 Task: Create a global picklist values in the address object.
Action: Mouse moved to (729, 58)
Screenshot: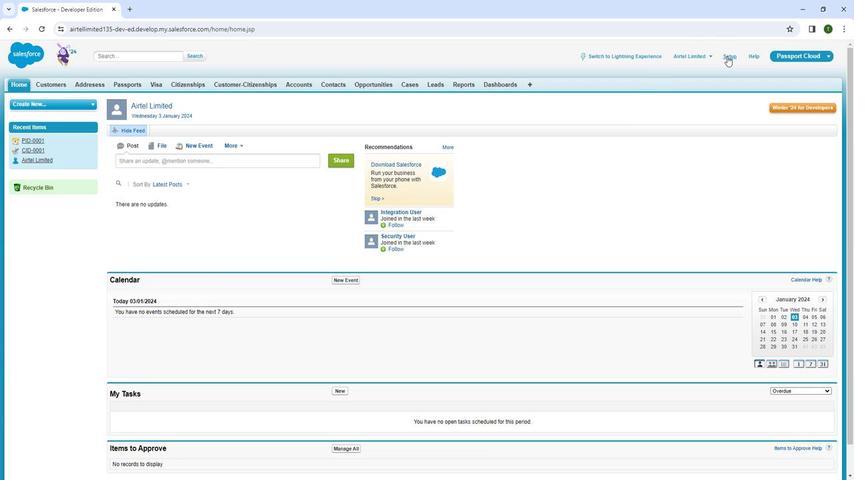 
Action: Mouse pressed left at (729, 58)
Screenshot: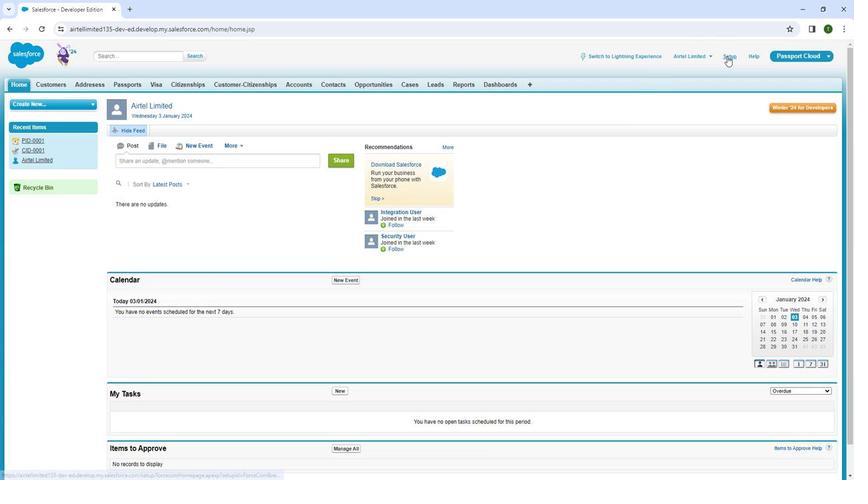 
Action: Mouse pressed left at (729, 58)
Screenshot: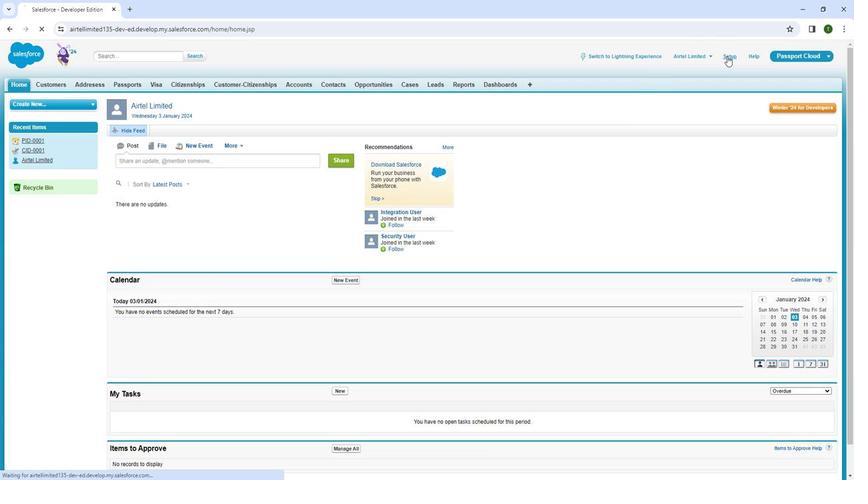 
Action: Mouse moved to (21, 166)
Screenshot: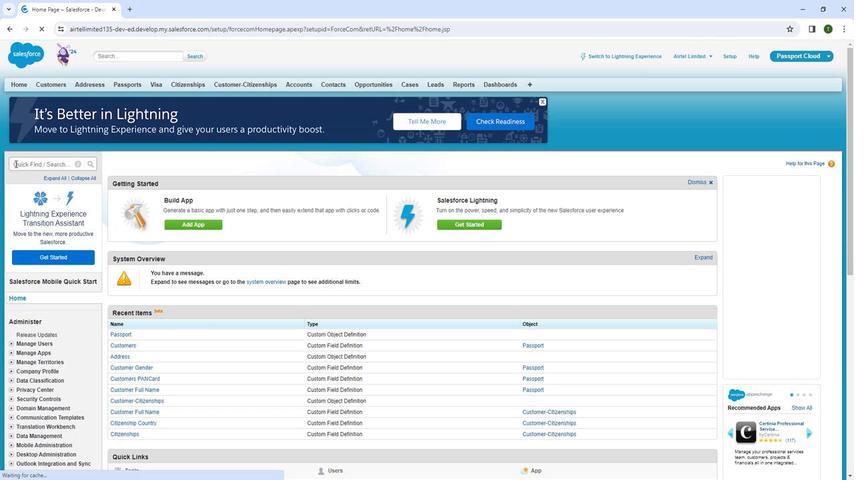 
Action: Mouse pressed left at (21, 166)
Screenshot: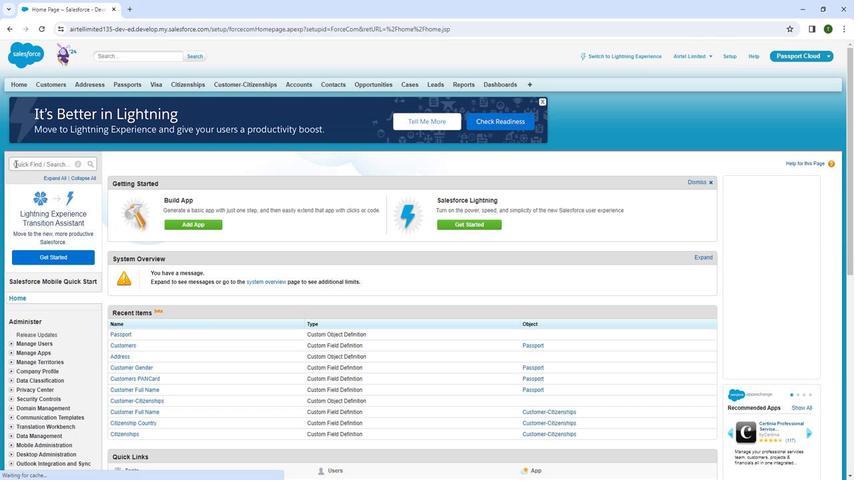 
Action: Mouse moved to (8, 186)
Screenshot: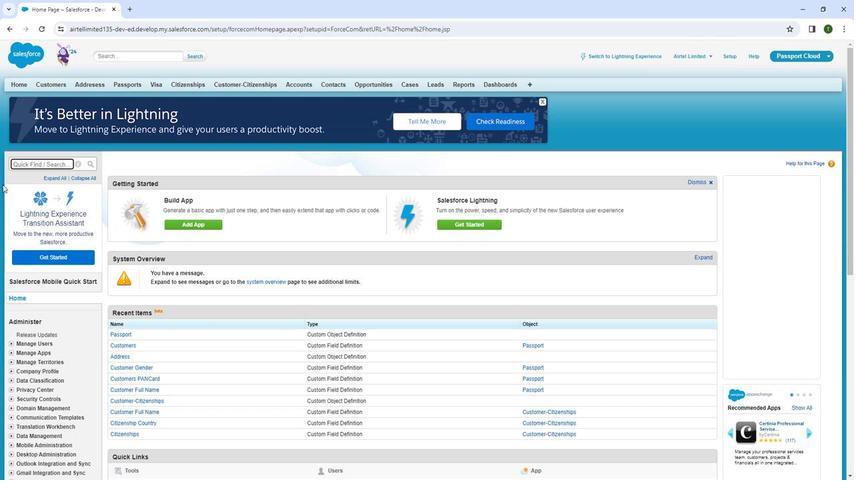 
Action: Key pressed pick
Screenshot: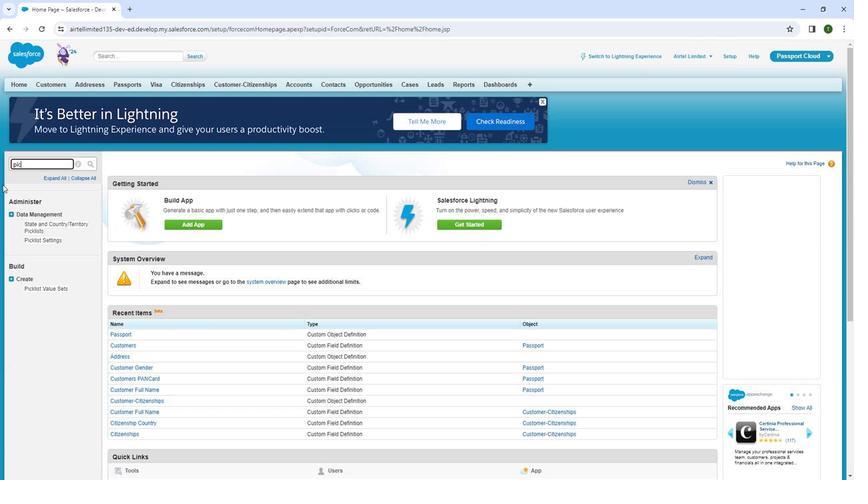 
Action: Mouse moved to (46, 287)
Screenshot: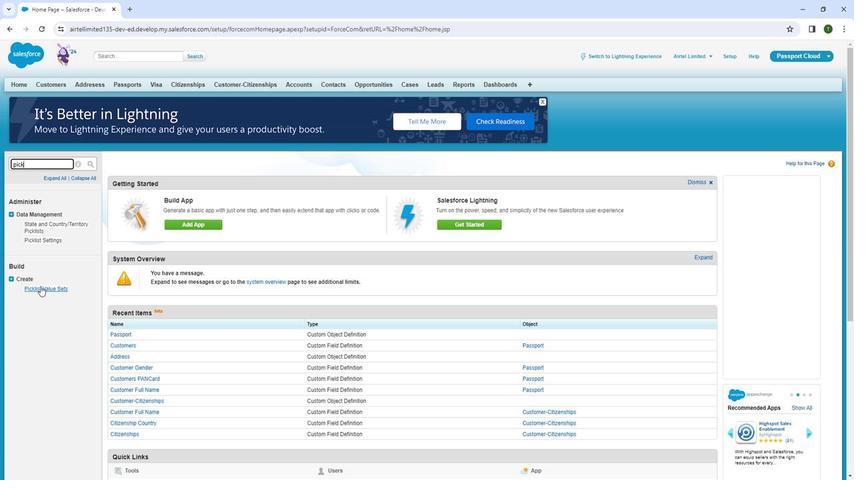 
Action: Mouse pressed left at (46, 287)
Screenshot: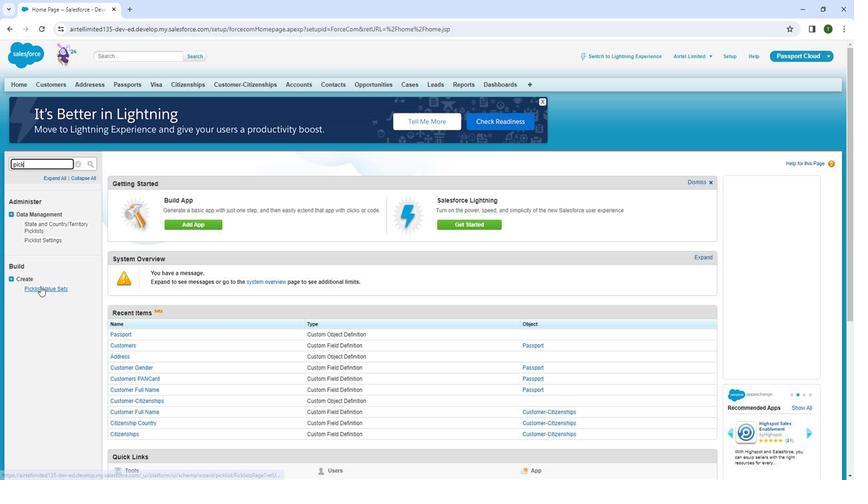 
Action: Mouse moved to (339, 231)
Screenshot: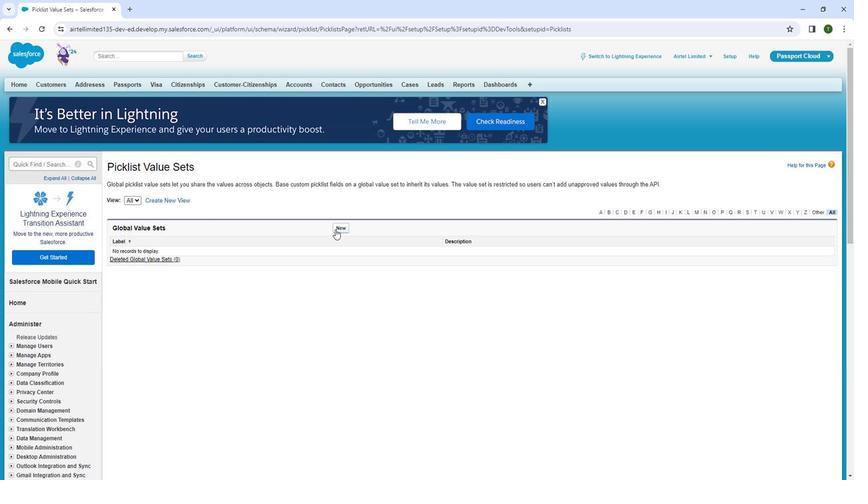 
Action: Mouse pressed left at (339, 231)
Screenshot: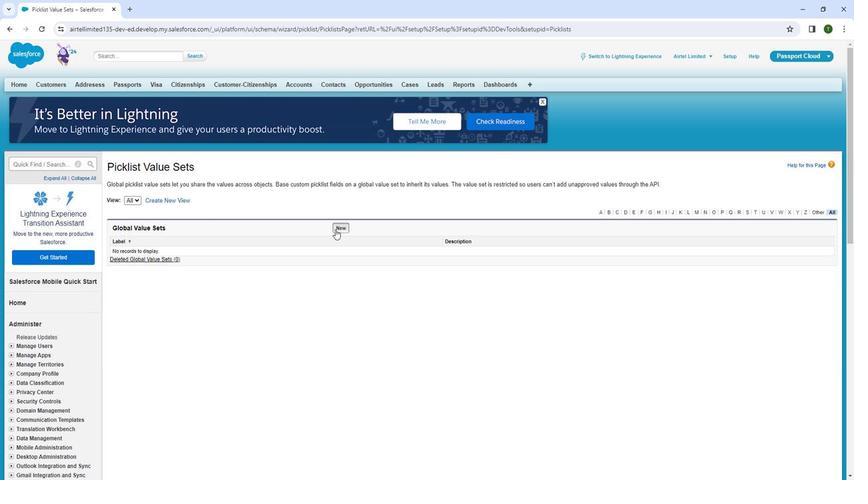 
Action: Mouse moved to (276, 223)
Screenshot: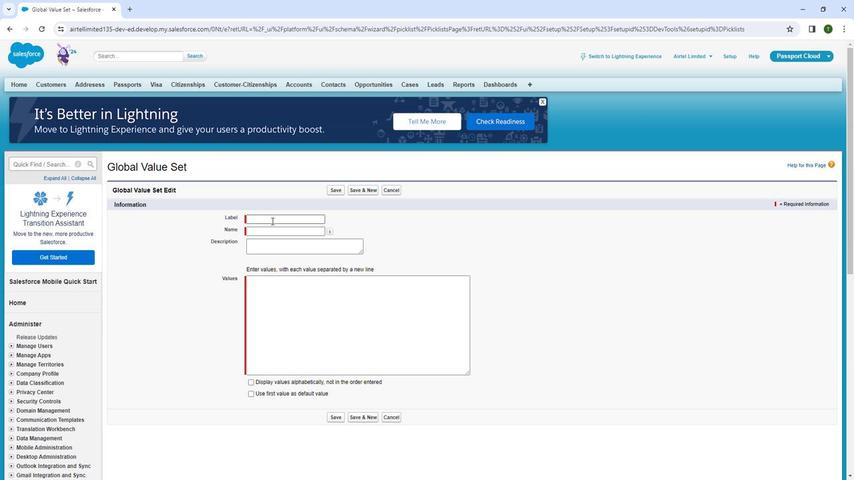 
Action: Mouse pressed left at (276, 223)
Screenshot: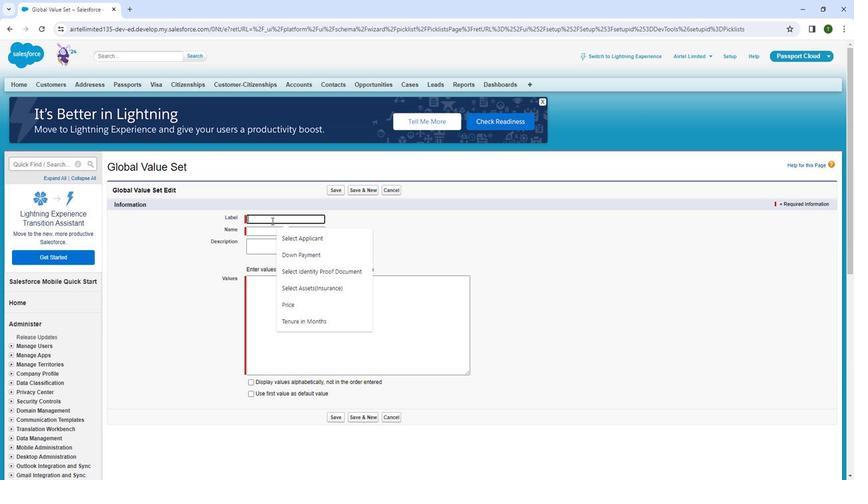 
Action: Mouse moved to (276, 223)
Screenshot: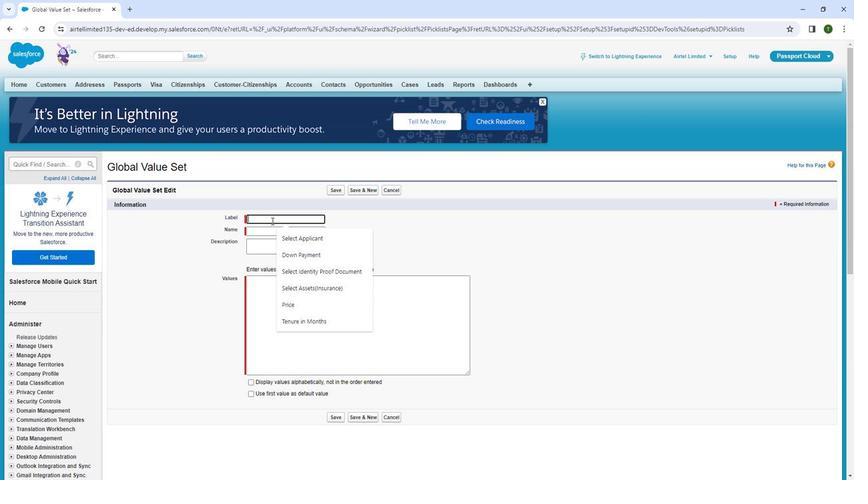 
Action: Key pressed <Key.shift><Key.shift><Key.shift>Country
Screenshot: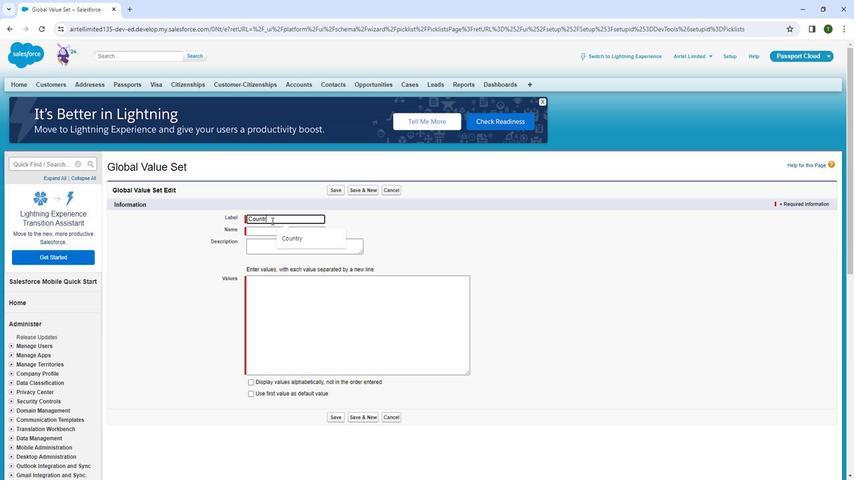 
Action: Mouse moved to (270, 229)
Screenshot: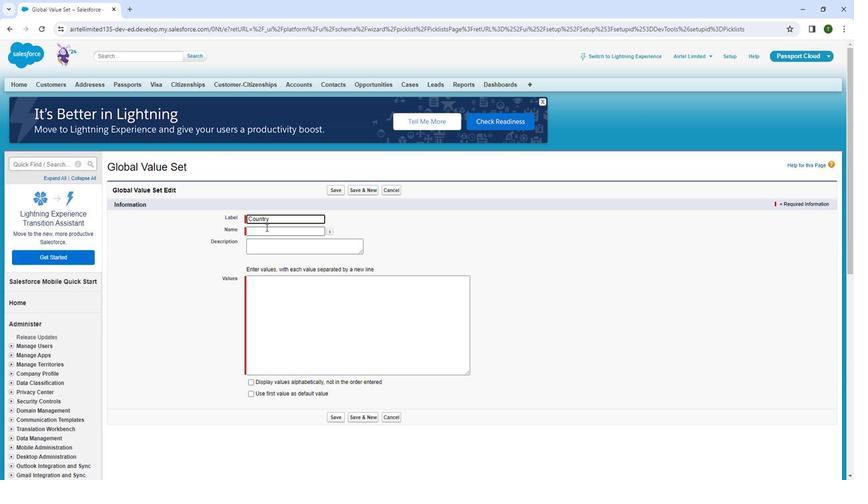 
Action: Mouse pressed left at (270, 229)
Screenshot: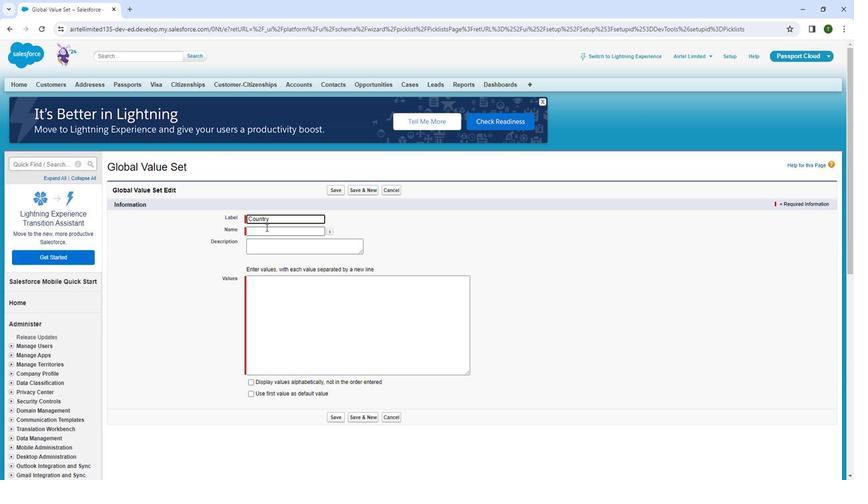 
Action: Mouse moved to (265, 295)
Screenshot: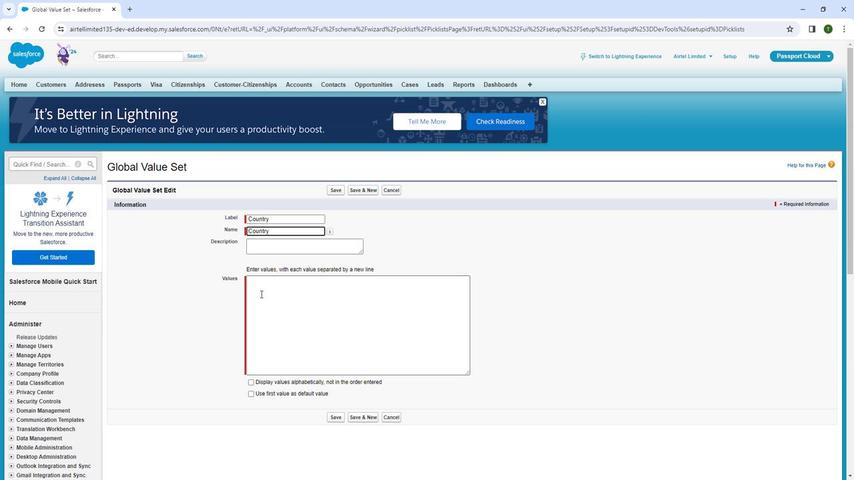 
Action: Mouse pressed left at (265, 295)
Screenshot: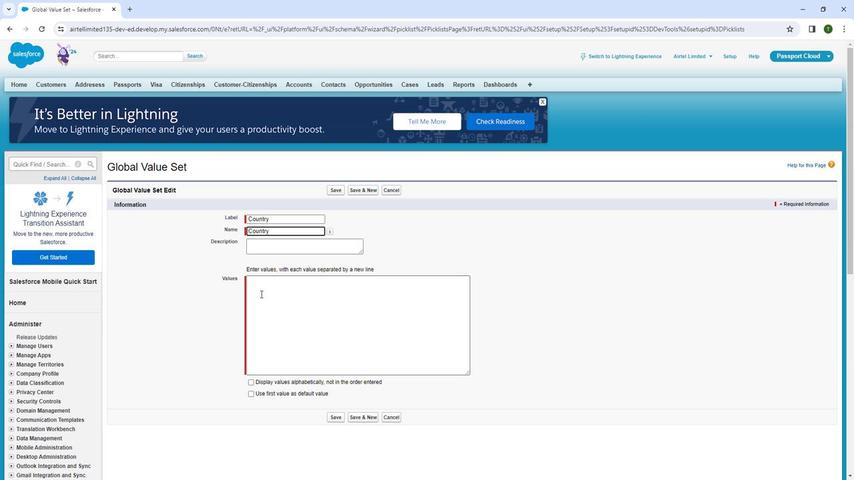 
Action: Mouse moved to (257, 297)
Screenshot: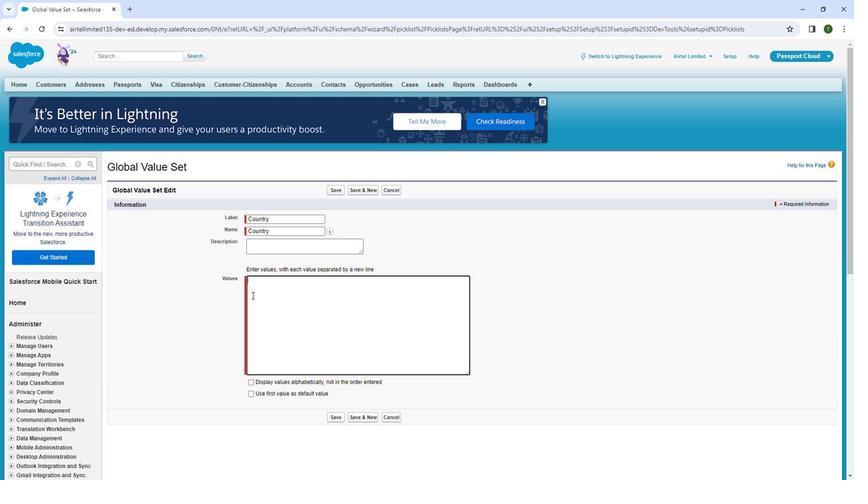 
Action: Key pressed <Key.shift><Key.shift><Key.shift><Key.shift><Key.shift><Key.shift><Key.shift><Key.shift><Key.shift><Key.shift><Key.shift><Key.shift><Key.shift><Key.shift><Key.shift>C<Key.backspace><Key.shift><Key.shift>India<Key.enter><Key.shift>
Screenshot: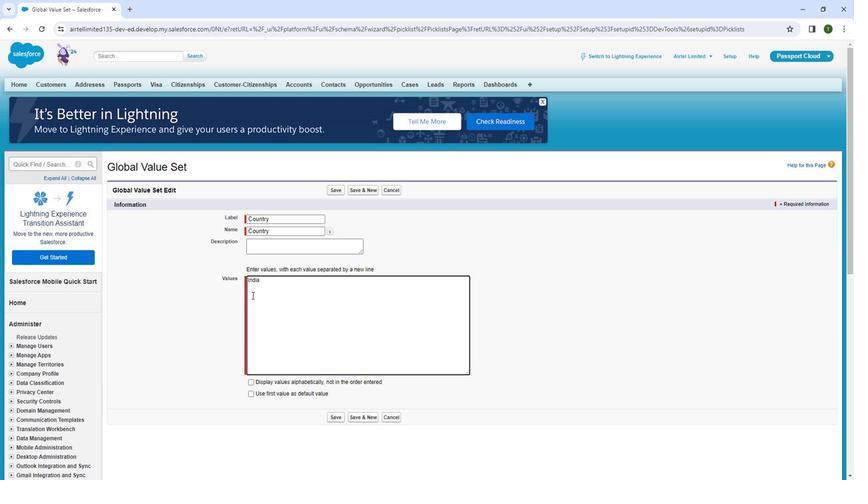 
Action: Mouse moved to (292, 283)
Screenshot: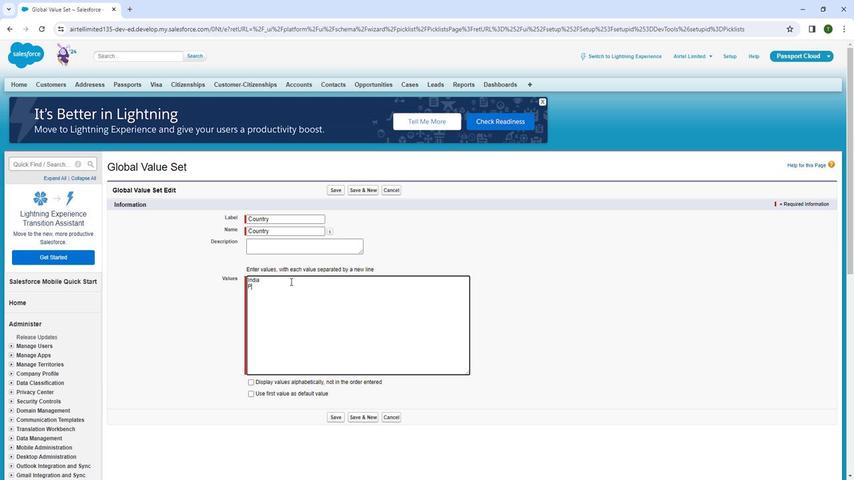 
Action: Key pressed P
Screenshot: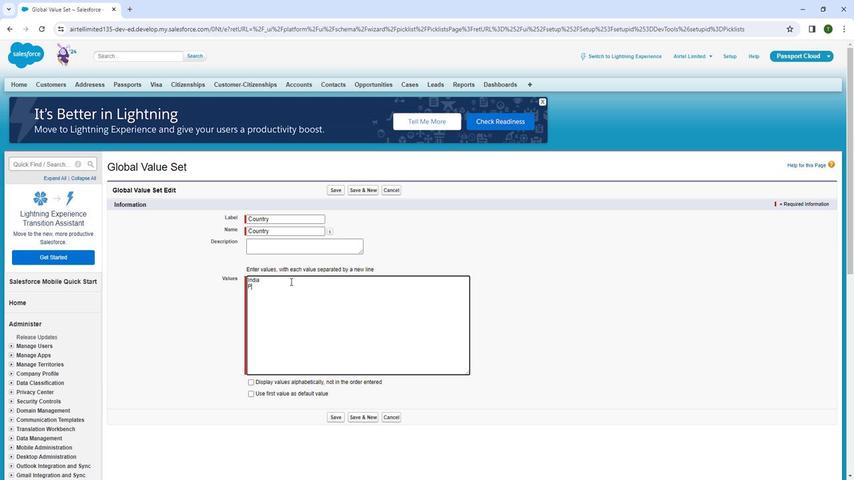 
Action: Mouse moved to (340, 274)
Screenshot: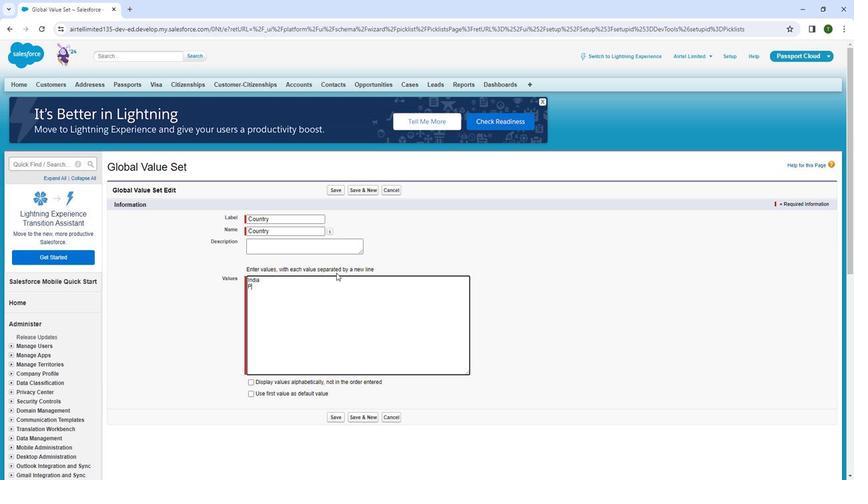 
Action: Key pressed akis
Screenshot: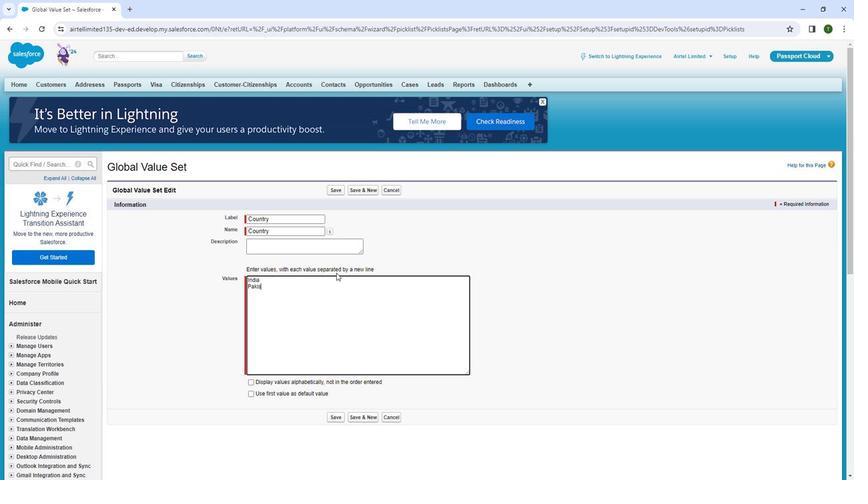 
Action: Mouse moved to (387, 276)
Screenshot: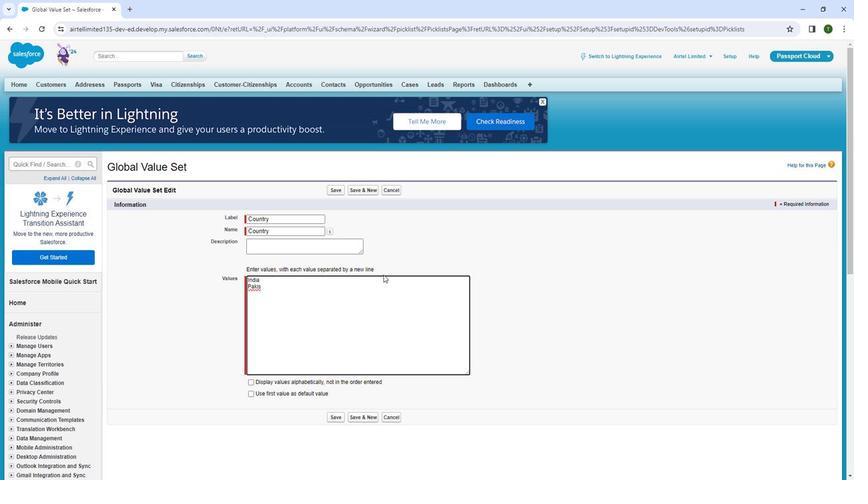 
Action: Key pressed tan<Key.enter><Key.shift>Afghan
Screenshot: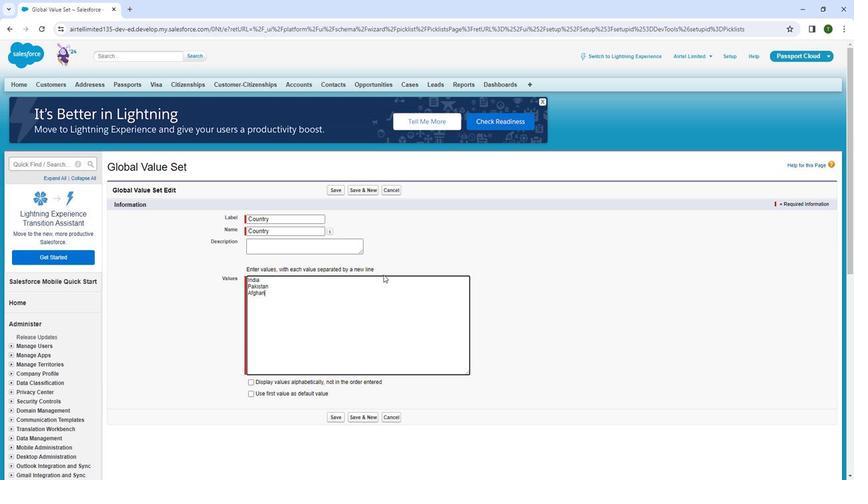 
Action: Mouse moved to (406, 292)
Screenshot: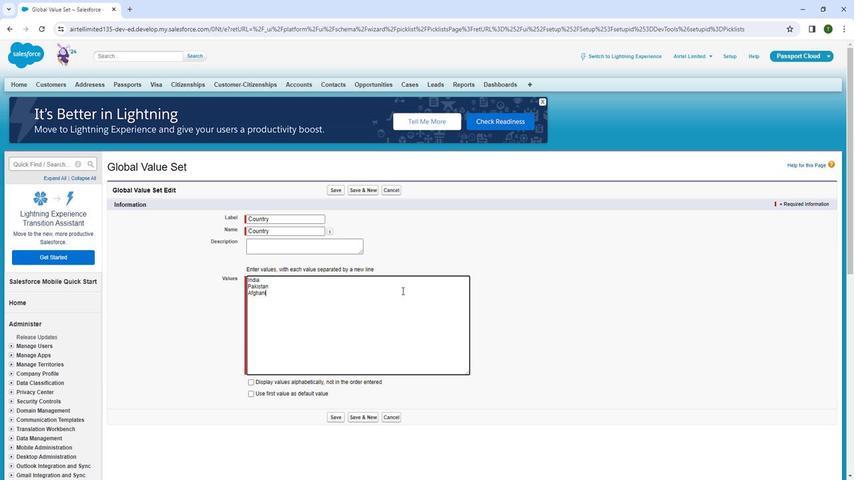 
Action: Key pressed i
Screenshot: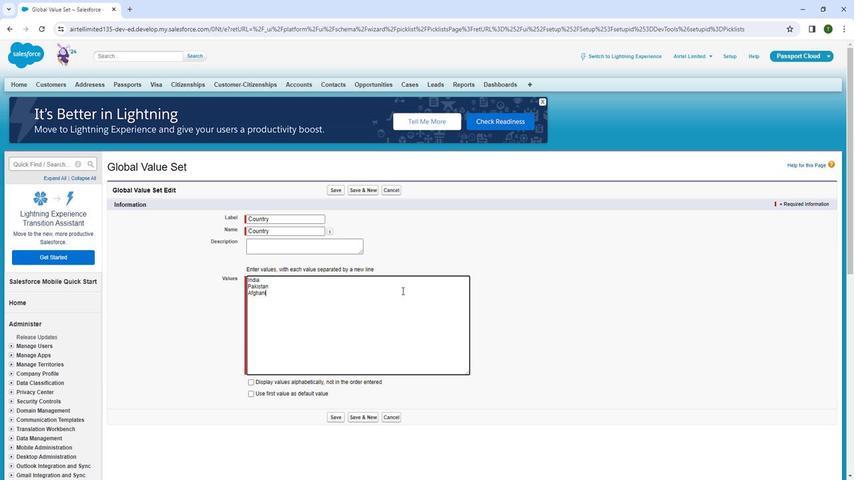
Action: Mouse moved to (419, 295)
Screenshot: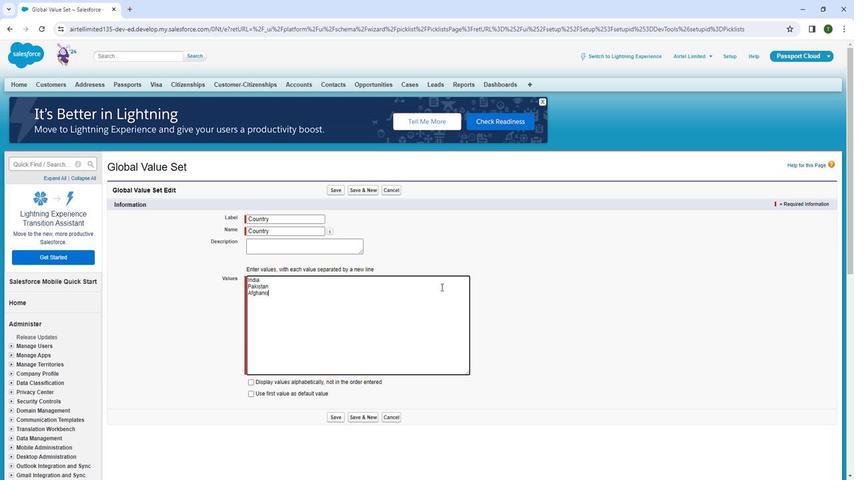 
Action: Key pressed s
Screenshot: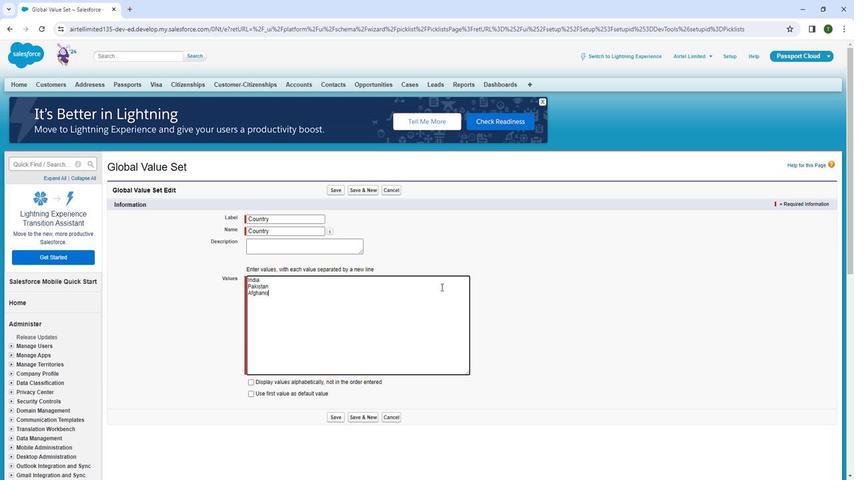 
Action: Mouse moved to (489, 269)
Screenshot: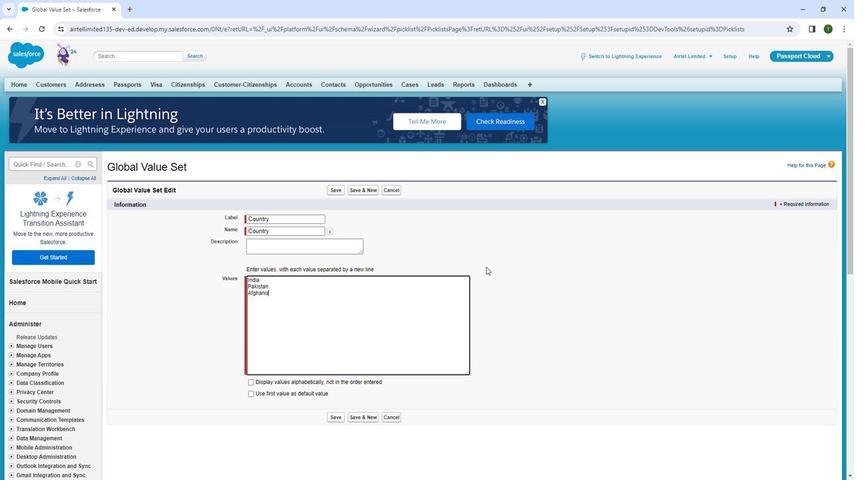 
Action: Key pressed t
Screenshot: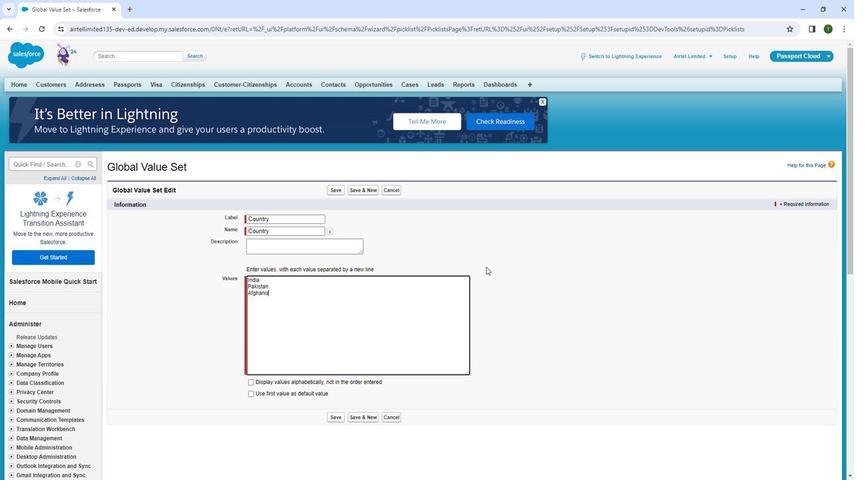 
Action: Mouse moved to (489, 269)
Screenshot: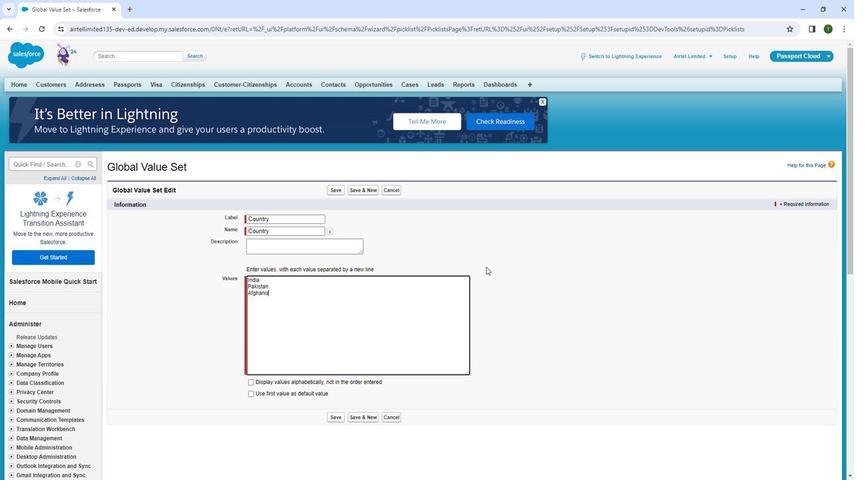
Action: Key pressed a
Screenshot: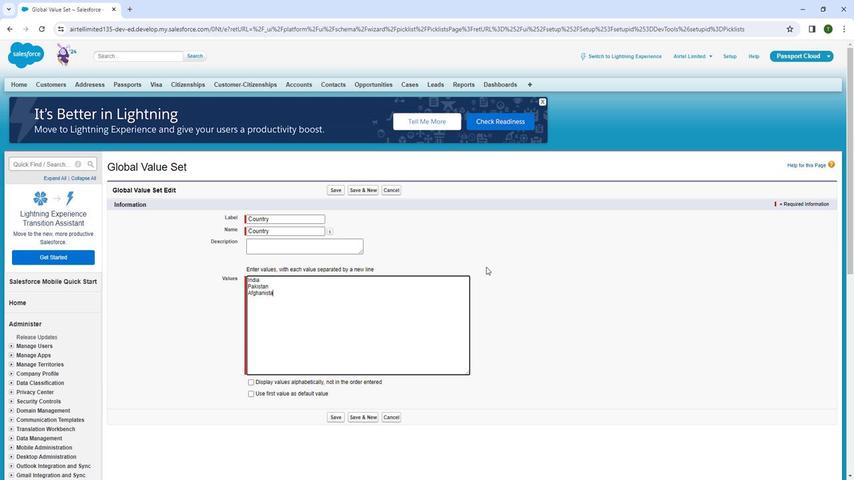 
Action: Mouse moved to (855, 470)
Screenshot: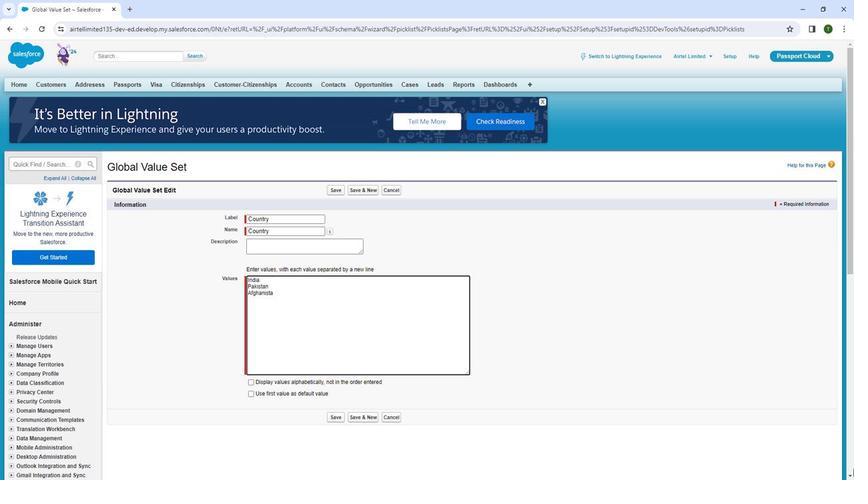 
Action: Key pressed n
Screenshot: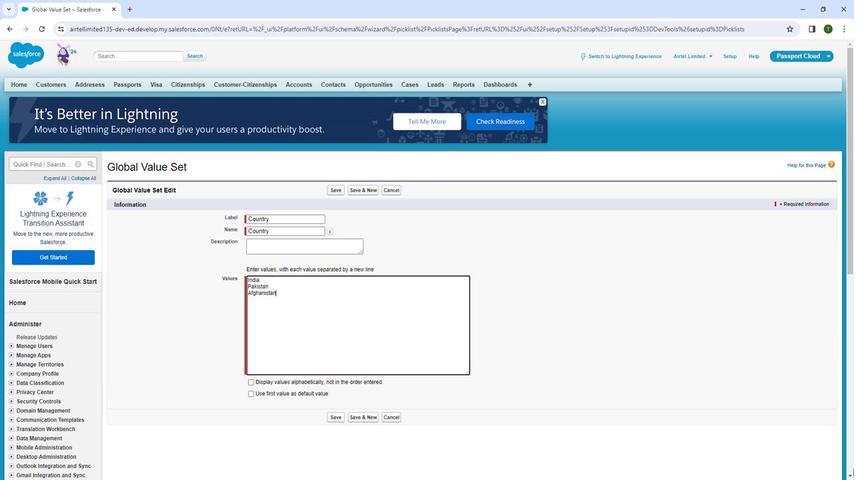 
Action: Mouse moved to (854, 499)
Screenshot: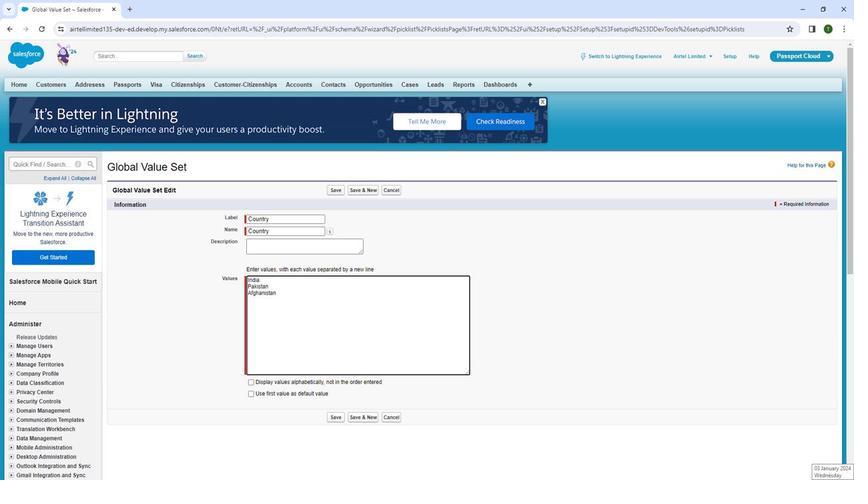 
Action: Key pressed <Key.enter>
Screenshot: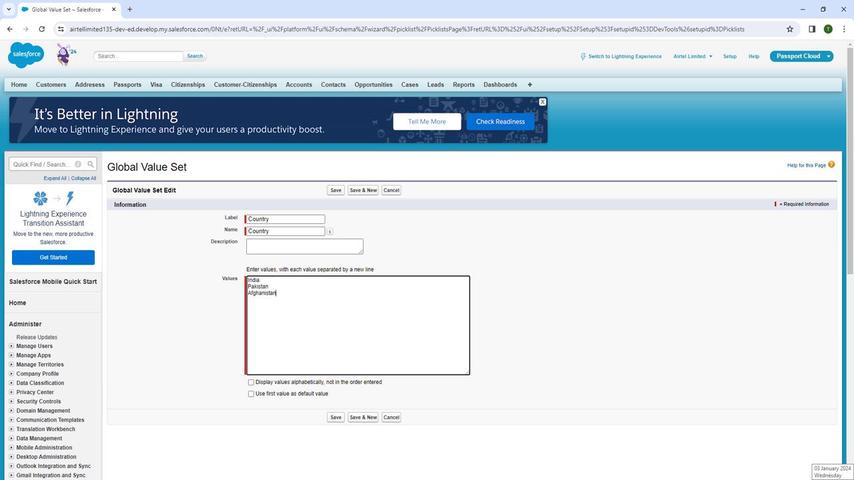 
Action: Mouse moved to (854, 499)
Screenshot: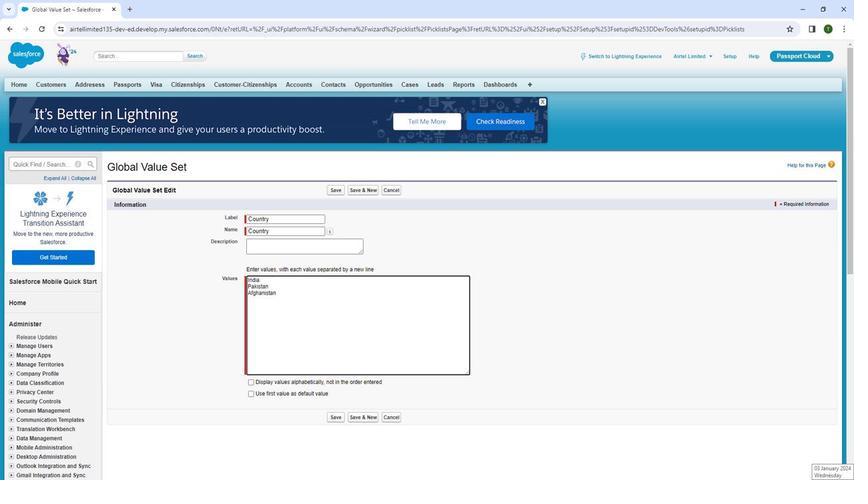 
Action: Key pressed <Key.shift><Key.shift><Key.shift><Key.shift><Key.shift><Key.shift><Key.shift><Key.shift><Key.shift><Key.shift><Key.shift><Key.shift><Key.shift><Key.shift><Key.shift><Key.shift><Key.shift><Key.shift><Key.shift><Key.shift><Key.shift><Key.shift><Key.shift><Key.shift><Key.shift><Key.shift><Key.shift><Key.shift><Key.shift><Key.shift><Key.shift><Key.shift><Key.shift><Key.shift><Key.shift><Key.shift><Key.shift><Key.shift><Key.shift><Key.shift><Key.shift><Key.shift><Key.shift><Key.shift><Key.shift><Key.shift><Key.shift><Key.shift><Key.shift><Key.shift><Key.shift><Key.shift><Key.shift><Key.shift><Key.shift>Austri<Key.backspace>alia<Key.enter><Key.shift>Austria<Key.enter><Key.shift>Bhutan<Key.enter><Key.shift><Key.shift><Key.shift><Key.shift><Key.shift><Key.shift><Key.shift><Key.shift><Key.shift><Key.shift><Key.shift><Key.shift><Key.shift><Key.shift><Key.shift><Key.shift><Key.shift><Key.shift><Key.shift><Key.shift><Key.shift><Key.shift><Key.shift><Key.shift><Key.shift><Key.shift><Key.shift><Key.shift><Key.shift><Key.shift><Key.shift><Key.shift>China<Key.enter><Key.shift><Key.shift><Key.shift><Key.shift><Key.shift><Key.shift><Key.shift><Key.shift><Key.shift><Key.shift><Key.shift><Key.shift><Key.shift><Key.shift><Key.shift><Key.shift><Key.shift><Key.shift><Key.shift><Key.shift><Key.shift><Key.shift><Key.shift><Key.shift><Key.shift><Key.shift><Key.shift><Key.shift><Key.shift><Key.shift><Key.shift><Key.shift><Key.shift><Key.shift><Key.shift><Key.shift><Key.shift><Key.shift><Key.shift><Key.shift><Key.shift><Key.shift><Key.shift><Key.shift><Key.shift>Brazil<Key.enter><Key.shift>America<Key.enter>
Screenshot: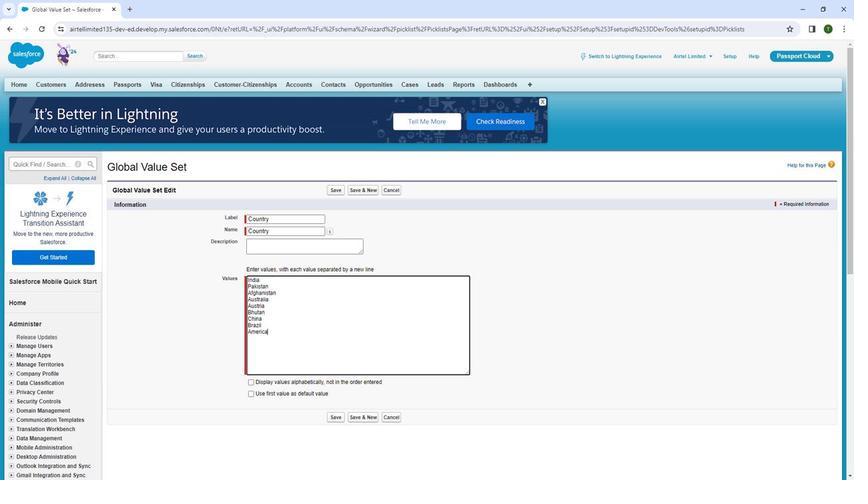 
Action: Mouse moved to (843, 499)
Screenshot: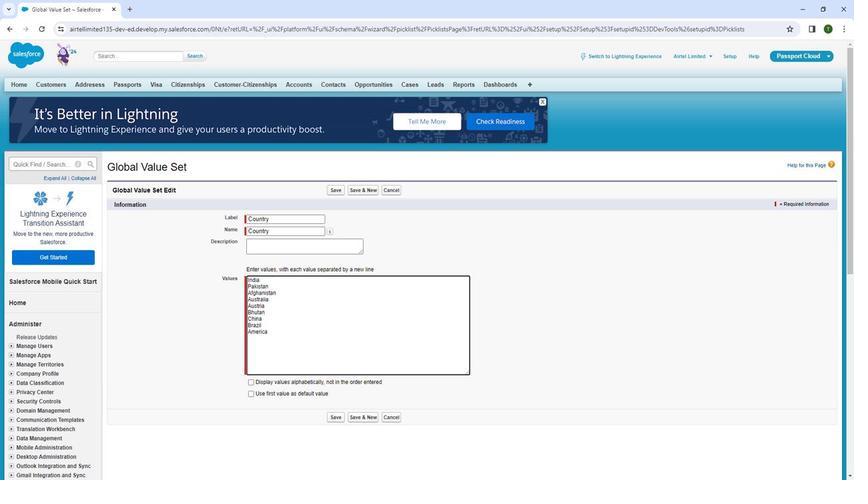 
Action: Key pressed <Key.shift>Bangladesh
Screenshot: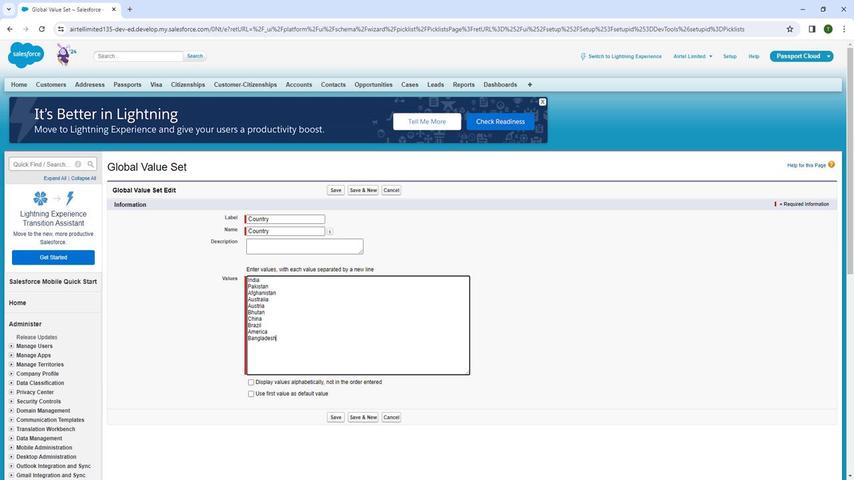 
Action: Mouse moved to (338, 419)
Screenshot: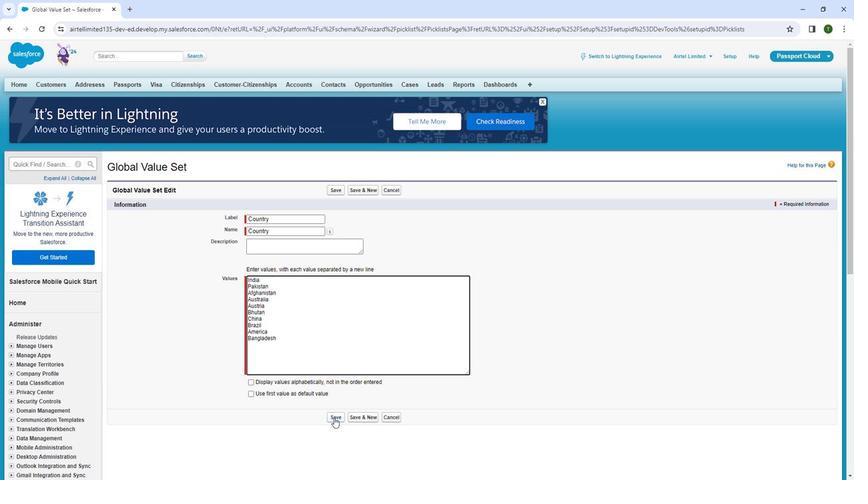 
Action: Mouse pressed left at (338, 419)
Screenshot: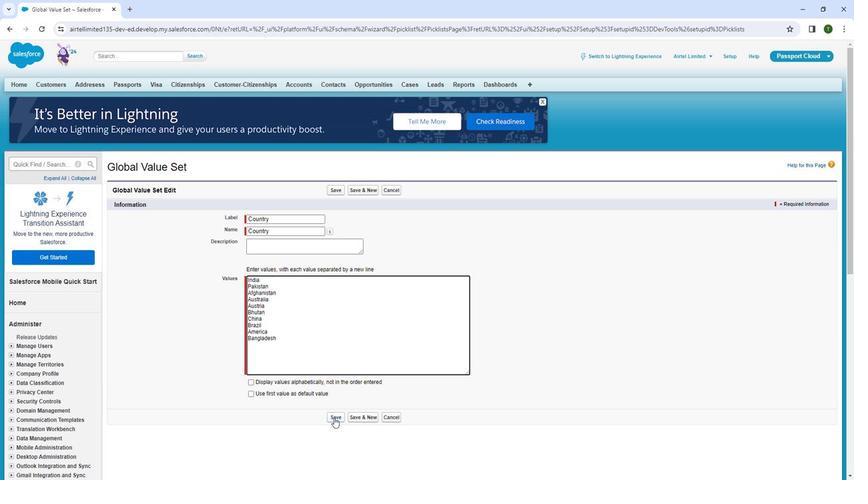 
Action: Mouse moved to (364, 313)
Screenshot: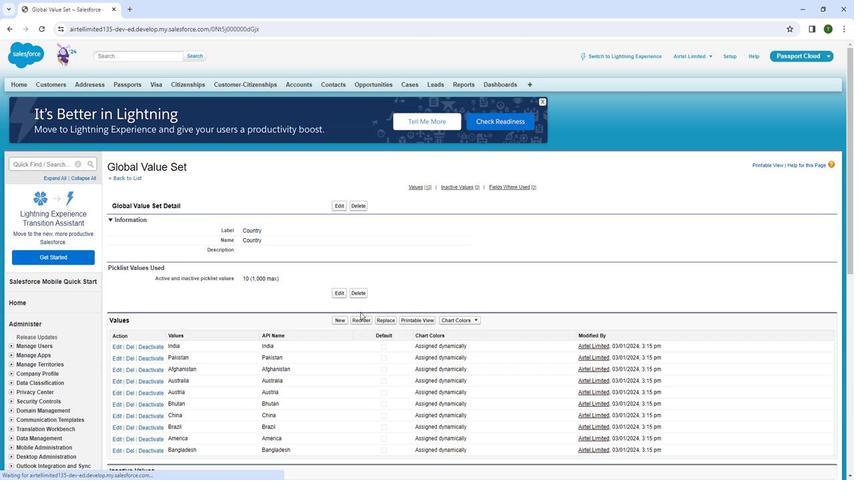 
Action: Mouse scrolled (364, 313) with delta (0, 0)
Screenshot: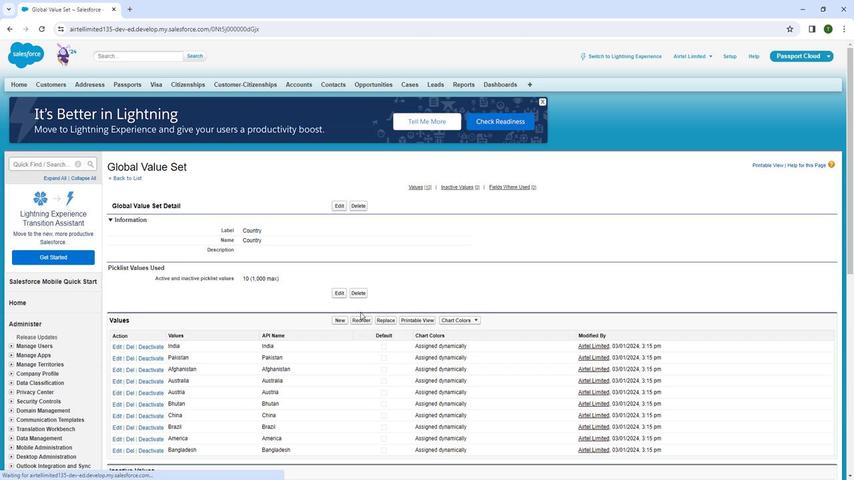 
Action: Mouse moved to (335, 381)
Screenshot: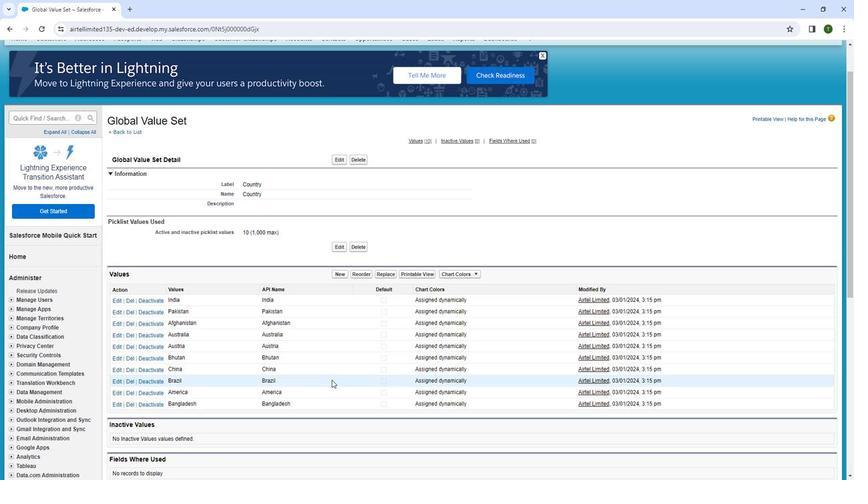 
Action: Mouse scrolled (335, 381) with delta (0, 0)
Screenshot: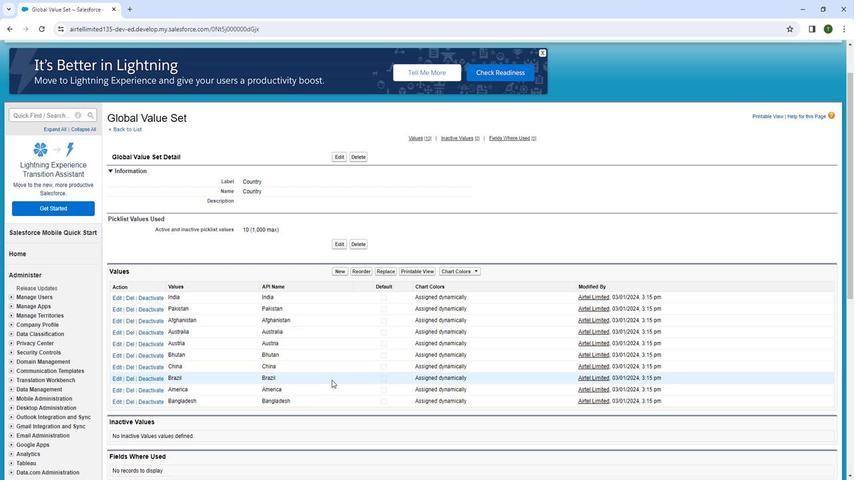 
Action: Mouse scrolled (335, 381) with delta (0, 0)
Screenshot: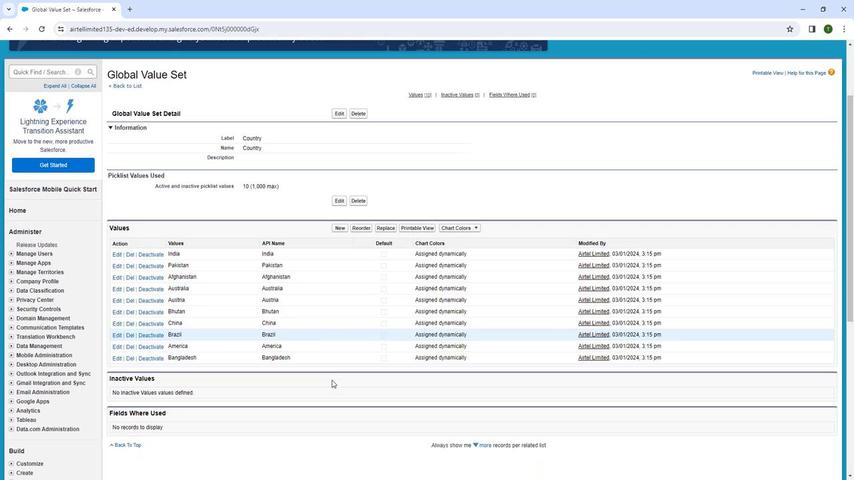 
Action: Mouse scrolled (335, 381) with delta (0, 0)
Screenshot: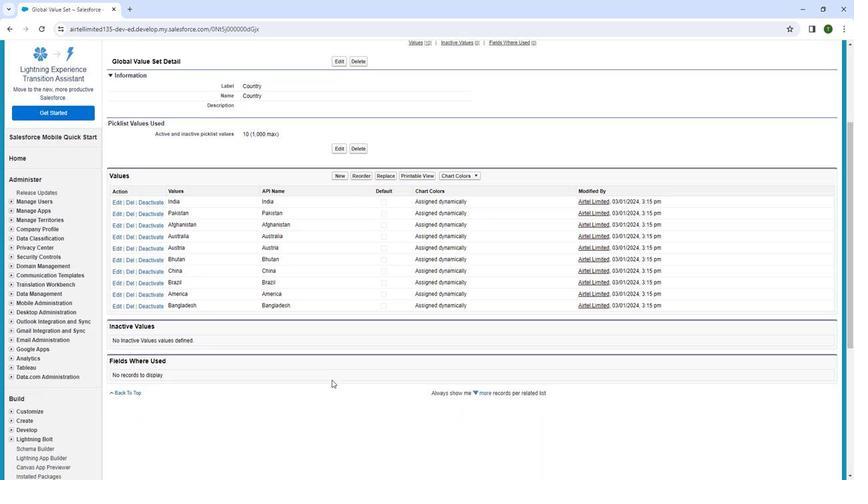 
Action: Mouse scrolled (335, 381) with delta (0, 0)
Screenshot: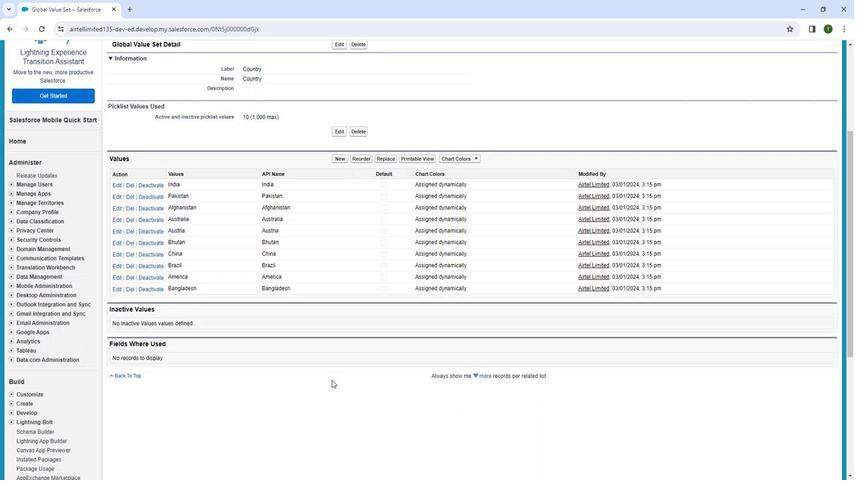 
Action: Mouse scrolled (335, 381) with delta (0, 0)
Screenshot: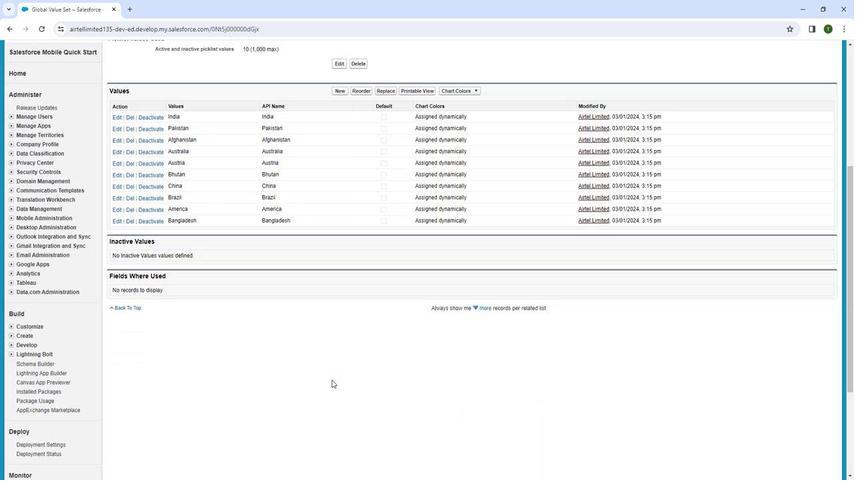 
Action: Mouse moved to (327, 387)
Screenshot: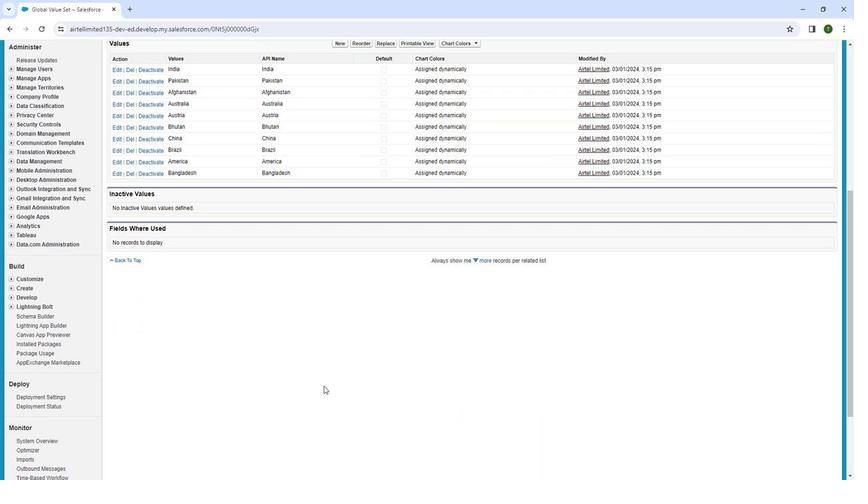
Action: Mouse scrolled (327, 388) with delta (0, 0)
Screenshot: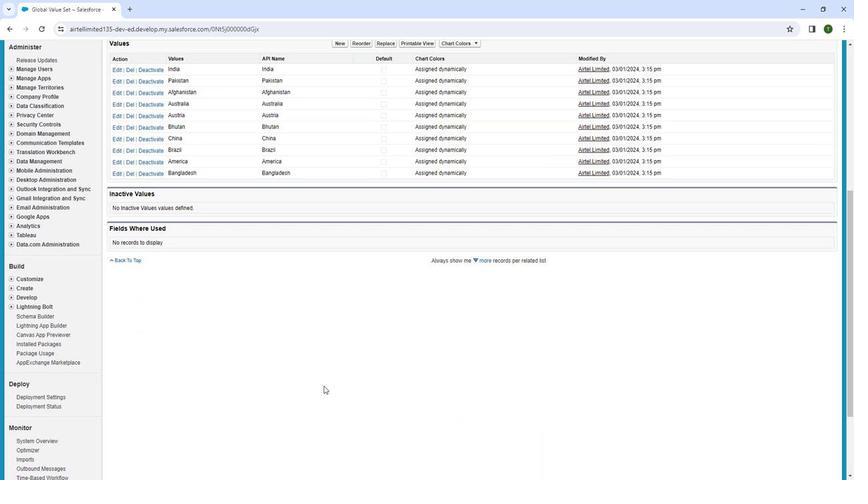 
Action: Mouse scrolled (327, 388) with delta (0, 0)
Screenshot: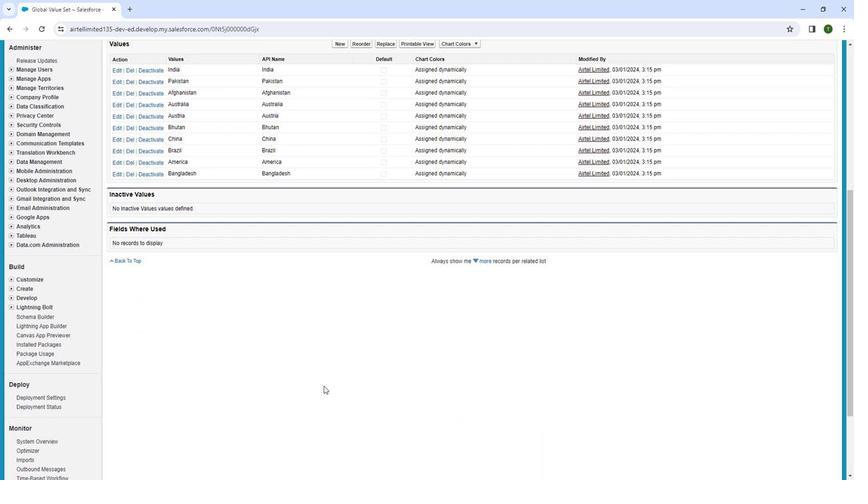 
Action: Mouse scrolled (327, 388) with delta (0, 0)
Screenshot: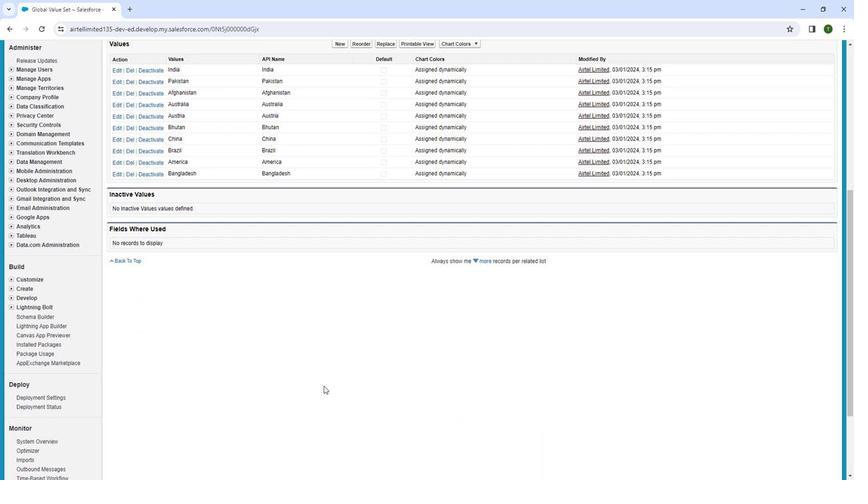 
Action: Mouse scrolled (327, 388) with delta (0, 0)
Screenshot: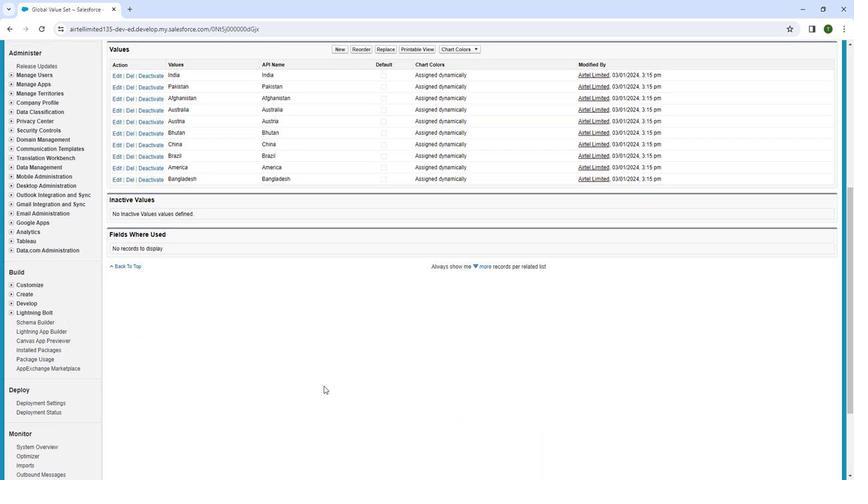 
Action: Mouse moved to (400, 275)
Screenshot: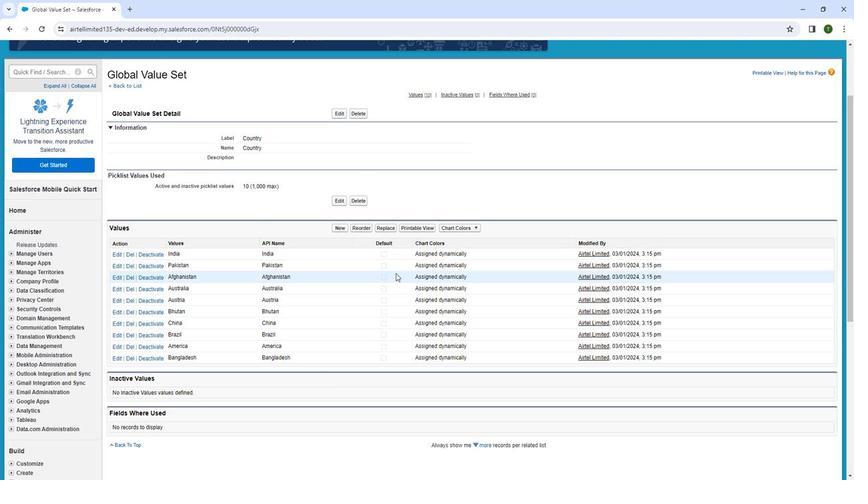 
Action: Mouse scrolled (400, 274) with delta (0, 0)
Screenshot: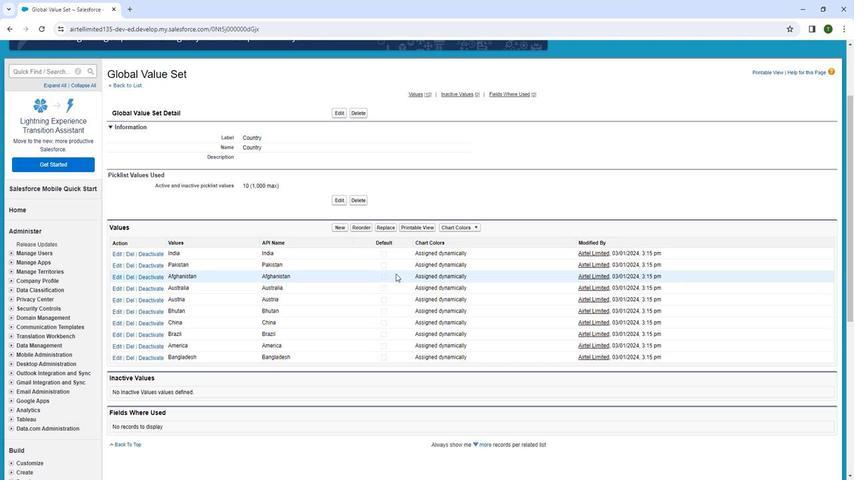 
Action: Mouse moved to (400, 275)
Screenshot: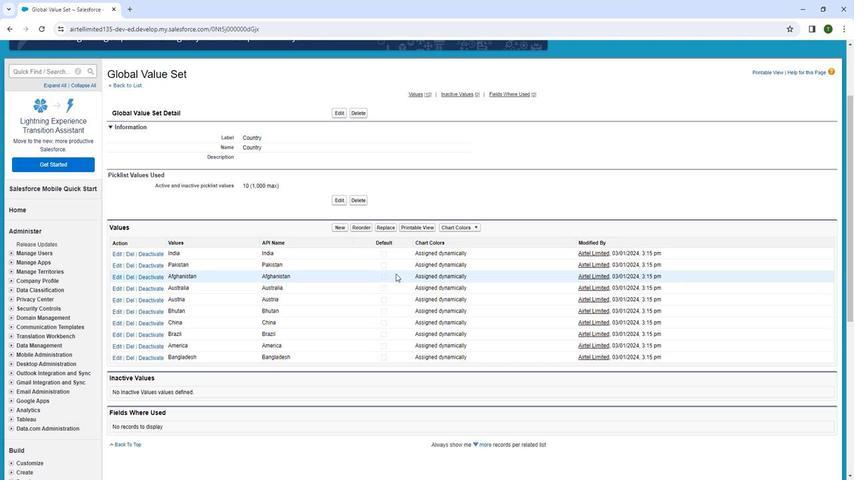 
Action: Mouse scrolled (400, 275) with delta (0, 0)
Screenshot: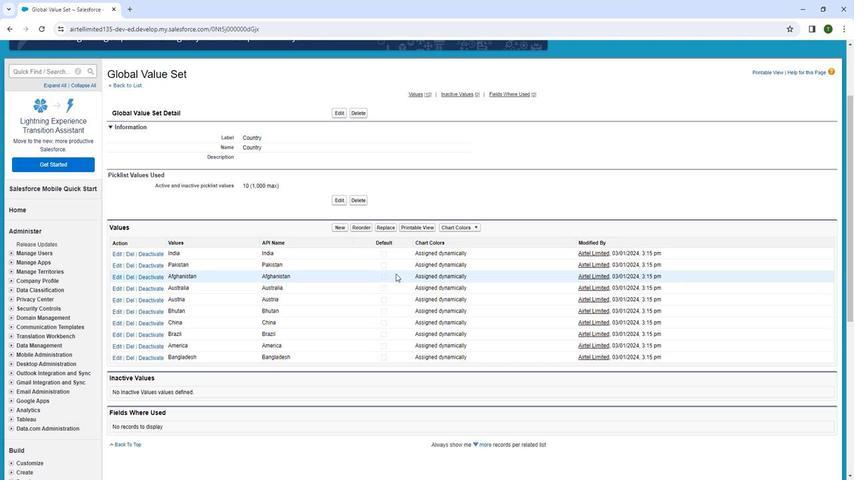 
Action: Mouse scrolled (400, 275) with delta (0, 0)
Screenshot: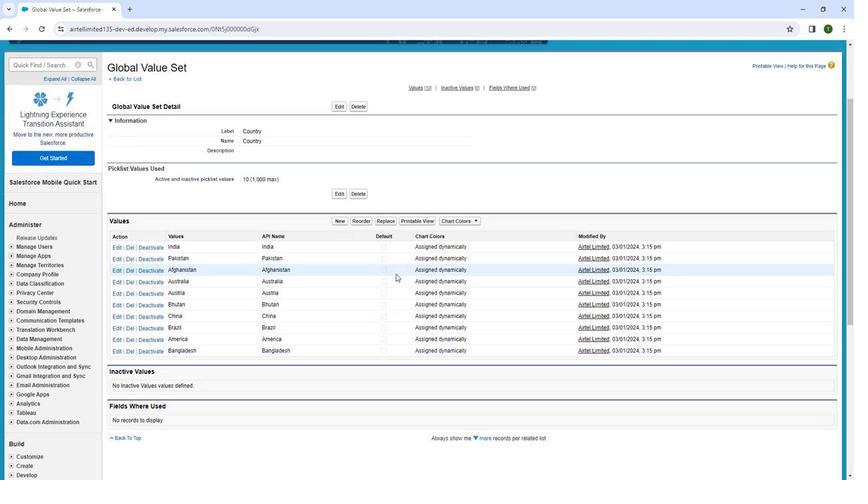 
Action: Mouse moved to (247, 326)
Screenshot: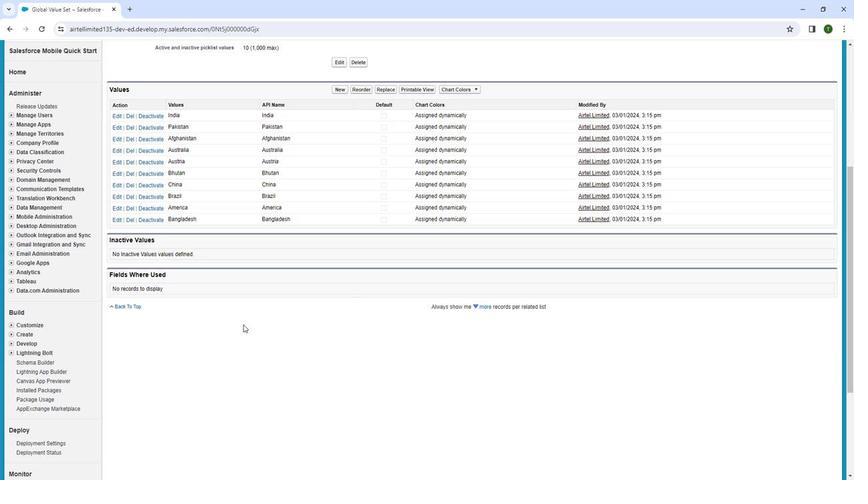 
Action: Mouse scrolled (247, 326) with delta (0, 0)
Screenshot: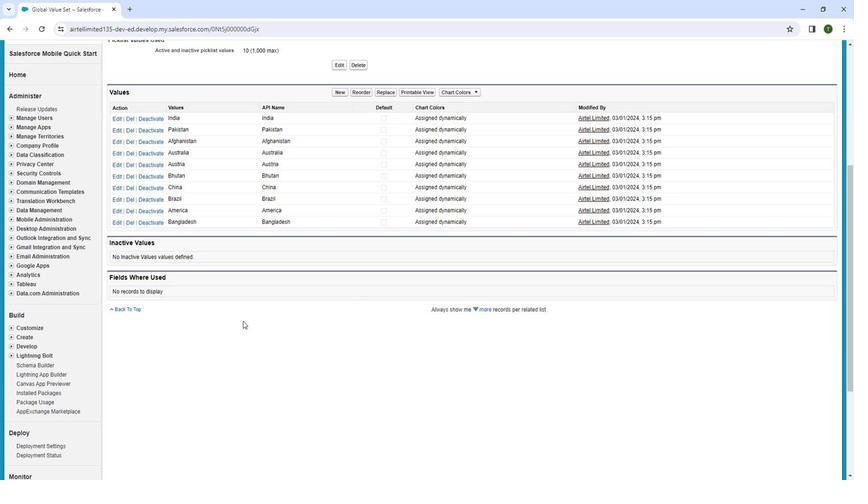 
Action: Mouse moved to (247, 325)
Screenshot: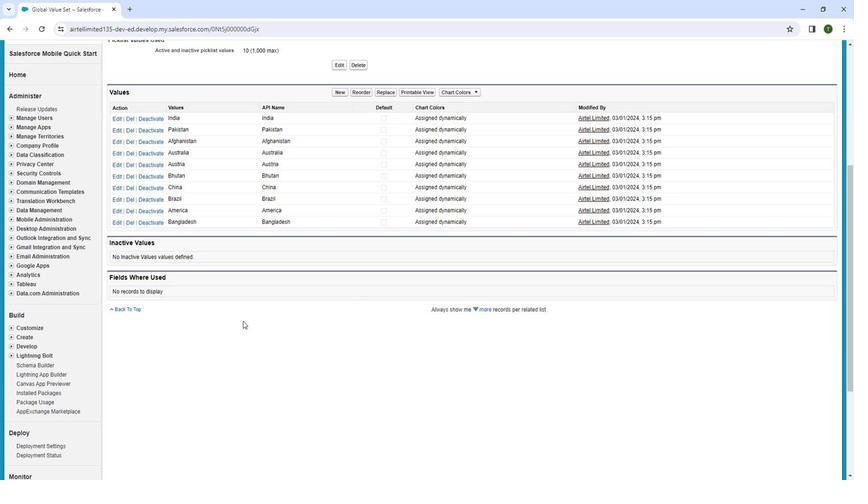 
Action: Mouse scrolled (247, 326) with delta (0, 0)
Screenshot: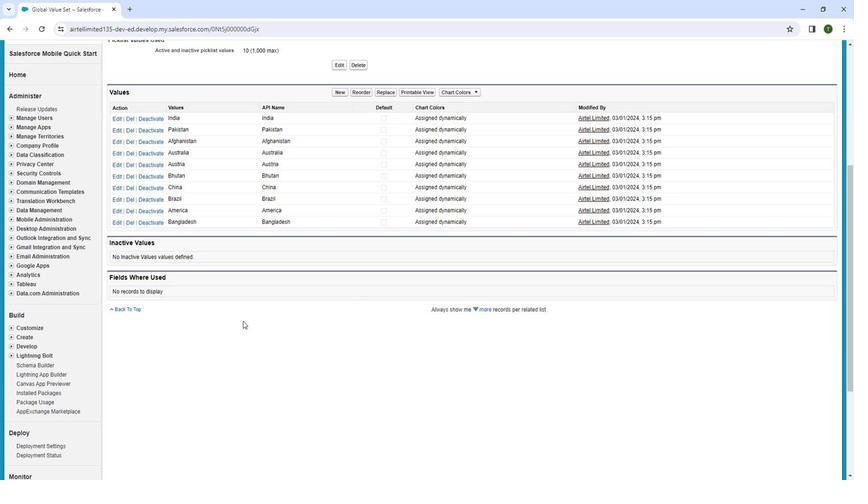 
Action: Mouse moved to (247, 324)
Screenshot: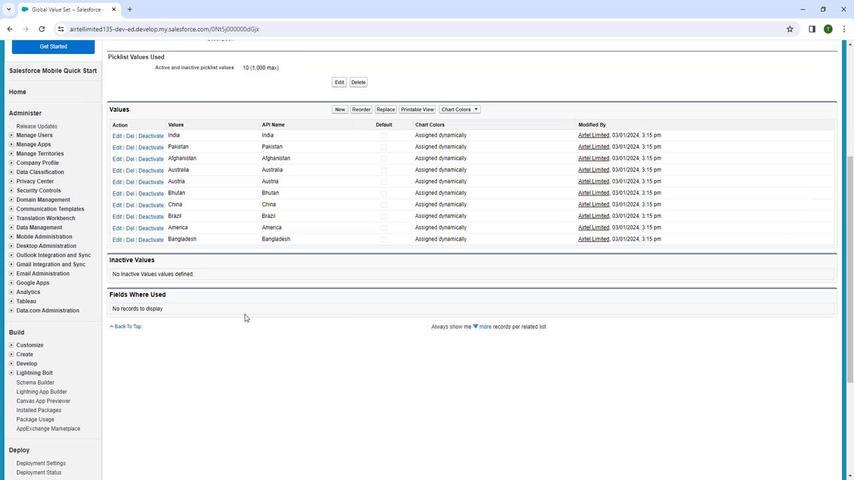 
Action: Mouse scrolled (247, 325) with delta (0, 0)
Screenshot: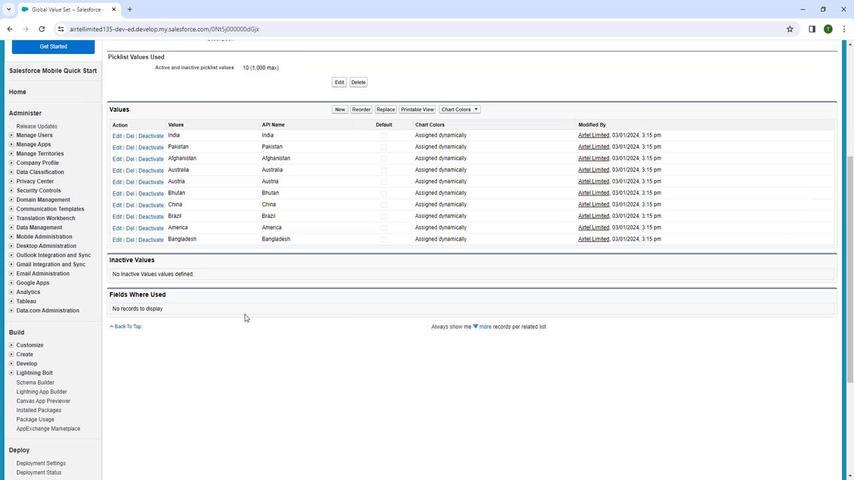 
Action: Mouse moved to (247, 322)
Screenshot: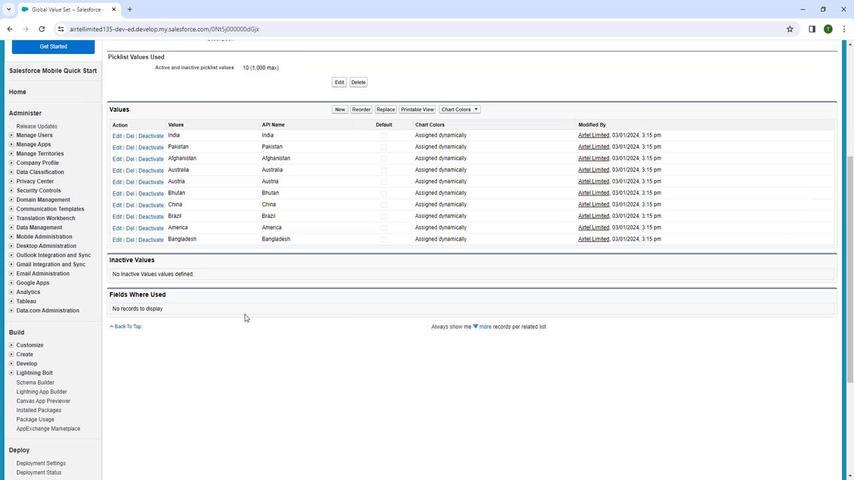 
Action: Mouse scrolled (247, 323) with delta (0, 0)
Screenshot: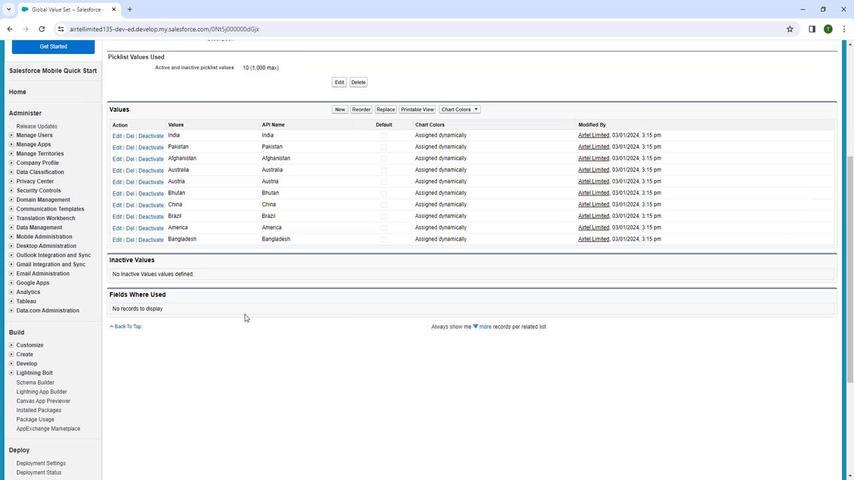 
Action: Mouse moved to (129, 142)
Screenshot: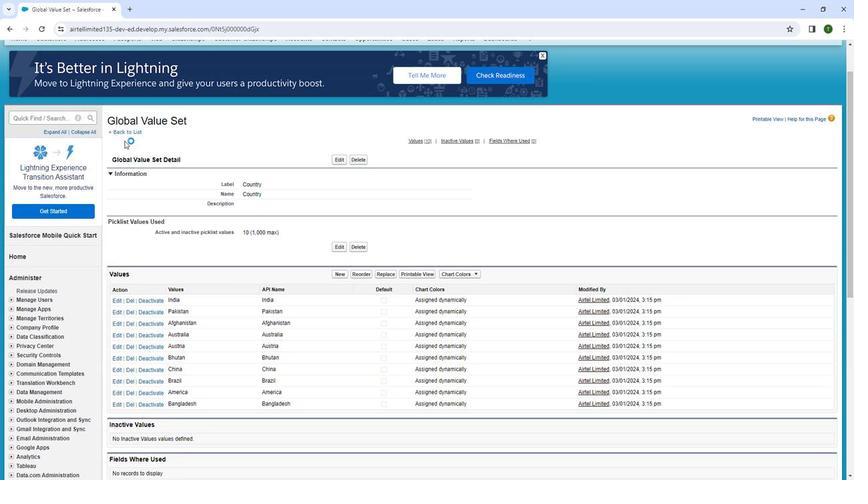 
Action: Key pressed ctrl+S
Screenshot: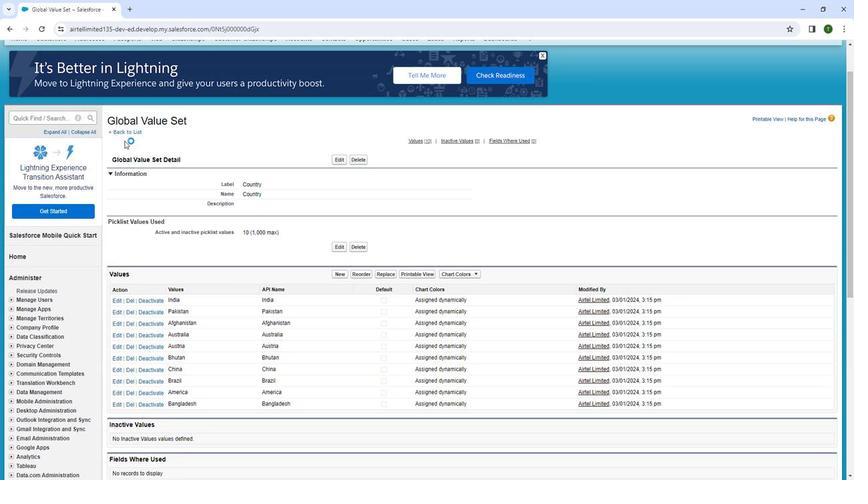 
Action: Mouse moved to (142, 141)
Screenshot: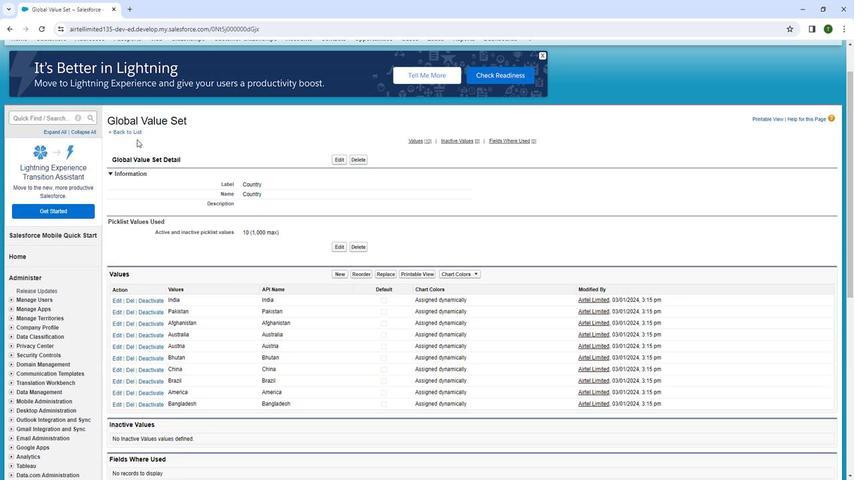 
Action: Key pressed <'\x13'><'\x13'><'\x13'><'\x13'><'\x13'><'\x13'><'\x13'><'\x13'><'\x13'><'\x13'><'\x13'><'\x13'><'\x13'><'\x13'><'\x13'><'\x12'>
Screenshot: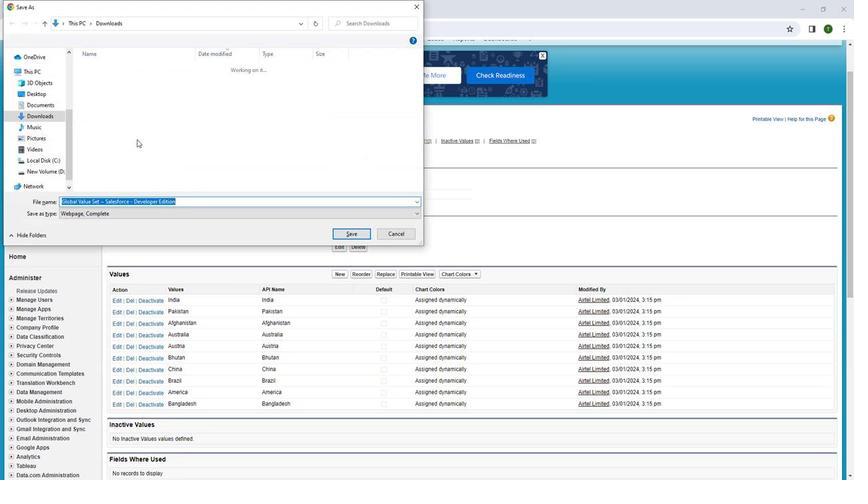 
Action: Mouse moved to (390, 232)
Screenshot: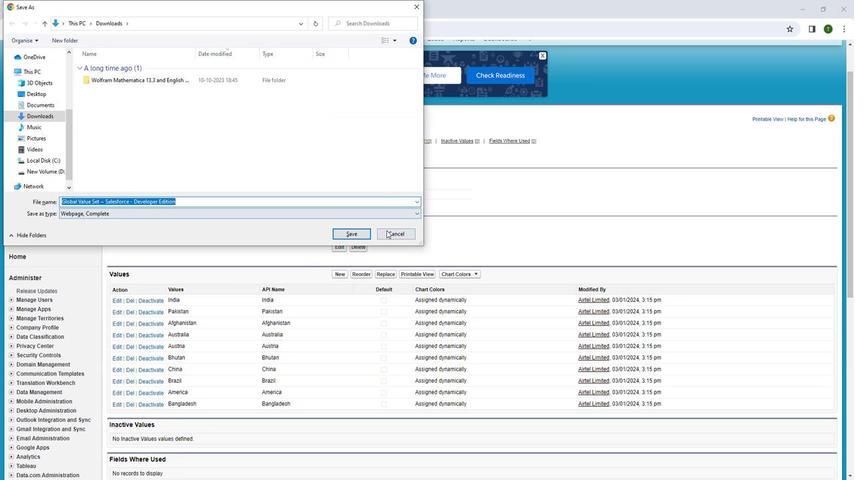 
Action: Mouse pressed left at (390, 232)
Screenshot: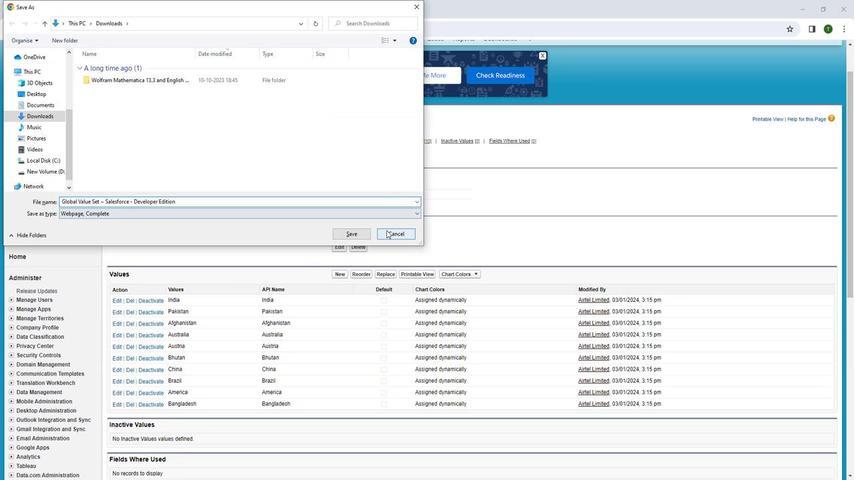 
Action: Mouse moved to (363, 329)
Screenshot: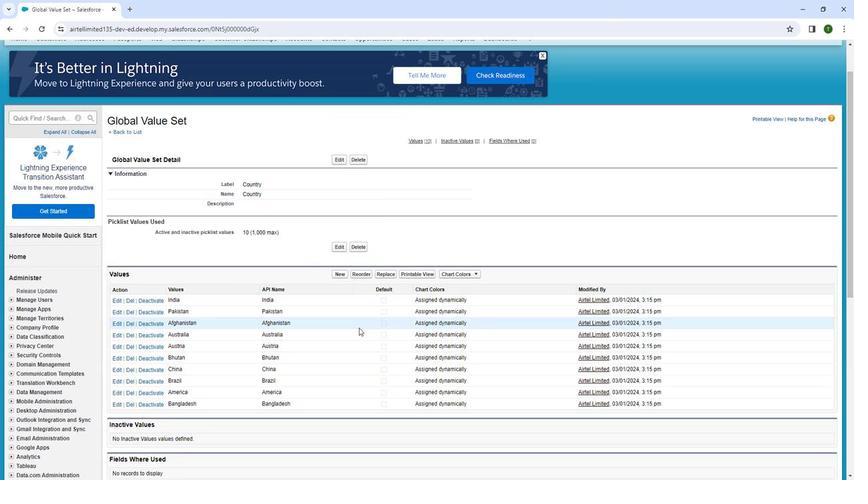 
Action: Key pressed <Key.shift><Key.shift>
Screenshot: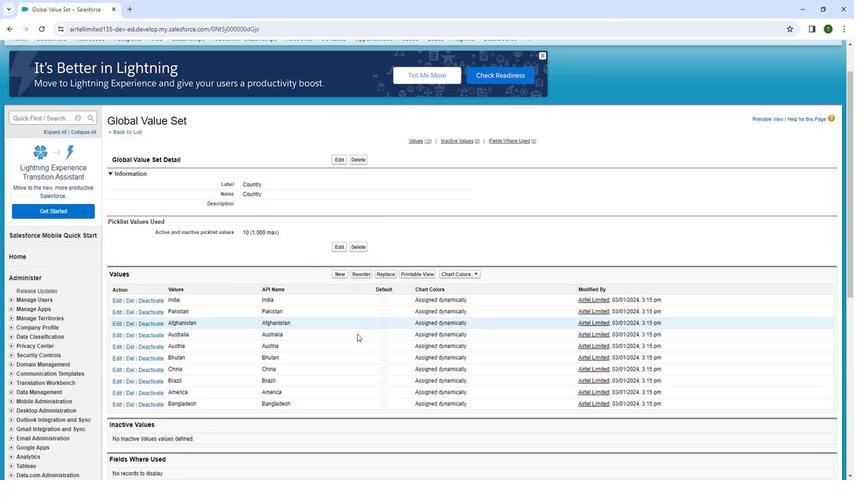 
Action: Mouse moved to (363, 331)
Screenshot: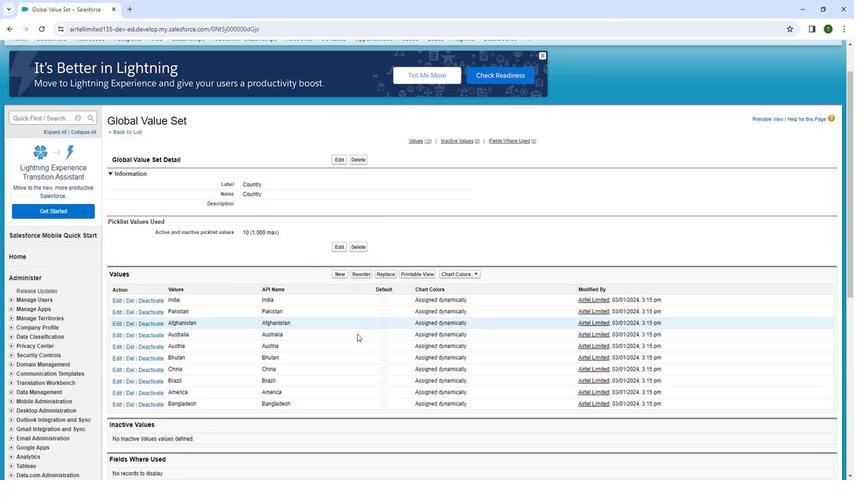 
Action: Key pressed ctrl+R
Screenshot: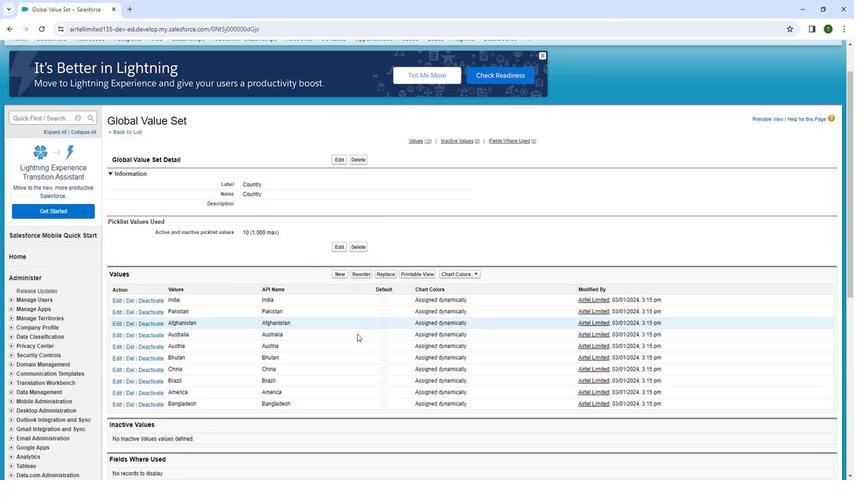 
Action: Mouse moved to (61, 117)
Screenshot: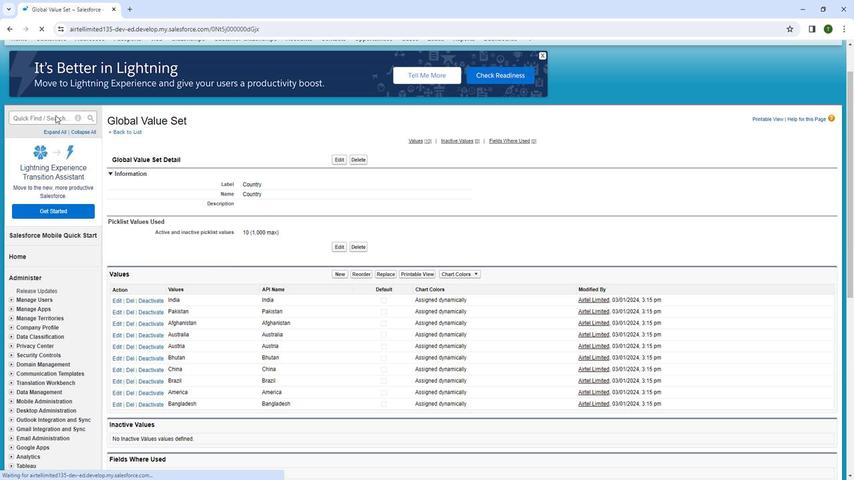 
Action: Mouse pressed left at (61, 117)
Screenshot: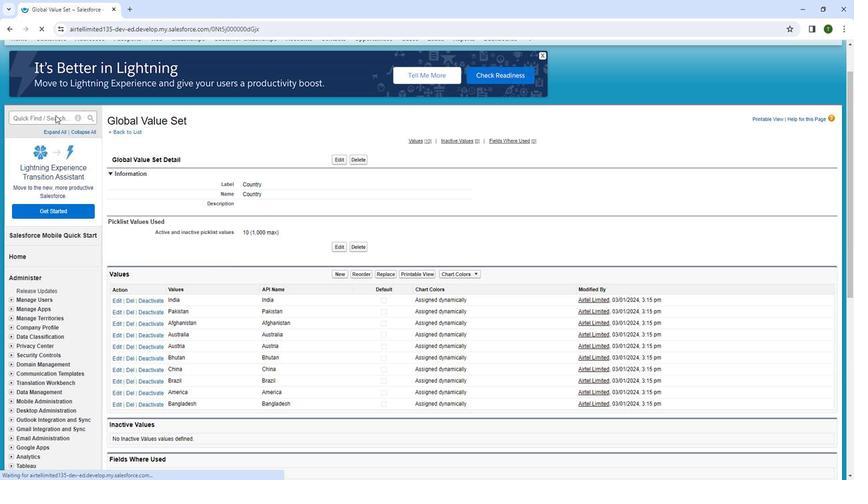 
Action: Mouse moved to (60, 118)
Screenshot: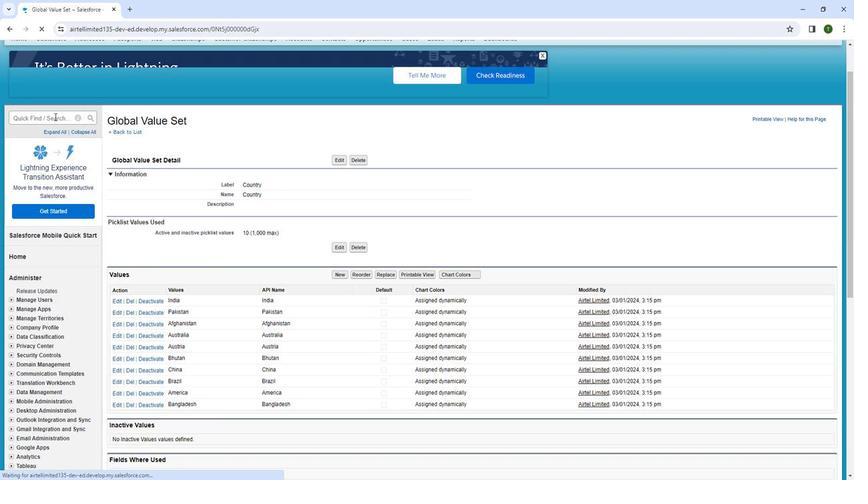 
Action: Mouse pressed left at (60, 118)
Screenshot: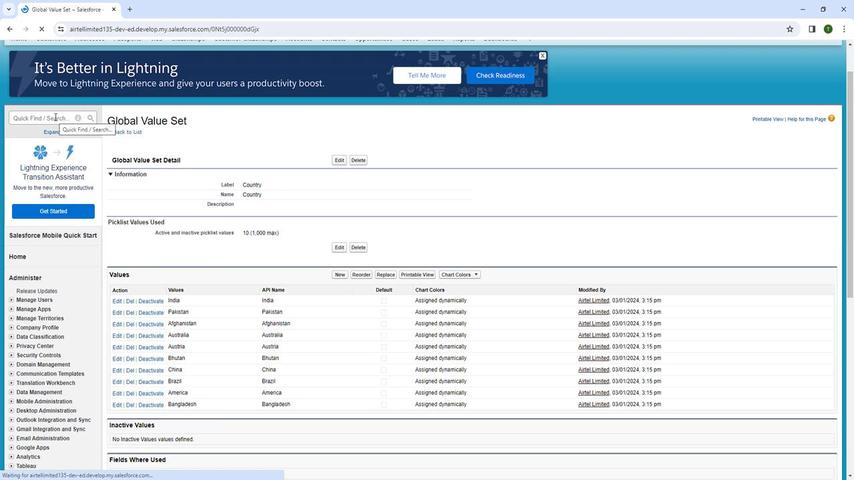 
Action: Key pressed pick
Screenshot: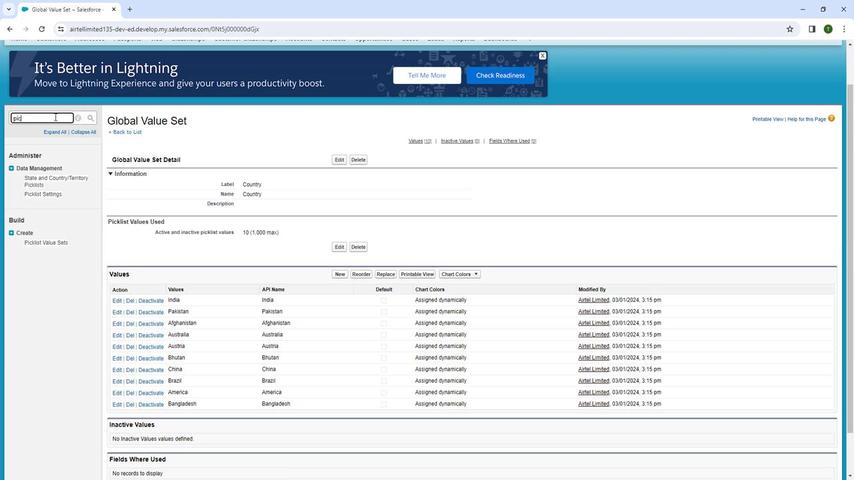 
Action: Mouse moved to (48, 245)
Screenshot: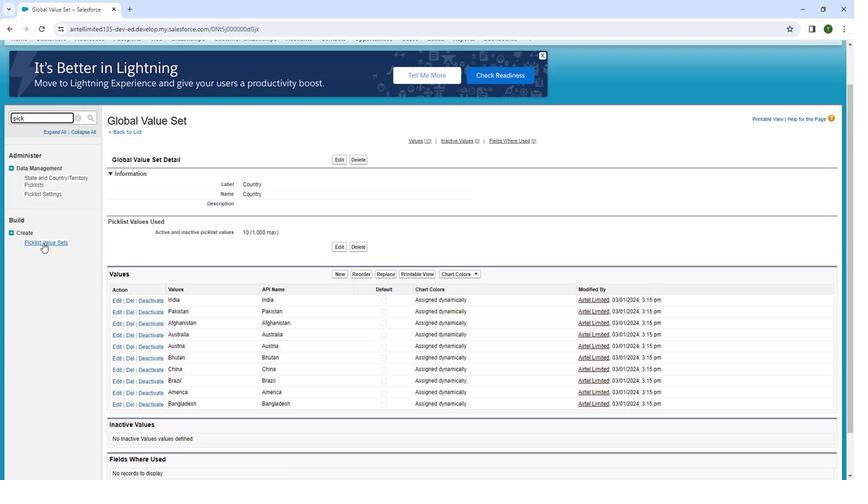 
Action: Mouse pressed left at (48, 245)
Screenshot: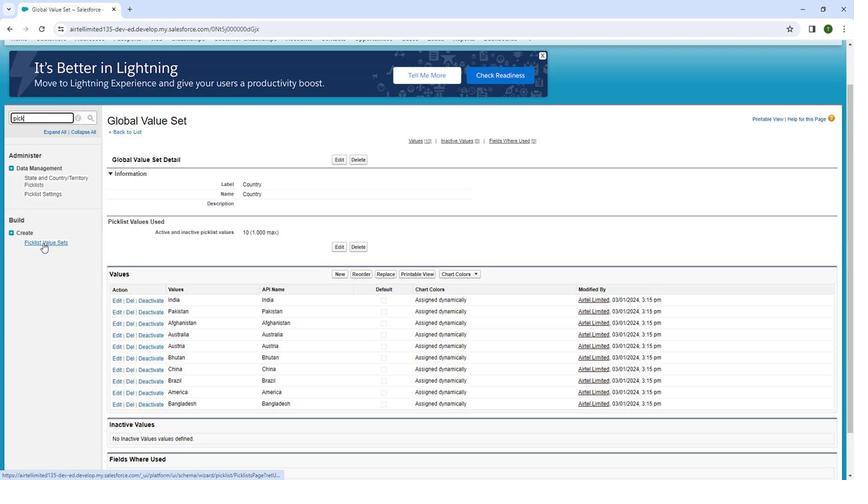 
Action: Mouse moved to (343, 229)
Screenshot: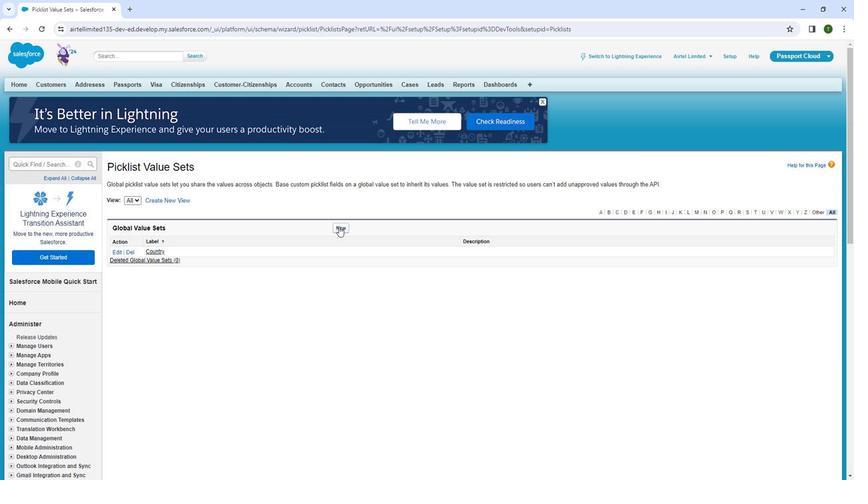 
Action: Mouse pressed left at (343, 229)
Screenshot: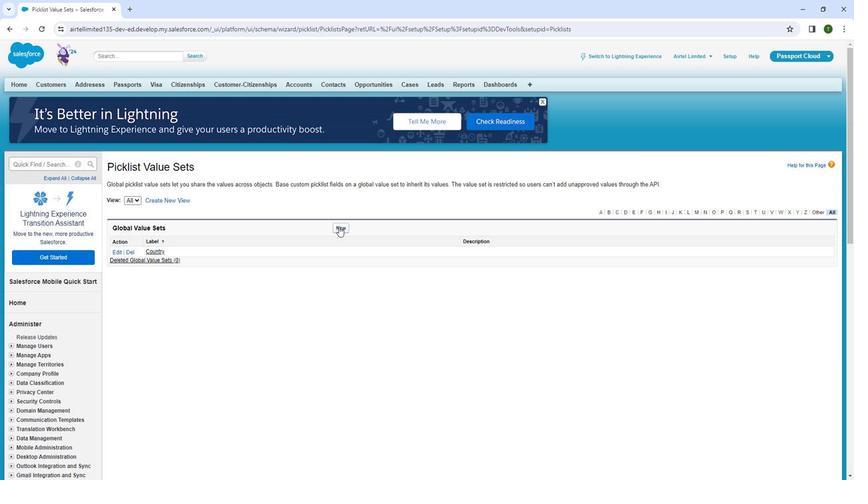 
Action: Mouse moved to (267, 219)
Screenshot: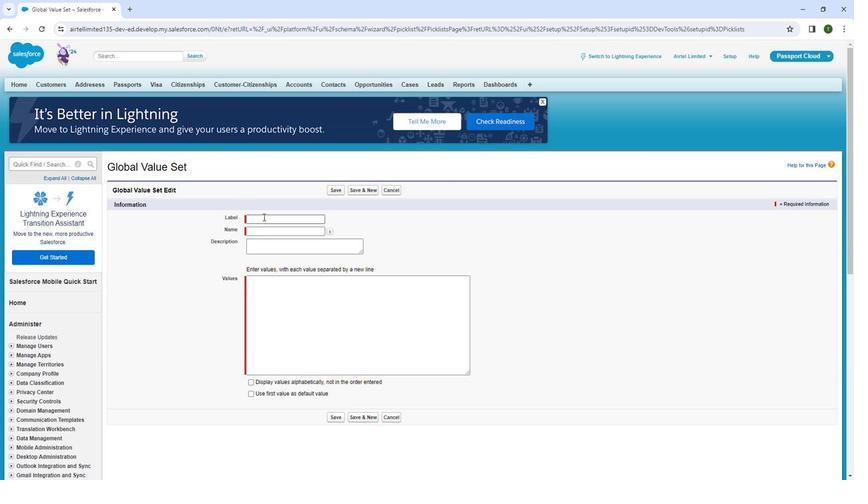 
Action: Mouse pressed left at (267, 219)
Screenshot: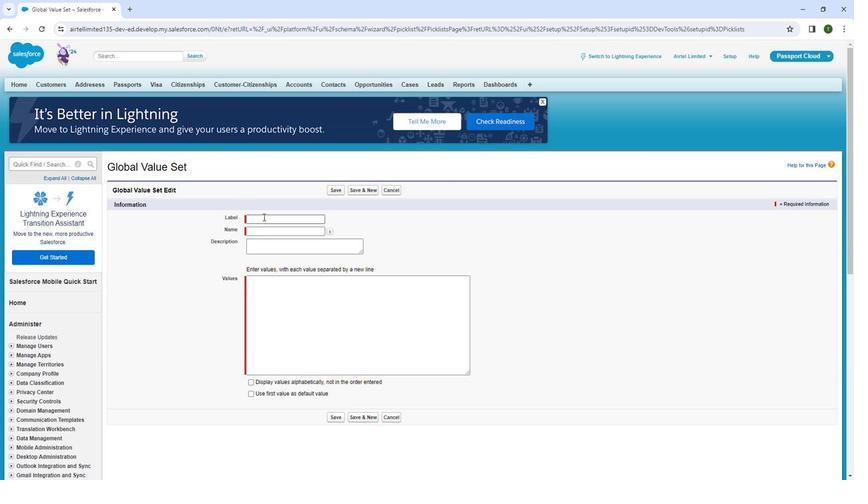 
Action: Key pressed <Key.shift><Key.shift><Key.shift><Key.shift><Key.shift><Key.shift><Key.shift><Key.shift><Key.shift><Key.shift><Key.shift><Key.shift><Key.shift><Key.shift><Key.shift><Key.shift><Key.shift><Key.shift><Key.shift><Key.shift><Key.shift><Key.shift><Key.shift><Key.shift><Key.shift><Key.shift><Key.shift><Key.shift><Key.shift><Key.shift><Key.shift><Key.shift><Key.shift><Key.shift><Key.shift><Key.shift><Key.shift><Key.shift><Key.shift><Key.shift><Key.shift><Key.shift><Key.shift><Key.shift><Key.shift><Key.shift><Key.shift><Key.shift><Key.shift><Key.shift><Key.shift><Key.shift><Key.shift><Key.shift><Key.shift><Key.shift><Key.shift><Key.shift><Key.shift><Key.shift><Key.shift><Key.shift><Key.shift><Key.shift><Key.shift><Key.shift><Key.shift><Key.shift>State
Screenshot: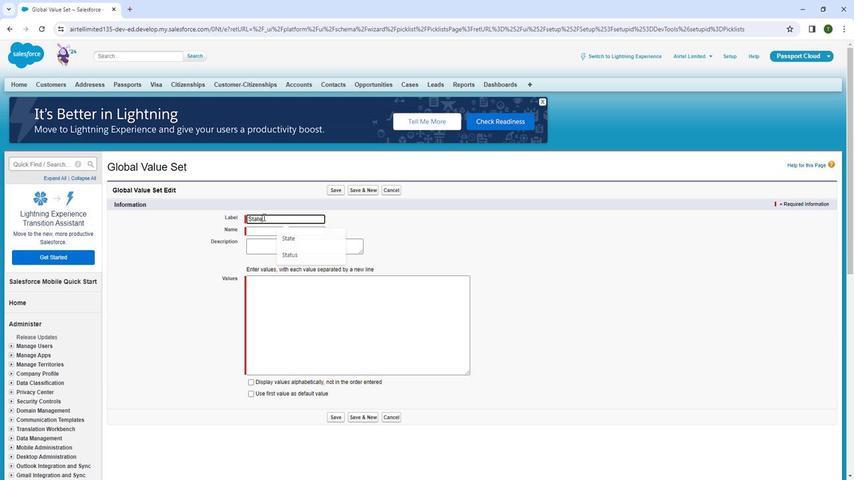 
Action: Mouse moved to (278, 233)
Screenshot: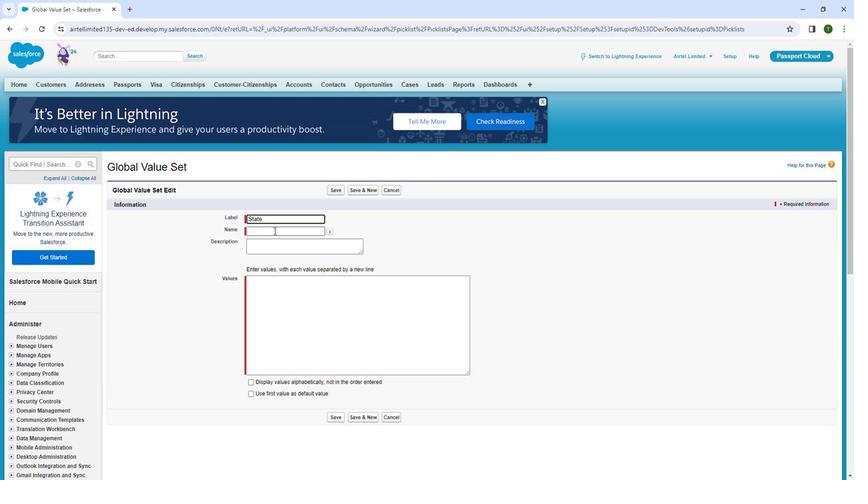
Action: Mouse pressed left at (278, 233)
Screenshot: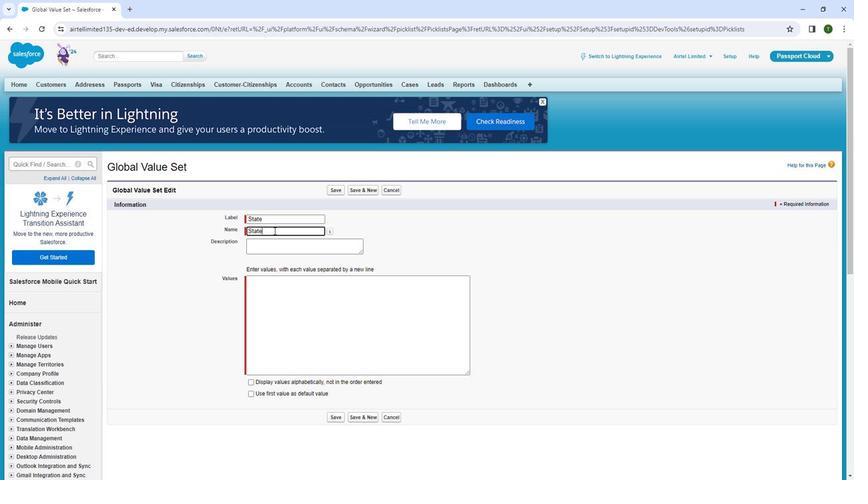 
Action: Mouse moved to (269, 287)
Screenshot: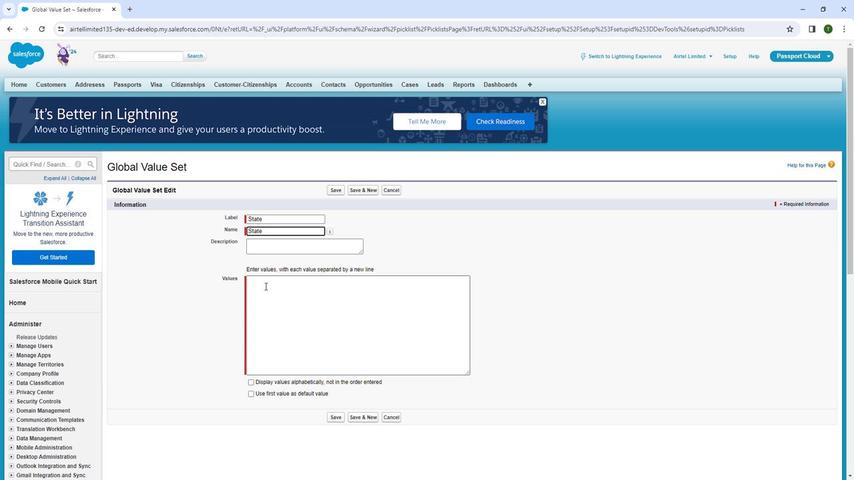 
Action: Mouse pressed left at (269, 287)
Screenshot: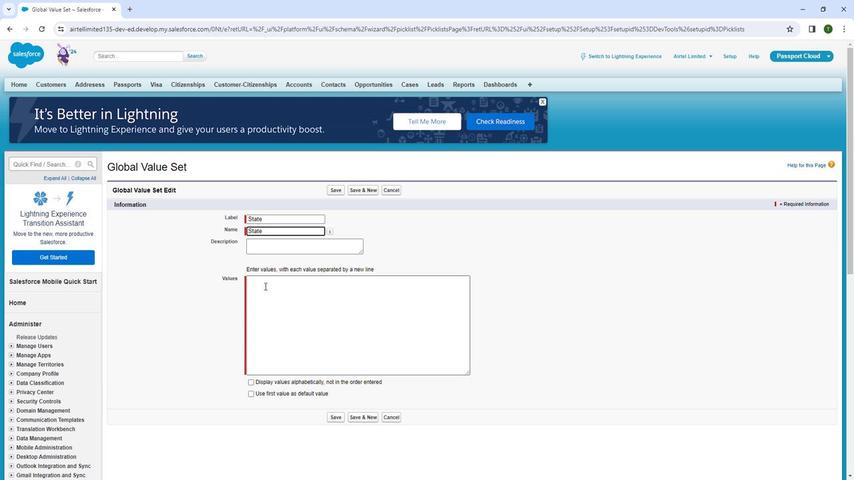 
Action: Mouse moved to (284, 252)
Screenshot: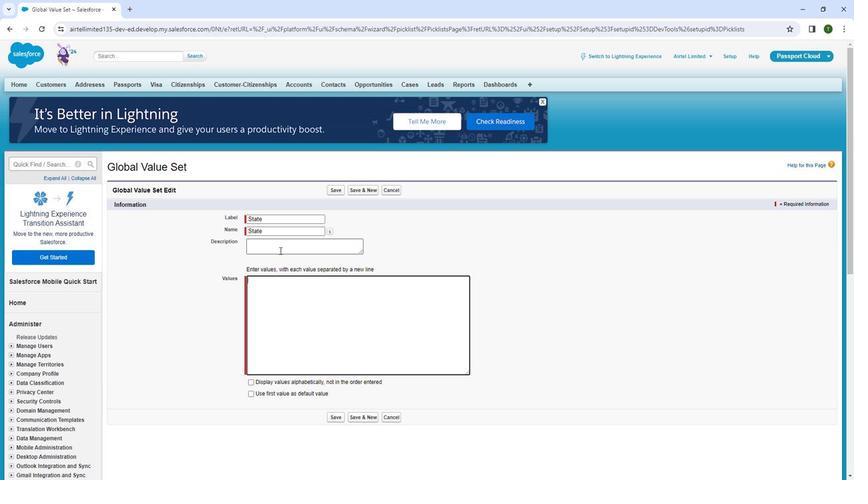 
Action: Key pressed <Key.shift><Key.shift><Key.shift><Key.shift><Key.shift><Key.shift><Key.shift><Key.shift><Key.shift><Key.shift><Key.shift><Key.shift><Key.shift><Key.shift><Key.shift><Key.shift><Key.shift>
Screenshot: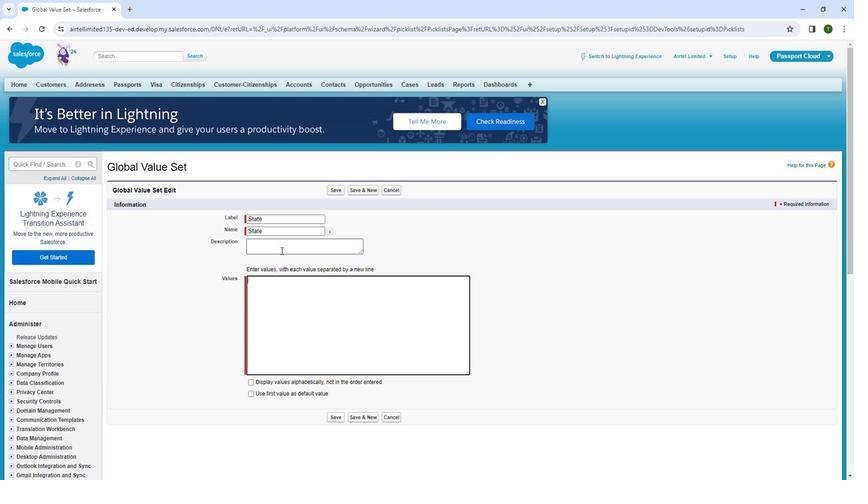 
Action: Mouse moved to (292, 253)
Screenshot: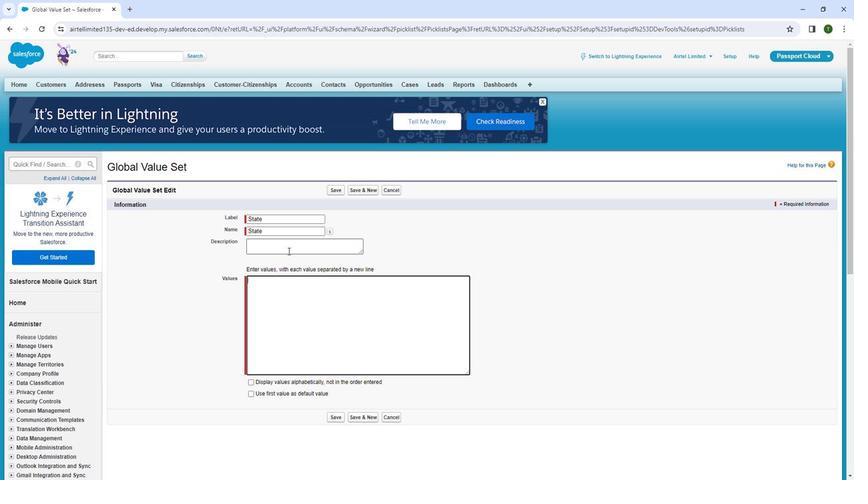 
Action: Key pressed <Key.shift>
Screenshot: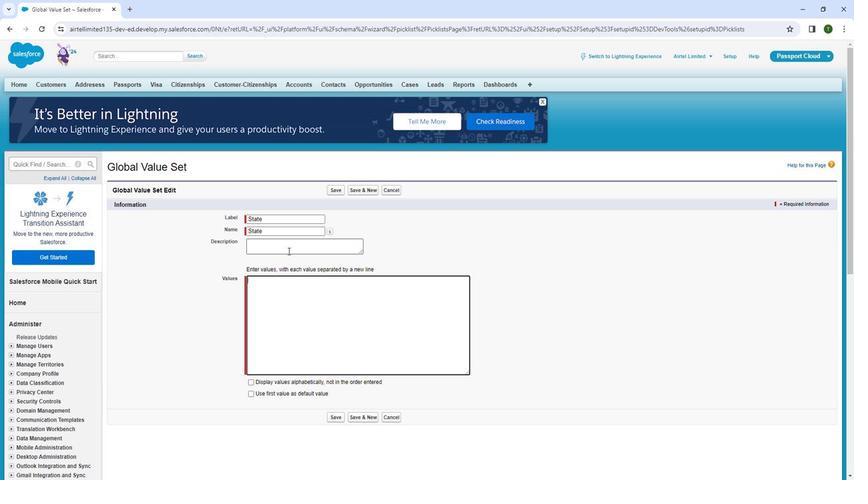 
Action: Mouse moved to (299, 254)
Screenshot: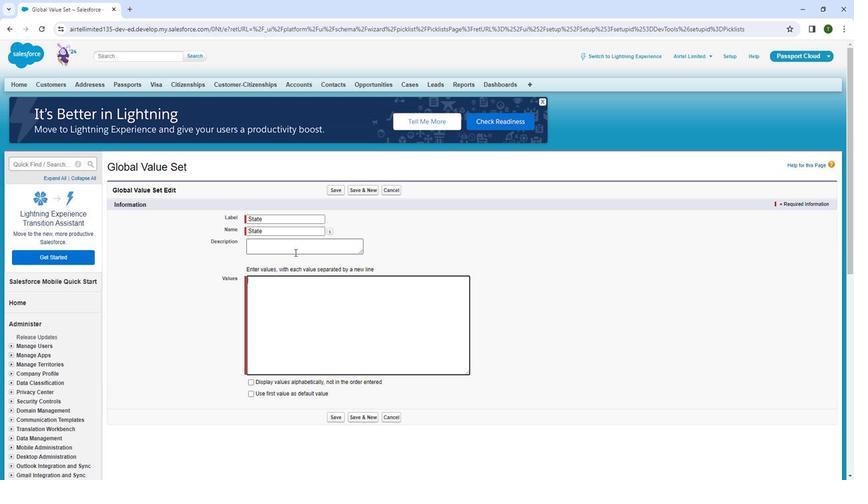 
Action: Key pressed <Key.shift>
Screenshot: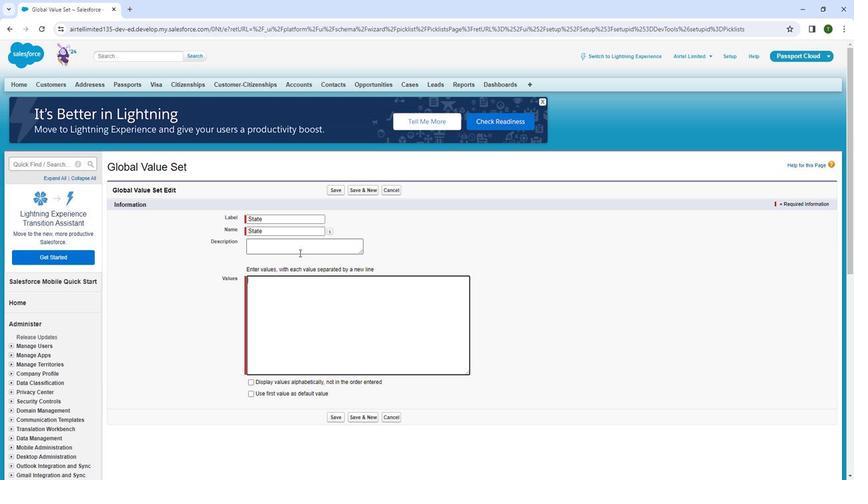 
Action: Mouse moved to (303, 255)
Screenshot: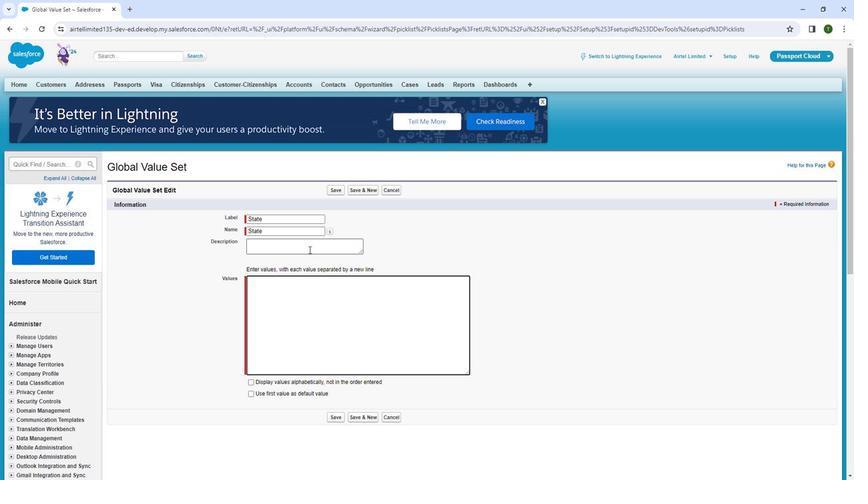
Action: Key pressed <Key.shift>
Screenshot: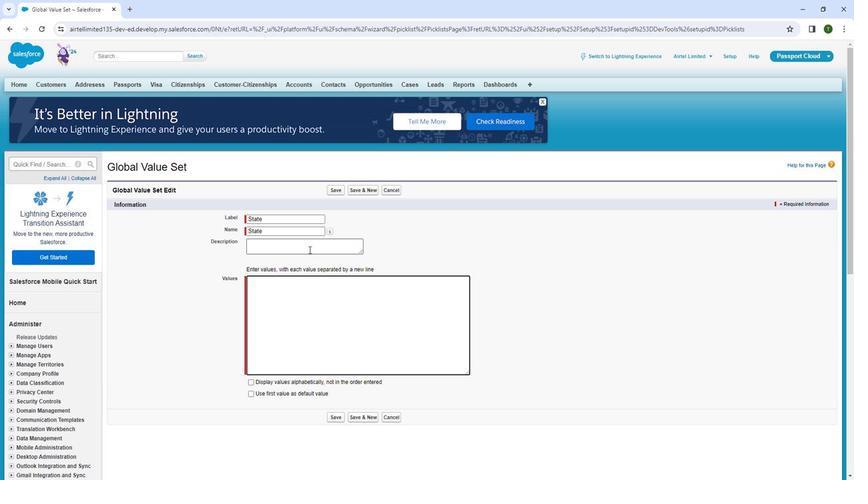 
Action: Mouse moved to (310, 253)
Screenshot: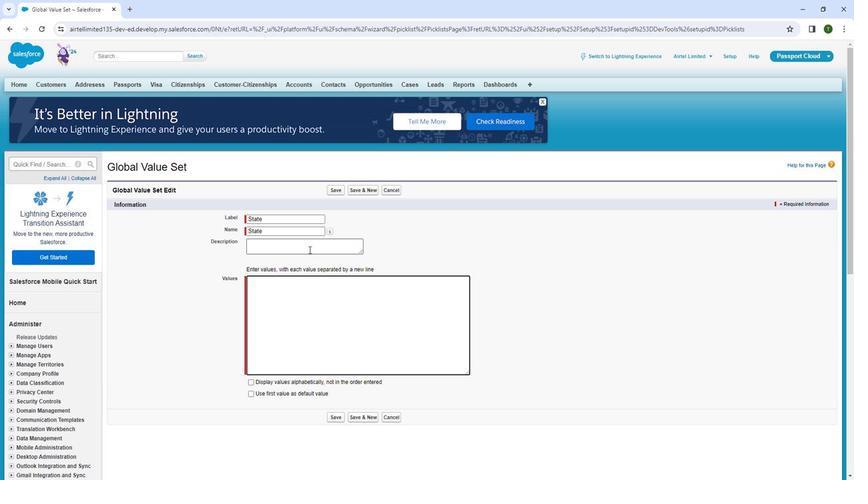 
Action: Key pressed <Key.shift>
Screenshot: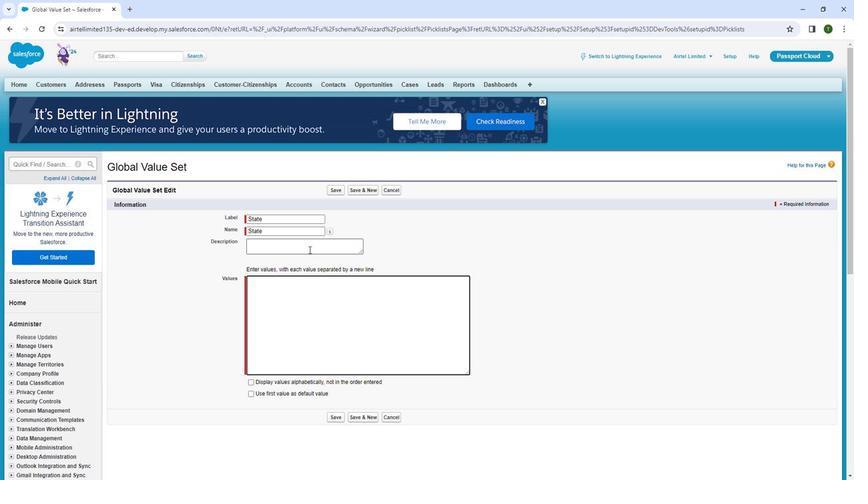 
Action: Mouse moved to (330, 241)
Screenshot: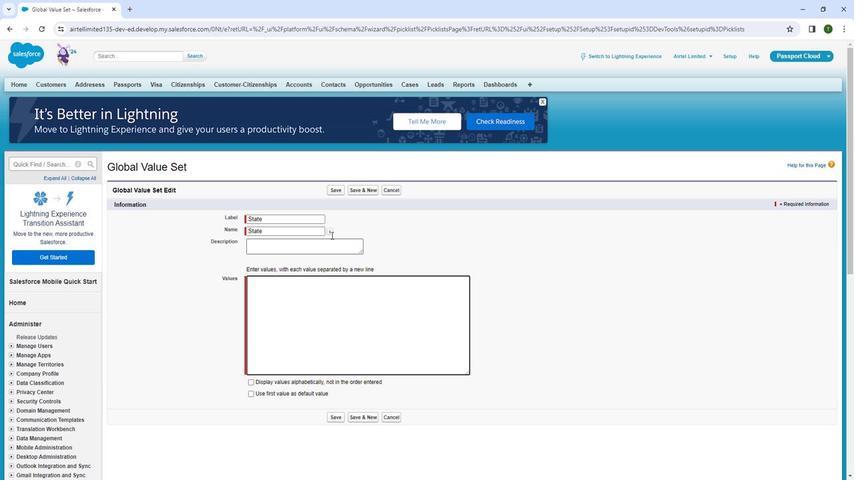 
Action: Key pressed <Key.shift>
Screenshot: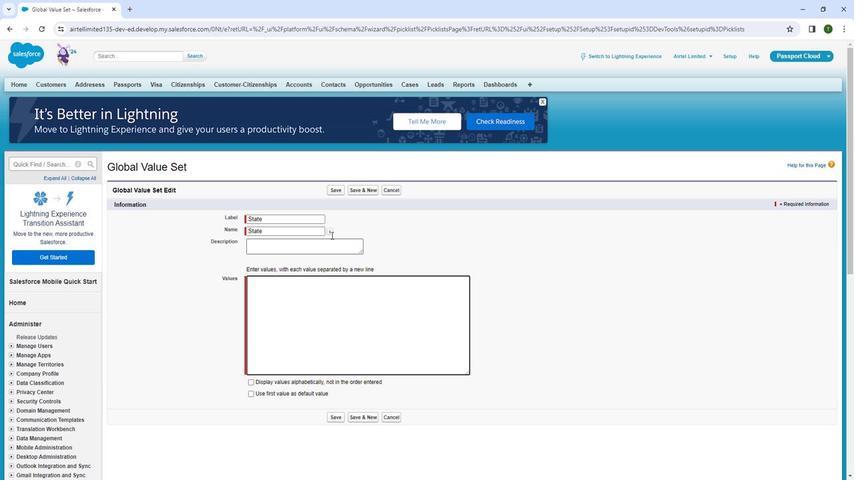 
Action: Mouse moved to (356, 223)
Screenshot: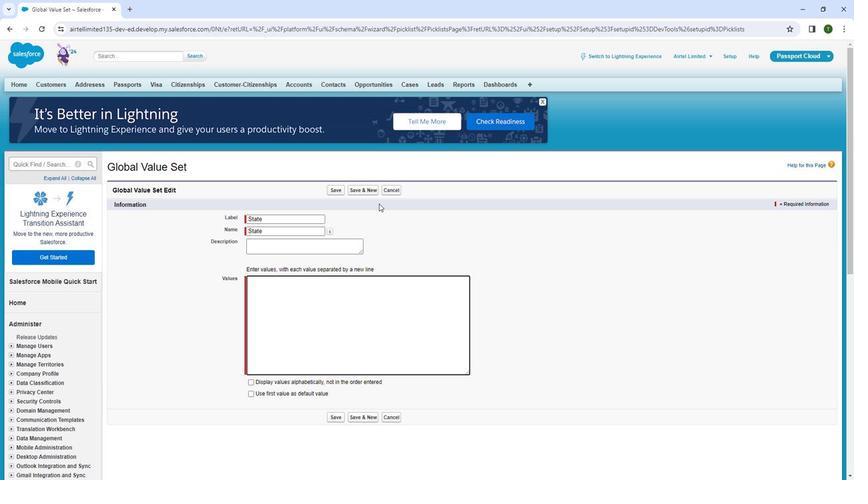 
Action: Key pressed <Key.shift>
Screenshot: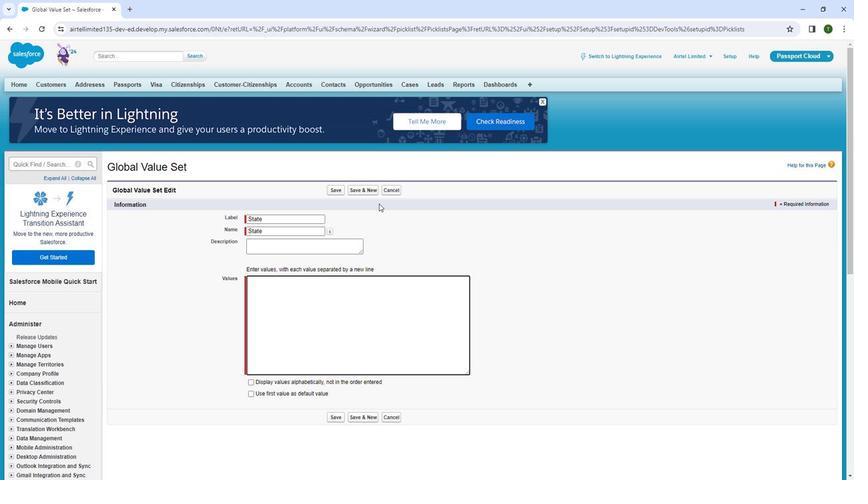 
Action: Mouse moved to (379, 208)
Screenshot: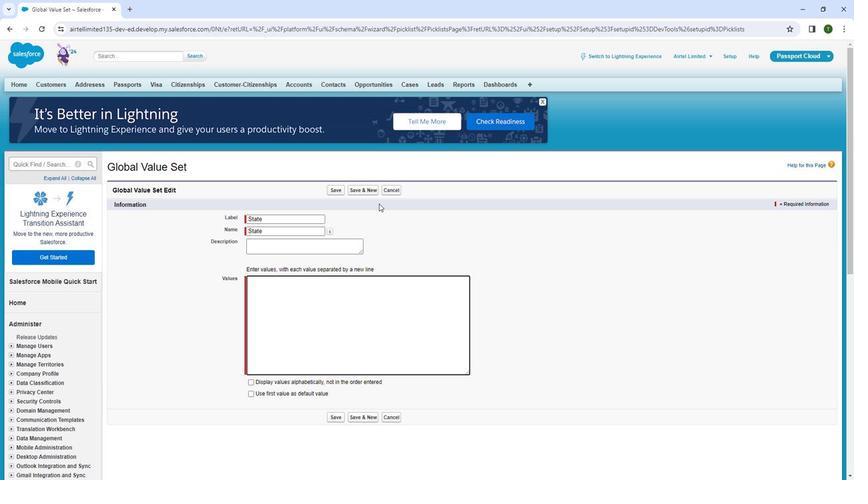 
Action: Key pressed <Key.shift>
Screenshot: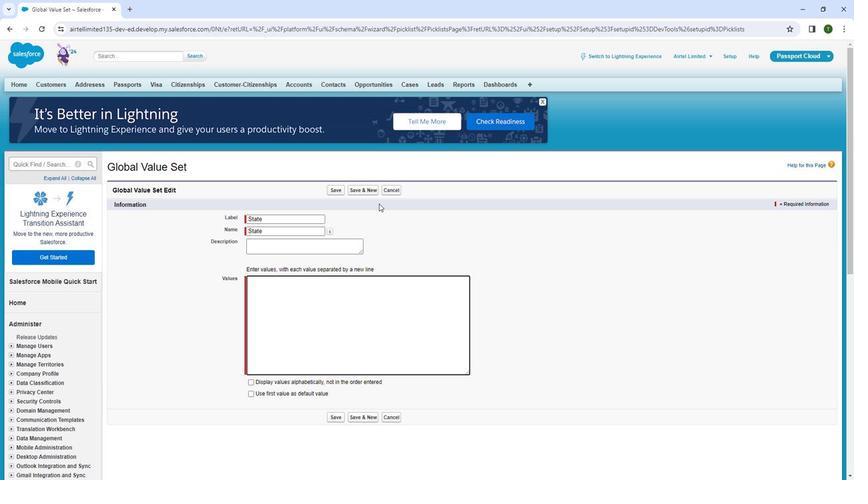 
Action: Mouse moved to (388, 202)
Screenshot: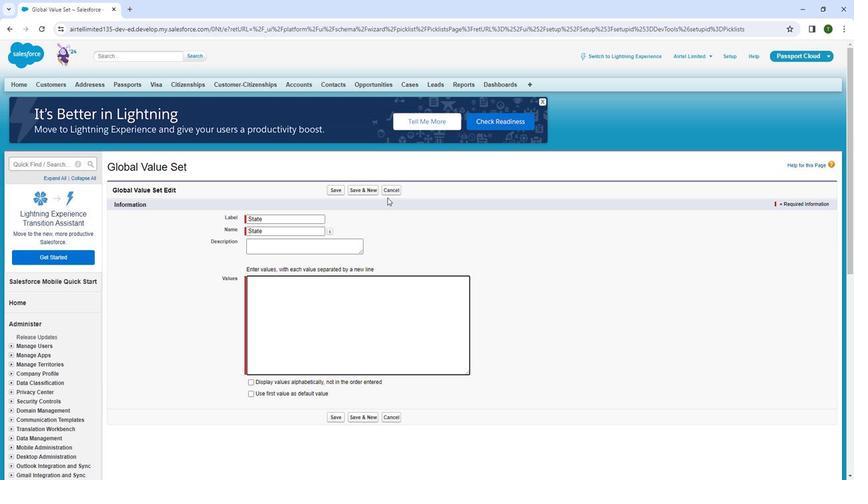 
Action: Key pressed <Key.shift>
Screenshot: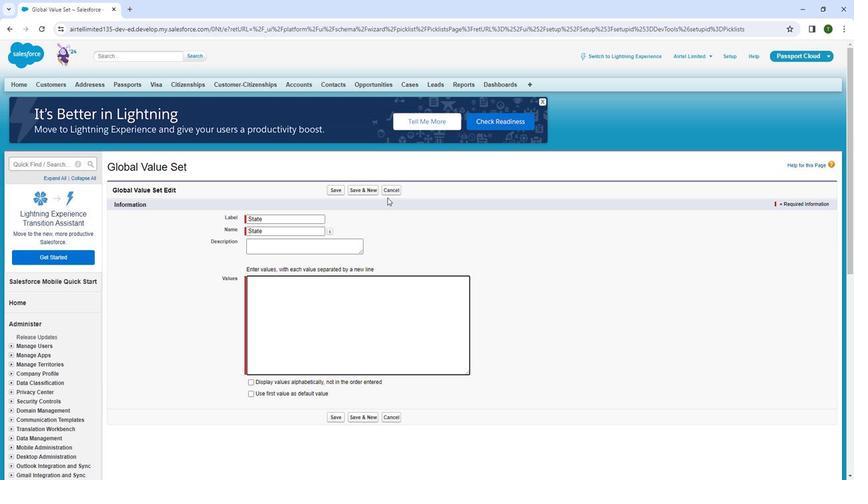 
Action: Mouse moved to (392, 199)
Screenshot: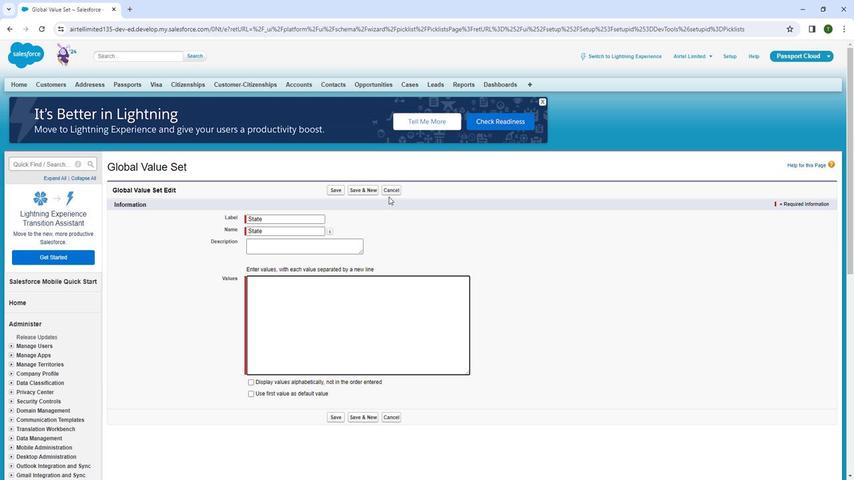 
Action: Key pressed <Key.shift><Key.shift><Key.shift><Key.shift><Key.shift><Key.shift><Key.shift><Key.shift><Key.shift><Key.shift><Key.shift><Key.shift>Maha
Screenshot: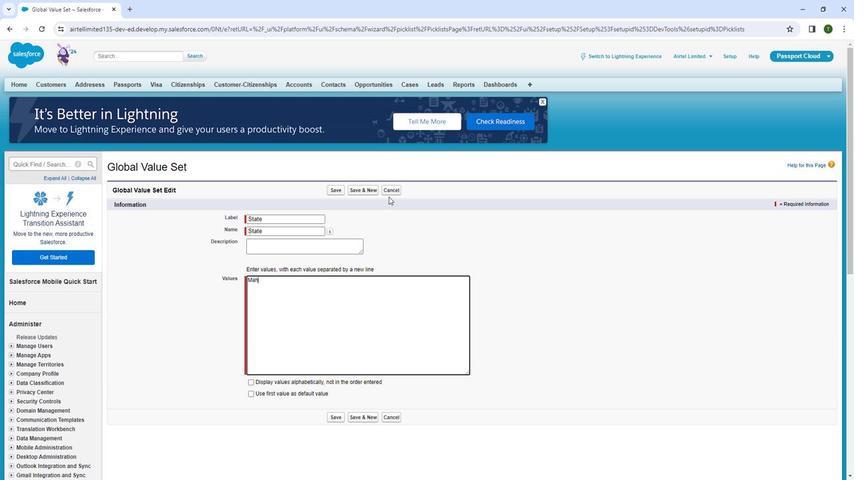 
Action: Mouse moved to (855, 6)
Screenshot: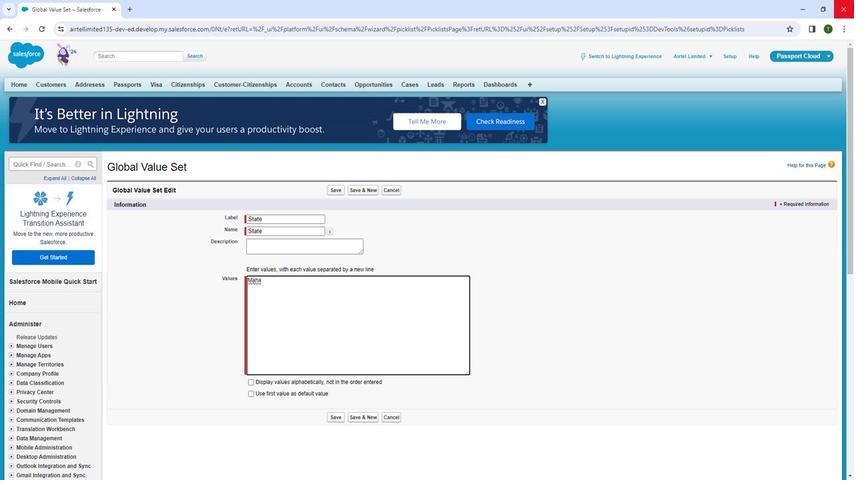 
Action: Key pressed rashtra
Screenshot: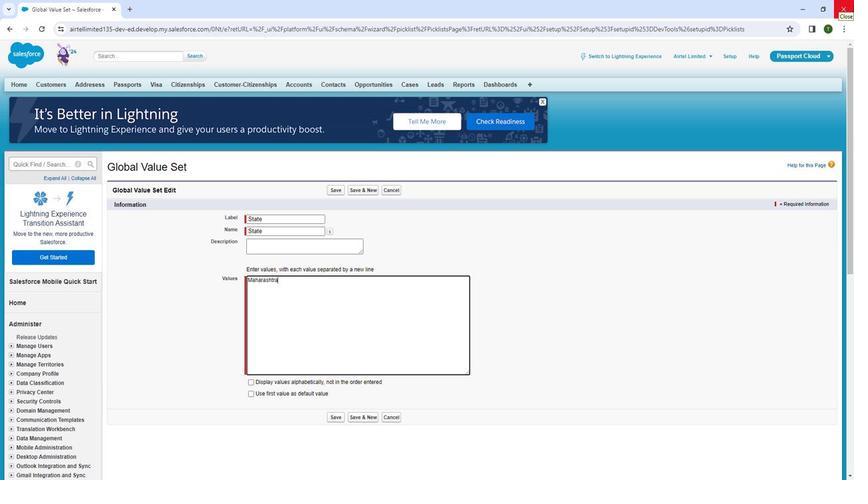 
Action: Mouse moved to (855, 47)
Screenshot: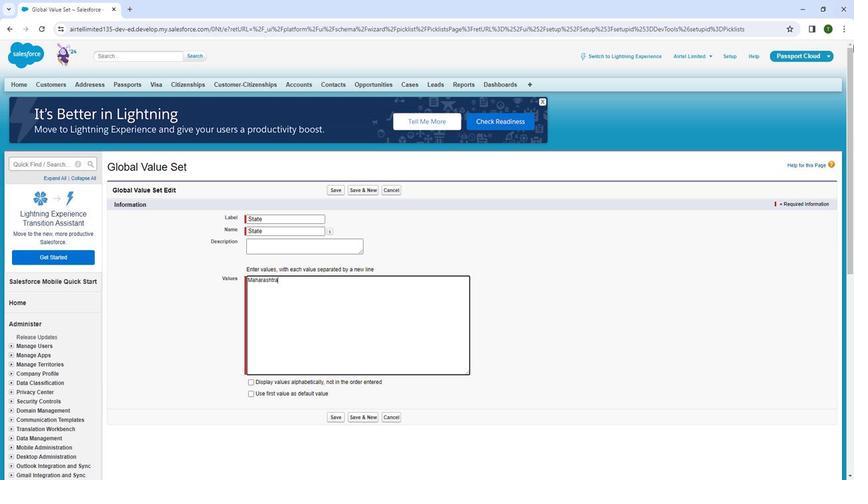
Action: Key pressed <Key.enter>
Screenshot: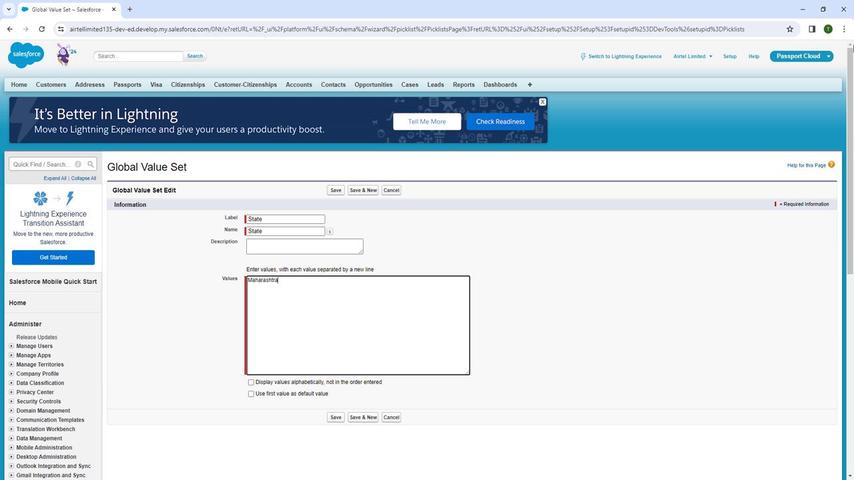 
Action: Mouse moved to (855, 48)
Screenshot: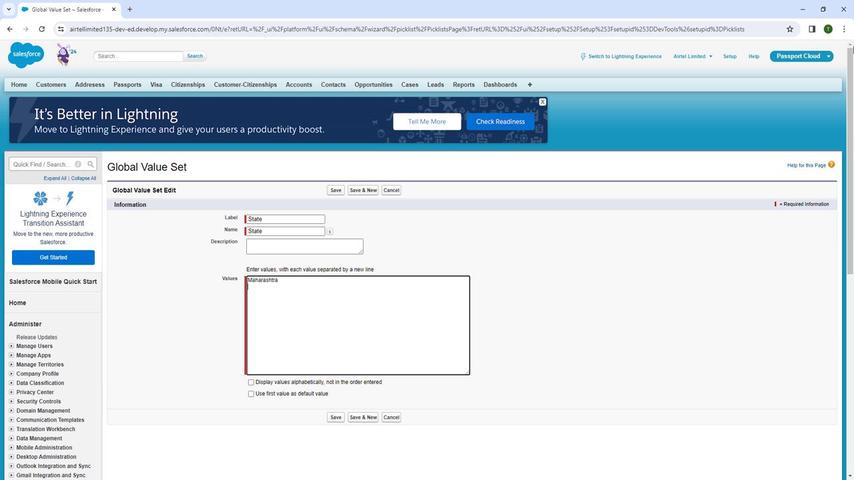 
Action: Key pressed <Key.shift><Key.shift><Key.shift><Key.shift><Key.shift><Key.shift><Key.shift><Key.shift><Key.shift><Key.shift><Key.shift><Key.shift><Key.shift><Key.shift><Key.shift><Key.shift><Key.shift><Key.shift><Key.shift><Key.shift><Key.shift><Key.shift><Key.shift><Key.shift><Key.shift><Key.shift><Key.shift><Key.shift><Key.shift><Key.shift><Key.shift><Key.shift><Key.shift><Key.shift><Key.shift><Key.shift><Key.shift><Key.shift><Key.shift><Key.shift><Key.shift><Key.shift><Key.shift><Key.shift><Key.shift><Key.shift><Key.shift><Key.shift><Key.shift><Key.shift><Key.shift><Key.shift><Key.shift><Key.shift><Key.shift><Key.shift><Key.shift><Key.shift><Key.shift><Key.shift><Key.shift><Key.shift><Key.shift><Key.shift><Key.shift><Key.shift><Key.shift><Key.shift><Key.shift><Key.shift><Key.shift><Key.shift><Key.shift><Key.shift><Key.shift><Key.shift><Key.shift><Key.shift><Key.shift><Key.shift><Key.shift><Key.shift><Key.shift><Key.shift><Key.shift><Key.shift><Key.shift><Key.shift><Key.shift><Key.shift><Key.shift><Key.shift>
Screenshot: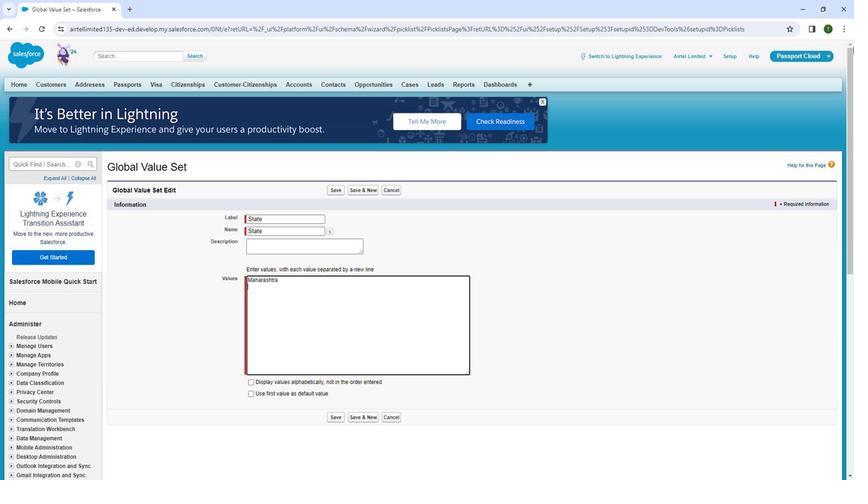 
Action: Mouse moved to (855, 49)
Screenshot: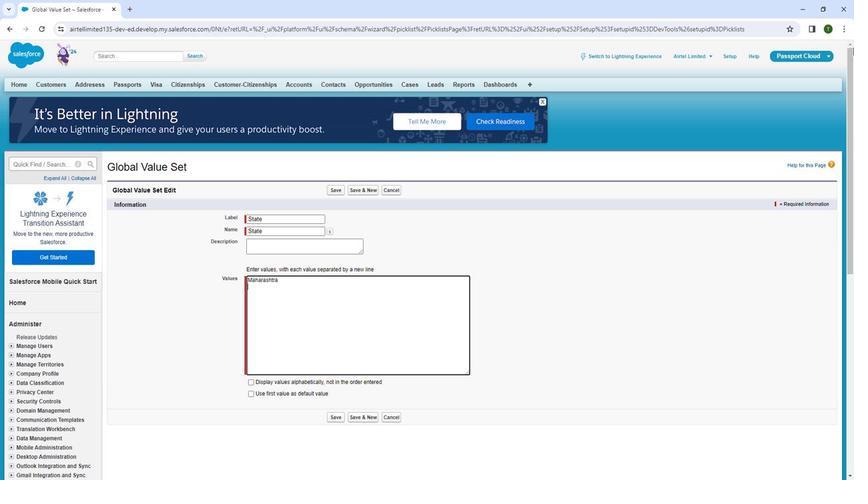 
Action: Key pressed <Key.shift>
Screenshot: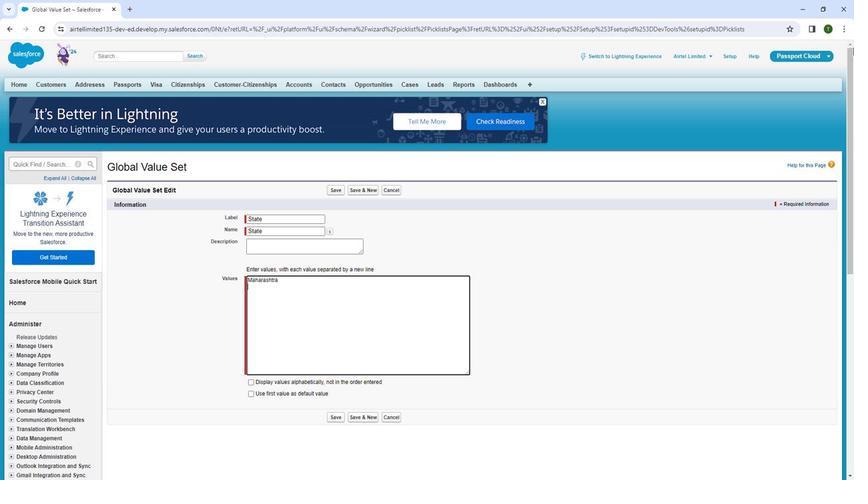 
Action: Mouse moved to (855, 50)
Screenshot: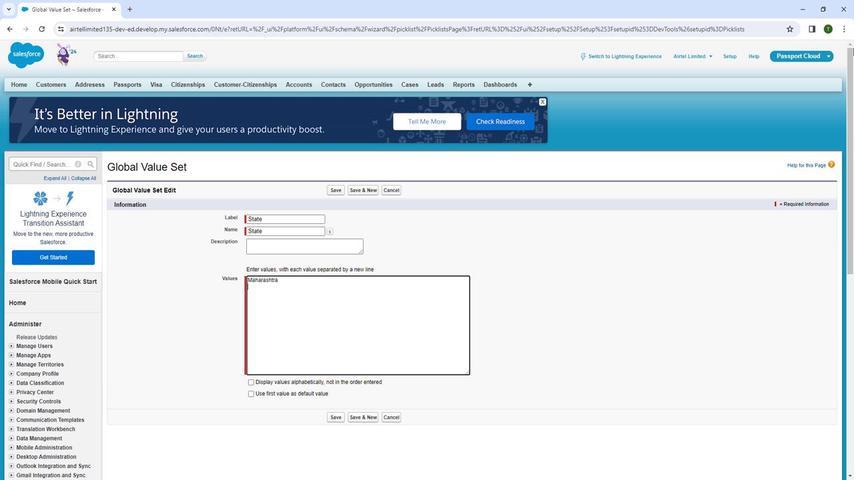 
Action: Key pressed <Key.shift>
Screenshot: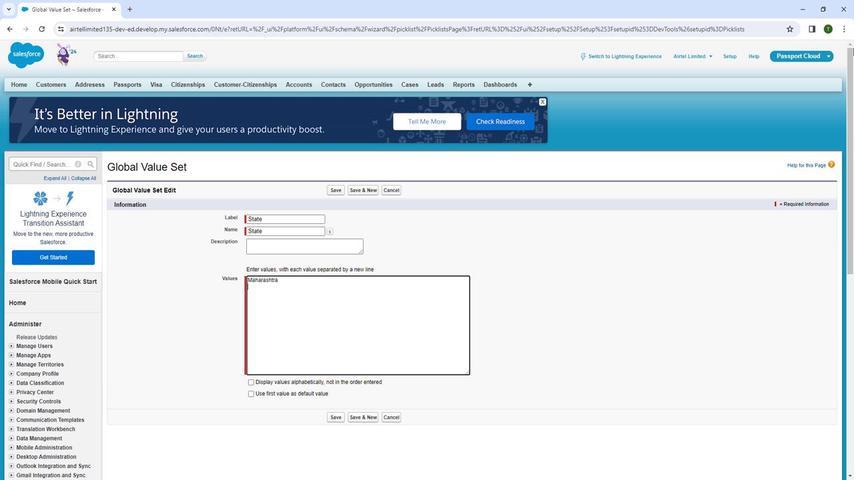 
Action: Mouse moved to (856, 50)
Screenshot: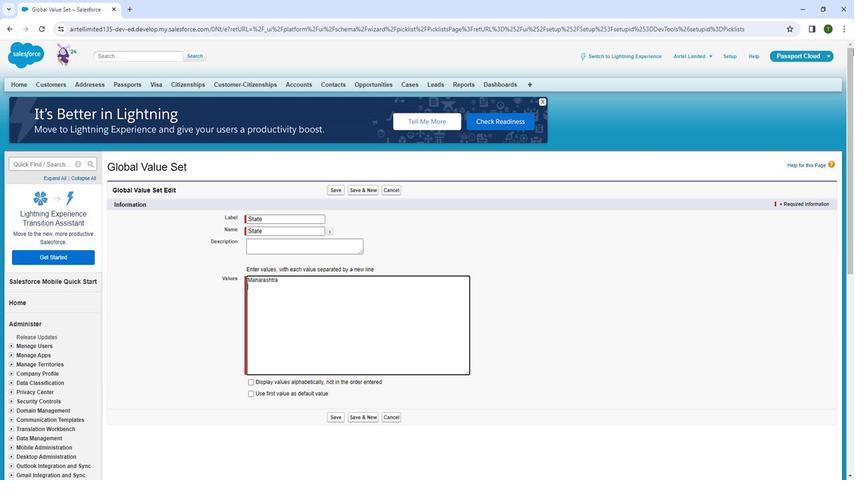 
Action: Key pressed <Key.shift>
Screenshot: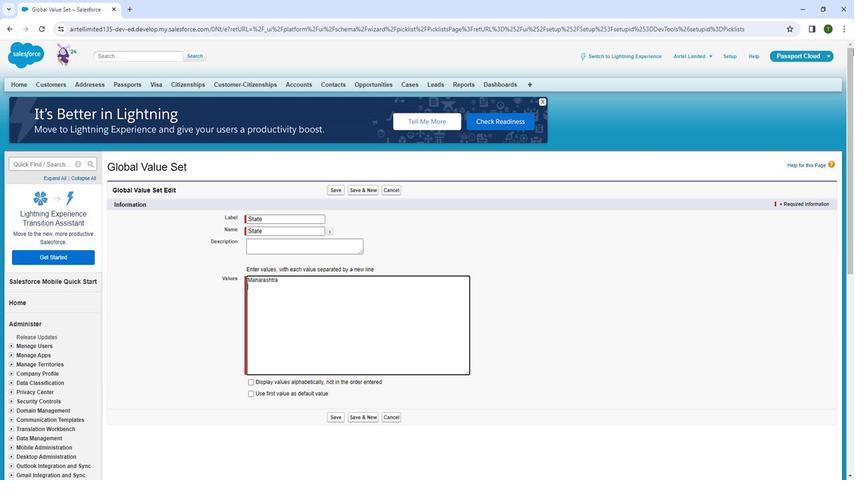 
Action: Mouse moved to (855, 50)
Screenshot: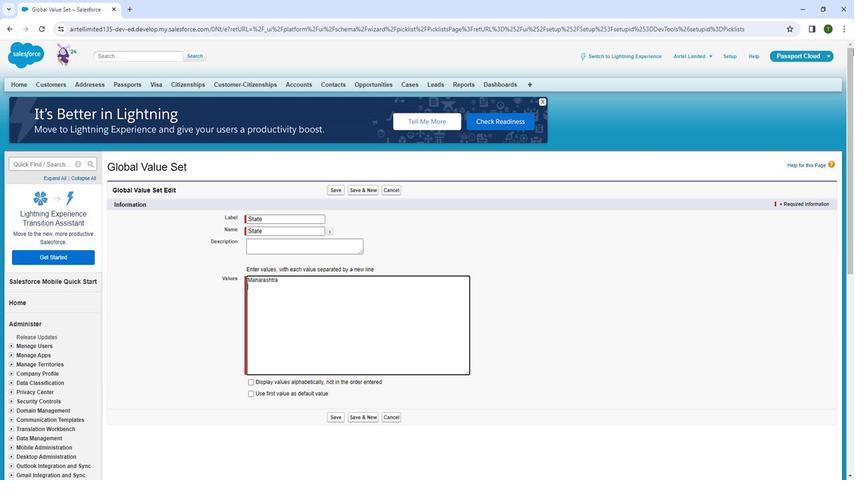 
Action: Key pressed T
Screenshot: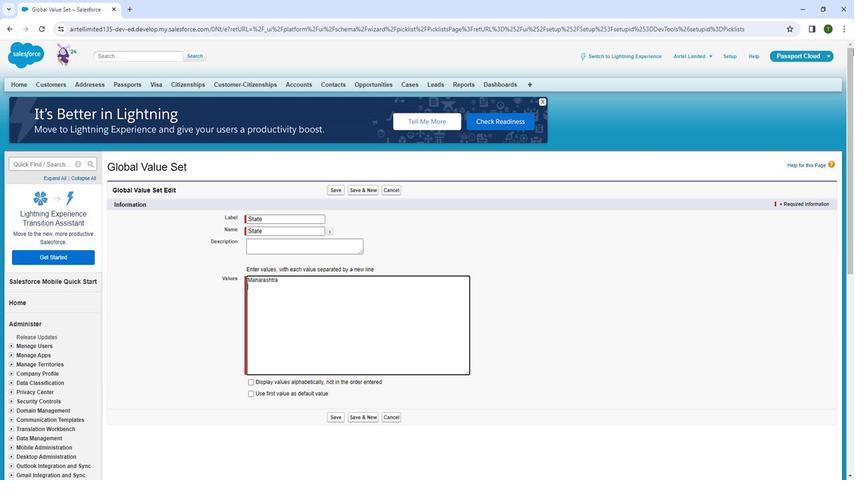 
Action: Mouse moved to (855, 52)
Screenshot: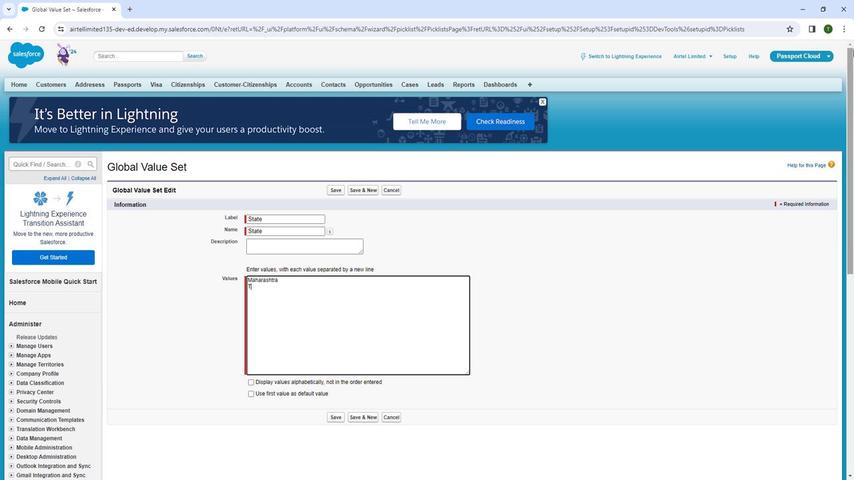
Action: Key pressed amil<Key.space><Key.shift>Nadu<Key.enter><Key.shift>Ut
Screenshot: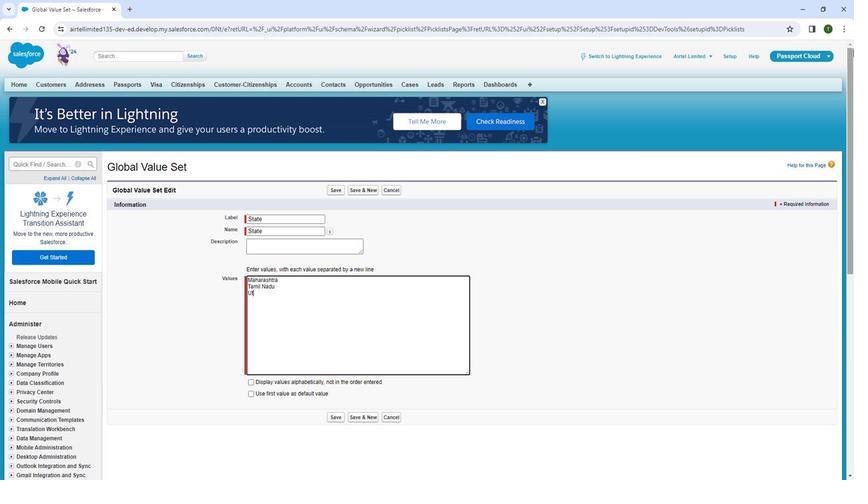 
Action: Mouse moved to (855, 54)
Screenshot: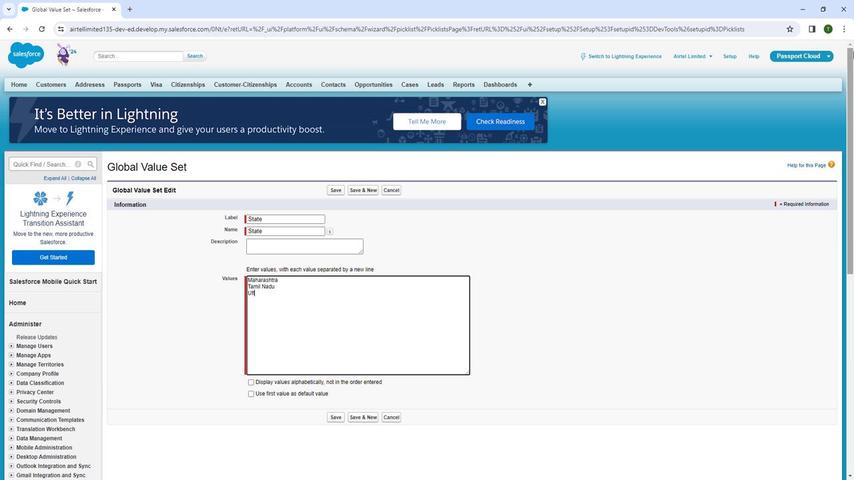 
Action: Key pressed t
Screenshot: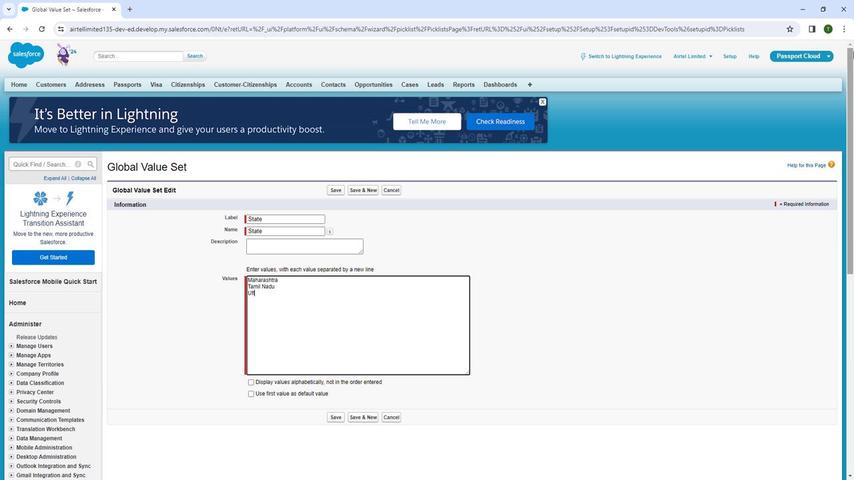 
Action: Mouse moved to (855, 55)
Screenshot: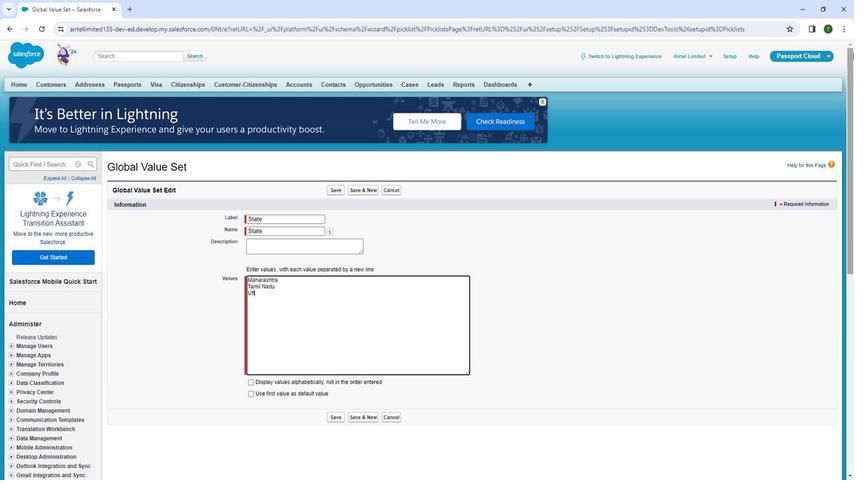 
Action: Key pressed ar
Screenshot: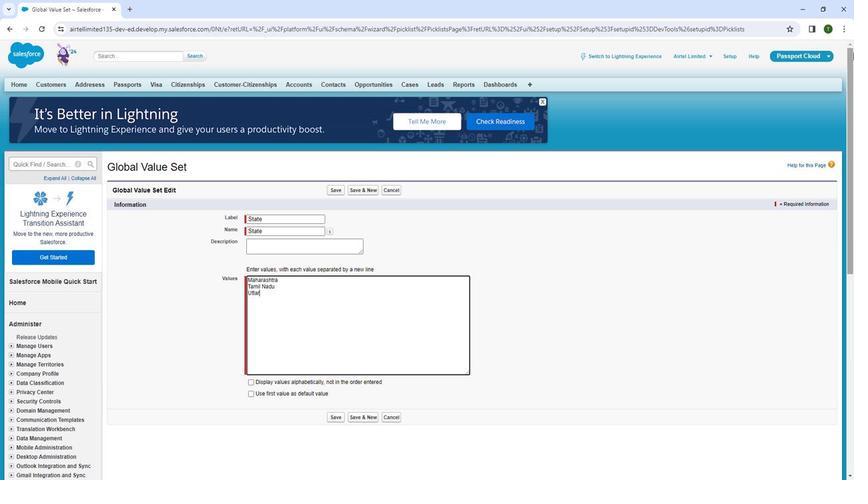 
Action: Mouse moved to (855, 56)
Screenshot: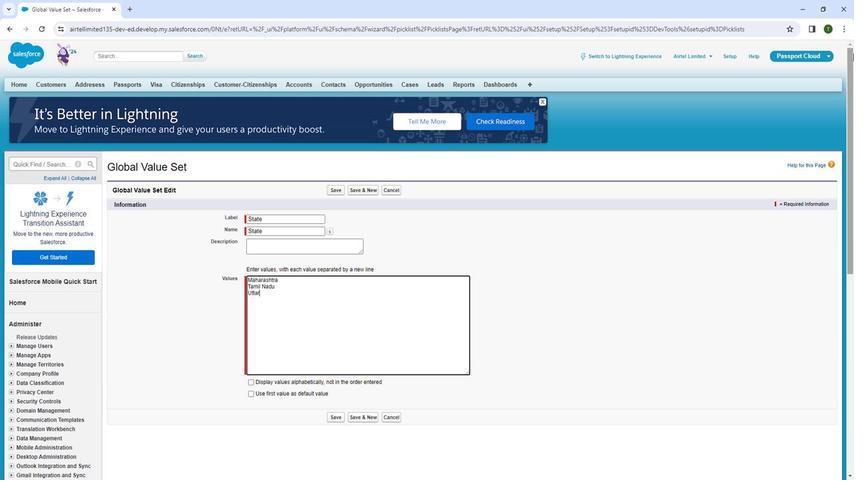 
Action: Key pressed <Key.space><Key.shift><Key.shift><Key.shift><Key.shift><Key.shift><Key.shift><Key.shift><Key.shift>Pradesh<Key.enter><Key.shift><Key.shift><Key.shift><Key.shift><Key.shift><Key.shift><Key.shift><Key.shift><Key.shift><Key.shift><Key.shift><Key.shift><Key.shift><Key.shift><Key.shift><Key.shift><Key.shift>Goa<Key.enter><Key.shift><Key.shift><Key.shift><Key.shift><Key.shift><Key.shift><Key.shift><Key.shift><Key.shift><Key.shift><Key.shift><Key.shift><Key.shift><Key.shift><Key.shift><Key.shift><Key.shift><Key.shift><Key.shift><Key.shift><Key.shift><Key.shift><Key.shift><Key.shift><Key.shift><Key.shift><Key.shift><Key.shift><Key.shift><Key.shift><Key.shift><Key.shift><Key.shift><Key.shift><Key.shift><Key.shift><Key.shift><Key.shift><Key.shift><Key.shift><Key.shift><Key.shift><Key.shift><Key.shift><Key.shift><Key.shift><Key.shift><Key.shift><Key.shift><Key.shift><Key.shift><Key.shift><Key.shift><Key.shift><Key.shift><Key.shift><Key.shift><Key.shift><Key.shift><Key.shift><Key.shift><Key.shift><Key.shift><Key.shift><Key.shift><Key.shift><Key.shift><Key.shift><Key.shift><Key.shift><Key.shift><Key.shift><Key.shift><Key.shift><Key.shift><Key.shift><Key.shift>Gujarat'<Key.shift><Key.shift><Key.shift><Key.backspace><Key.enter><Key.shift><Key.shift><Key.shift><Key.shift><Key.shift><Key.shift><Key.shift><Key.shift><Key.shift><Key.shift><Key.shift><Key.shift><Key.shift><Key.shift><Key.shift><Key.shift><Key.shift><Key.shift><Key.shift><Key.shift><Key.shift><Key.shift><Key.shift><Key.shift><Key.shift><Key.shift><Key.shift><Key.shift><Key.shift><Key.shift><Key.shift><Key.shift><Key.shift><Key.shift><Key.shift><Key.shift><Key.shift><Key.shift><Key.shift><Key.shift><Key.shift><Key.shift><Key.shift><Key.shift><Key.shift><Key.shift><Key.shift><Key.shift>Haryab<Key.backspace>na<Key.enter><Key.shift><Key.shift><Key.shift><Key.shift><Key.shift><Key.shift><Key.shift><Key.shift><Key.shift><Key.shift><Key.shift><Key.shift><Key.shift><Key.shift><Key.shift><Key.shift><Key.shift><Key.shift><Key.shift><Key.shift><Key.shift><Key.shift><Key.shift><Key.shift><Key.shift><Key.shift><Key.shift><Key.shift><Key.shift><Key.shift><Key.shift><Key.shift><Key.shift><Key.shift><Key.shift><Key.shift><Key.shift><Key.shift><Key.shift><Key.shift><Key.shift>Punjab<Key.enter><Key.shift><Key.shift><Key.shift><Key.shift><Key.shift><Key.shift><Key.shift><Key.shift><Key.shift><Key.shift><Key.shift><Key.shift><Key.shift><Key.shift><Key.shift><Key.shift><Key.shift><Key.shift><Key.shift><Key.shift><Key.shift><Key.shift><Key.shift><Key.shift><Key.shift><Key.shift><Key.shift><Key.shift><Key.shift><Key.shift><Key.shift><Key.shift><Key.shift><Key.shift><Key.shift><Key.shift><Key.shift><Key.shift><Key.shift><Key.shift><Key.shift><Key.shift><Key.shift><Key.shift><Key.shift><Key.shift><Key.shift><Key.shift><Key.shift><Key.shift><Key.shift><Key.shift><Key.shift><Key.shift><Key.shift><Key.shift><Key.shift><Key.shift><Key.shift><Key.shift><Key.shift><Key.shift>Jharkhand<Key.enter><Key.shift><Key.shift><Key.shift><Key.shift><Key.shift><Key.shift><Key.shift><Key.shift><Key.shift><Key.shift><Key.shift><Key.shift><Key.shift><Key.shift><Key.shift><Key.shift><Key.shift><Key.shift><Key.shift><Key.shift><Key.shift><Key.shift><Key.shift><Key.shift><Key.shift><Key.shift><Key.shift><Key.shift><Key.shift><Key.shift><Key.shift><Key.shift><Key.shift><Key.shift><Key.shift><Key.shift><Key.shift><Key.shift><Key.shift><Key.shift><Key.shift><Key.shift><Key.shift><Key.shift><Key.shift><Key.shift><Key.shift><Key.shift><Key.shift><Key.shift><Key.shift><Key.shift><Key.shift><Key.shift><Key.shift><Key.shift><Key.shift><Key.shift><Key.shift><Key.shift><Key.shift><Key.shift><Key.shift><Key.shift><Key.shift><Key.shift><Key.shift><Key.shift><Key.shift><Key.shift>S<Key.backspace><Key.shift>Madhya<Key.space><Key.shift>Pradesh
Screenshot: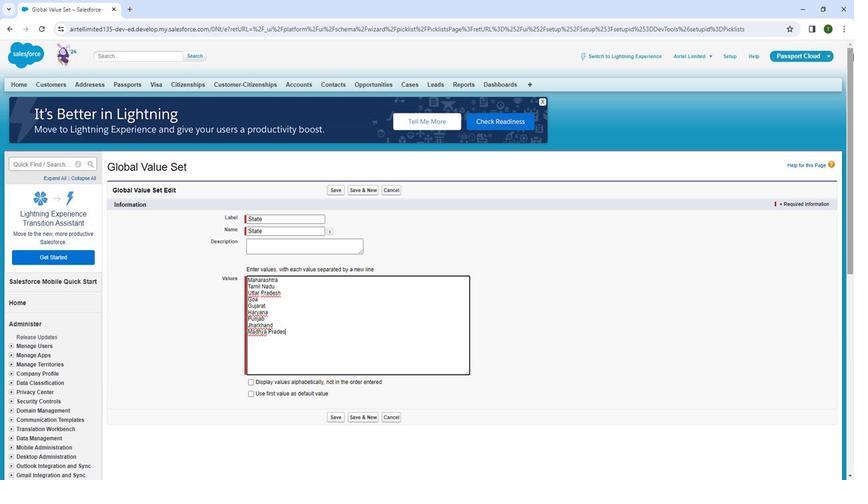 
Action: Mouse moved to (379, 321)
Screenshot: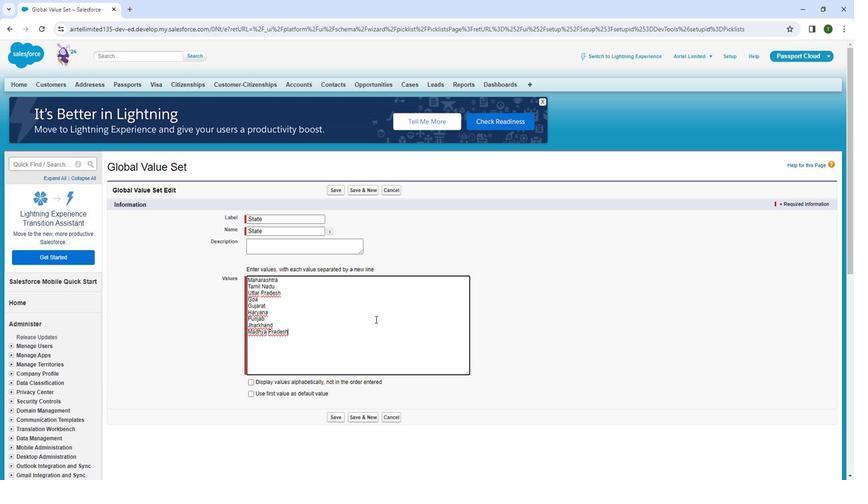 
Action: Mouse pressed left at (379, 321)
Screenshot: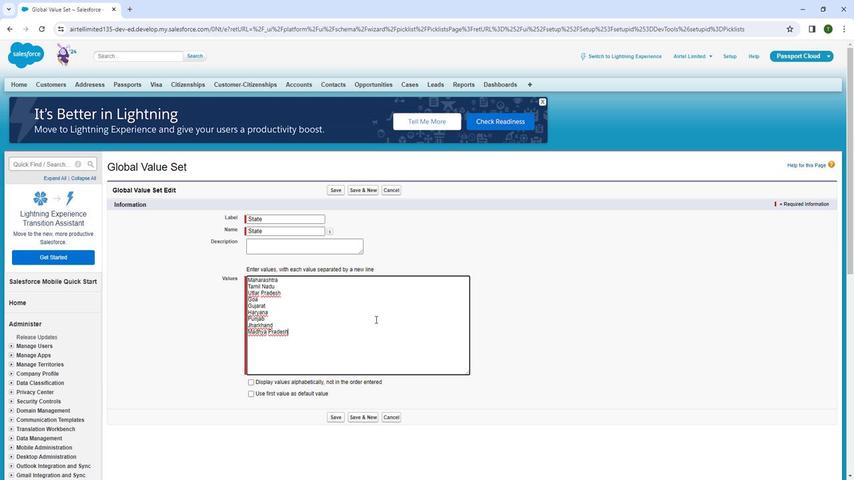 
Action: Mouse moved to (339, 418)
Screenshot: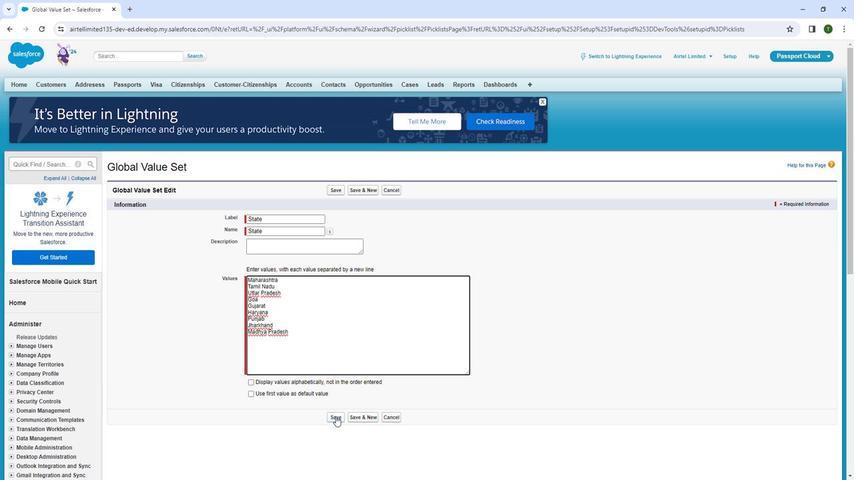 
Action: Mouse pressed left at (339, 418)
Screenshot: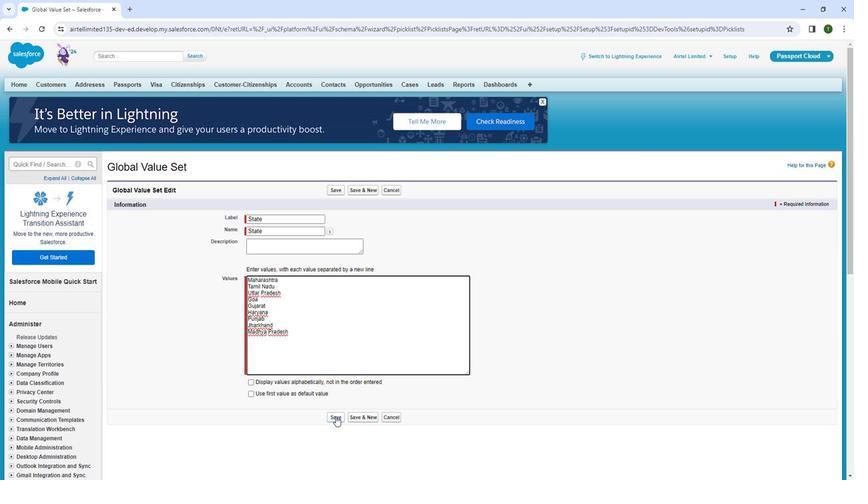 
Action: Mouse moved to (130, 181)
Screenshot: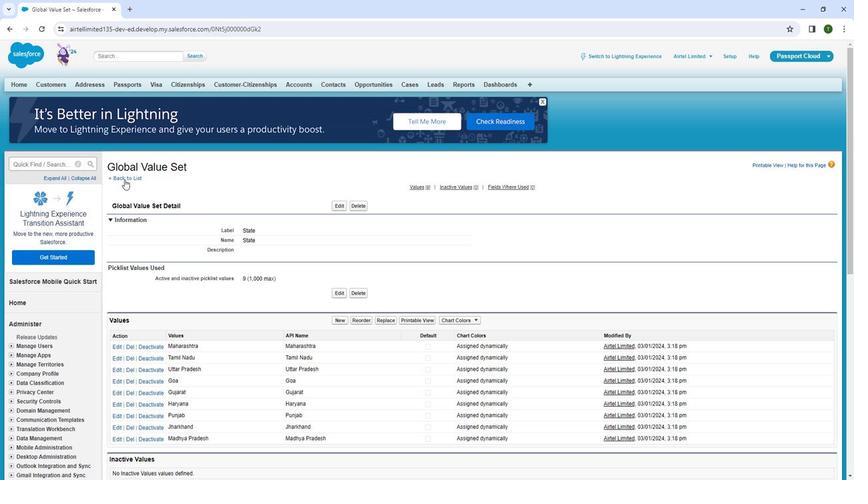 
Action: Mouse pressed left at (130, 181)
Screenshot: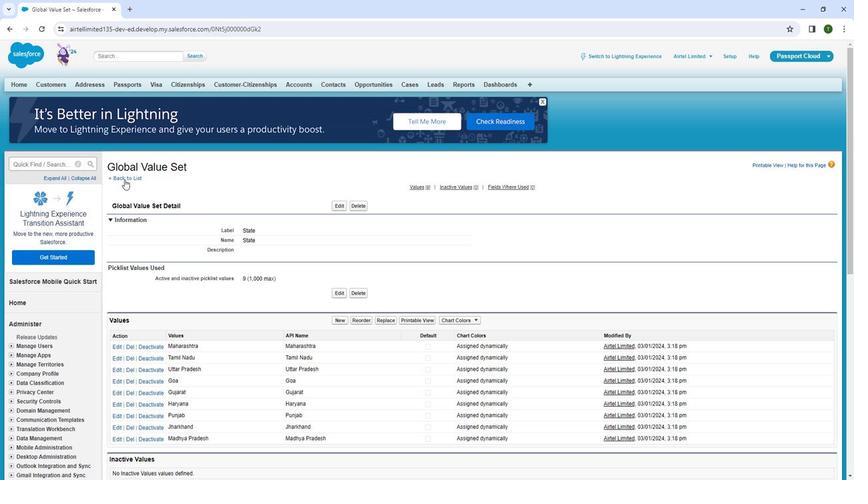 
Action: Mouse moved to (203, 319)
Screenshot: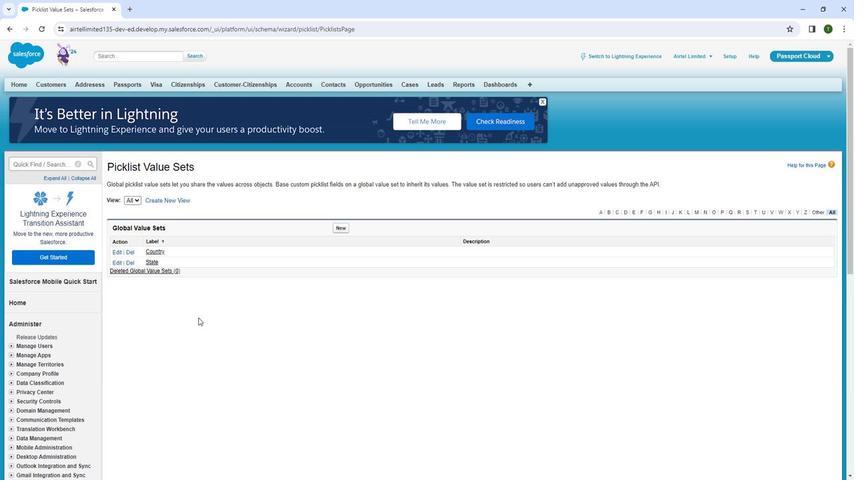 
Action: Mouse pressed left at (203, 319)
Screenshot: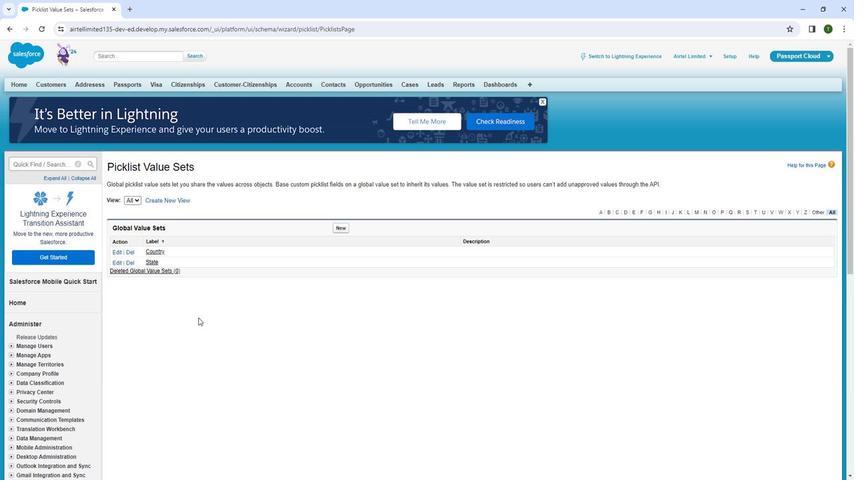
Action: Mouse moved to (341, 231)
Screenshot: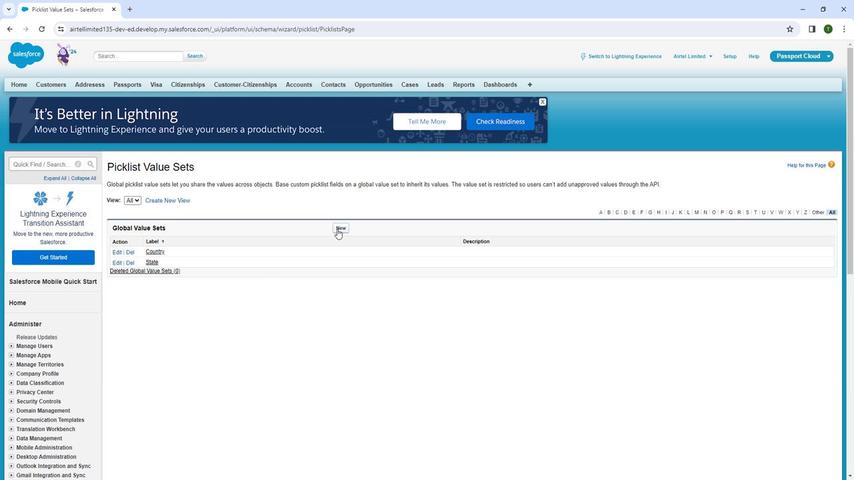 
Action: Mouse pressed left at (341, 231)
Screenshot: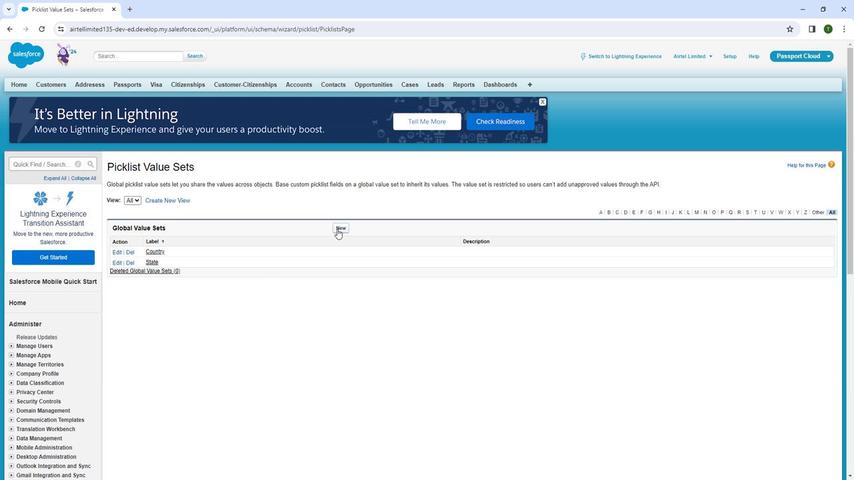 
Action: Mouse moved to (275, 223)
Screenshot: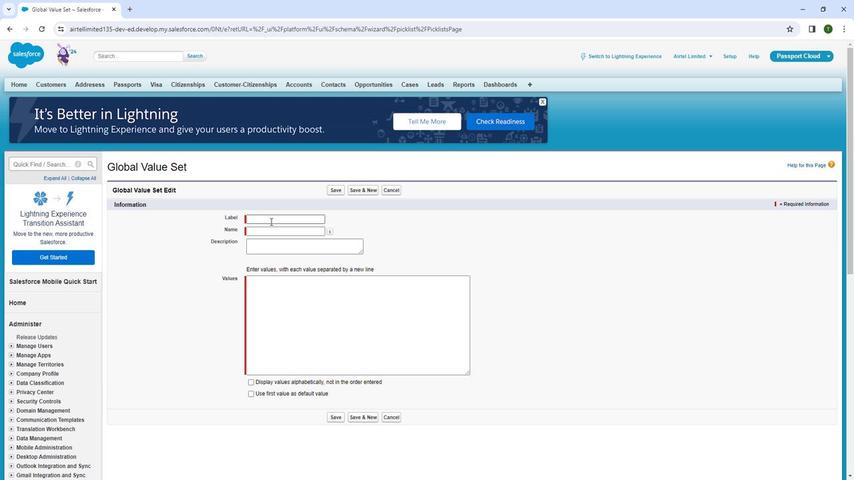 
Action: Mouse pressed left at (275, 223)
Screenshot: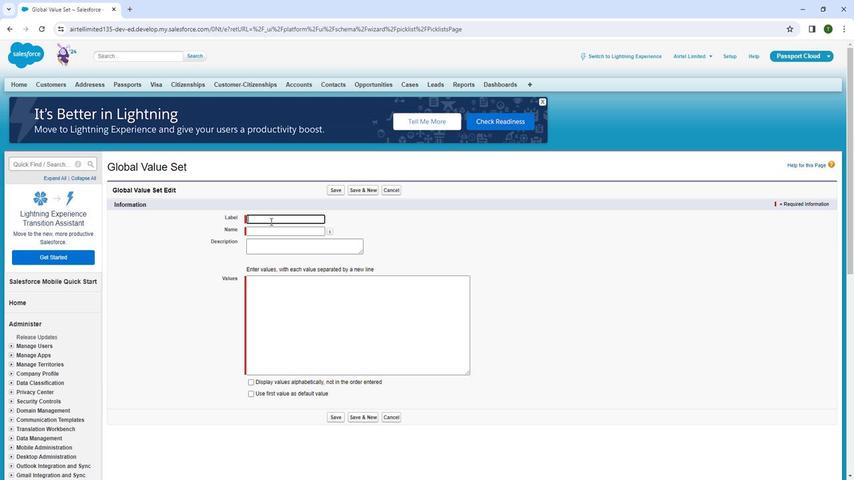 
Action: Mouse moved to (274, 223)
Screenshot: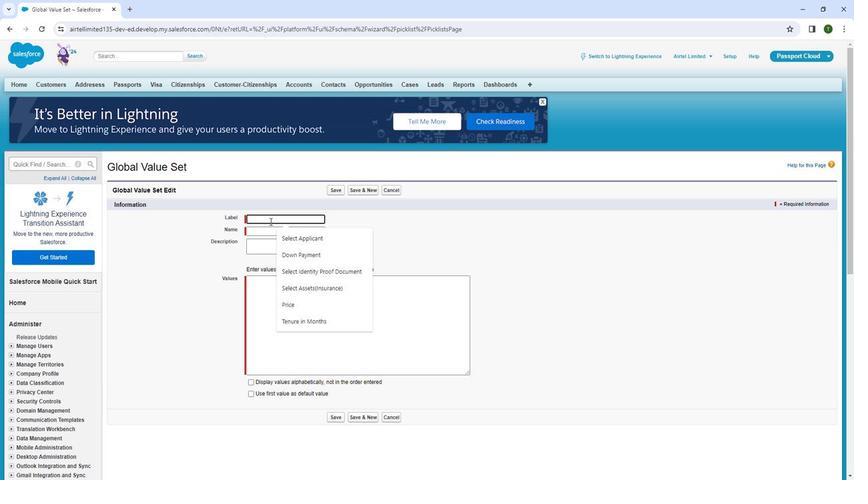 
Action: Key pressed <Key.shift>
Screenshot: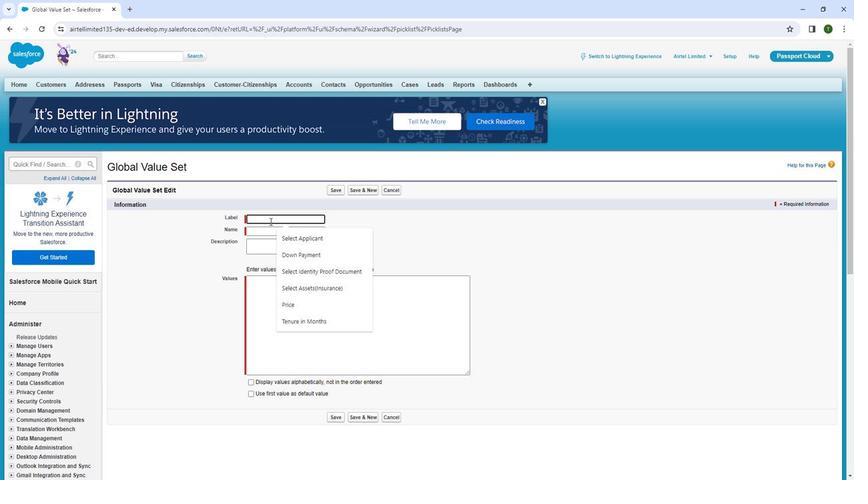 
Action: Mouse moved to (274, 223)
Screenshot: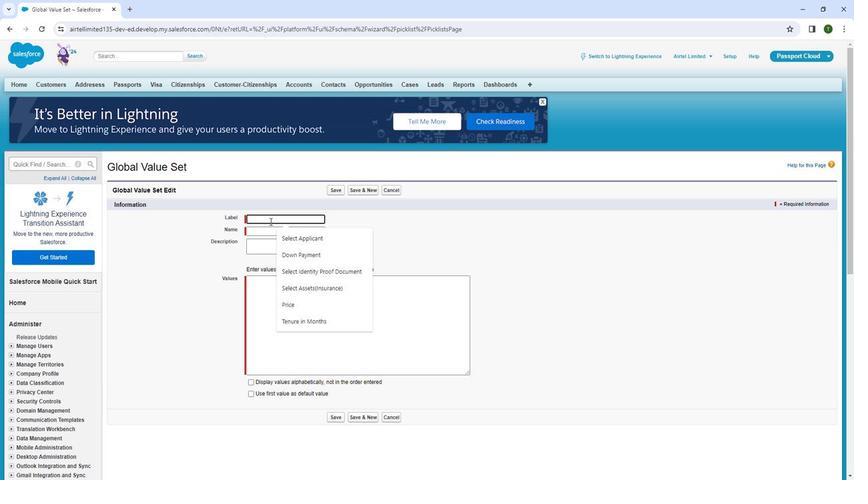 
Action: Key pressed C
Screenshot: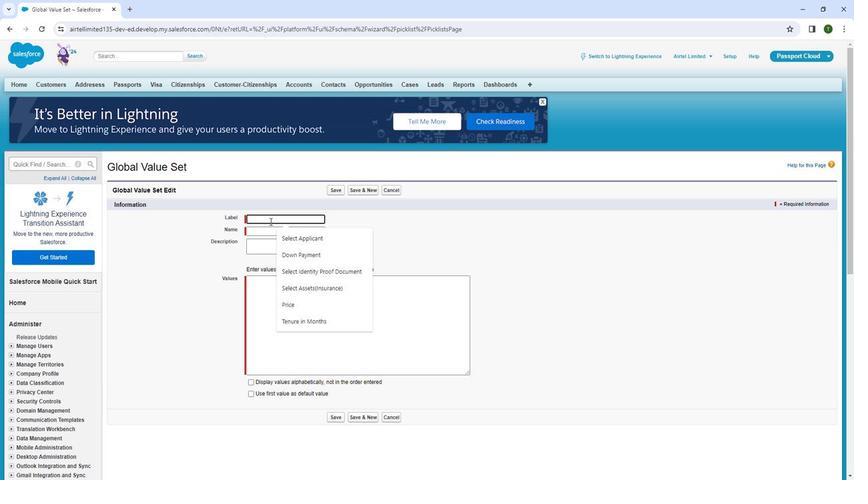 
Action: Mouse moved to (283, 217)
Screenshot: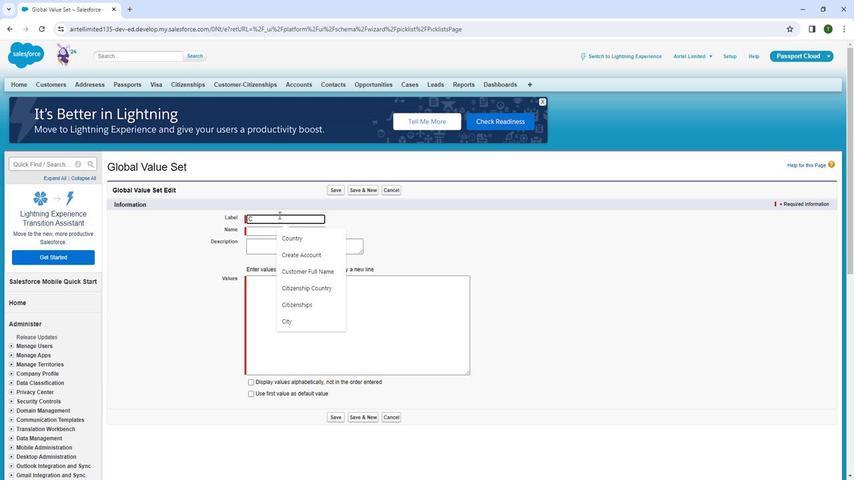 
Action: Key pressed ity
Screenshot: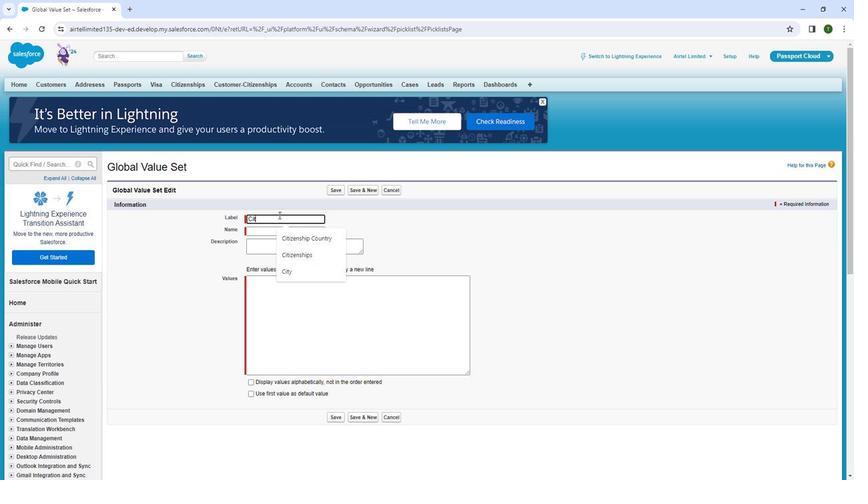 
Action: Mouse moved to (284, 237)
Screenshot: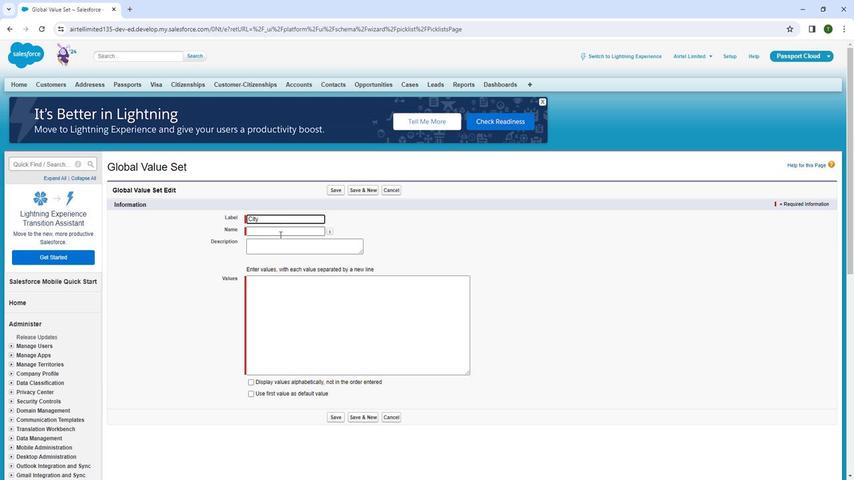 
Action: Mouse pressed left at (284, 237)
Screenshot: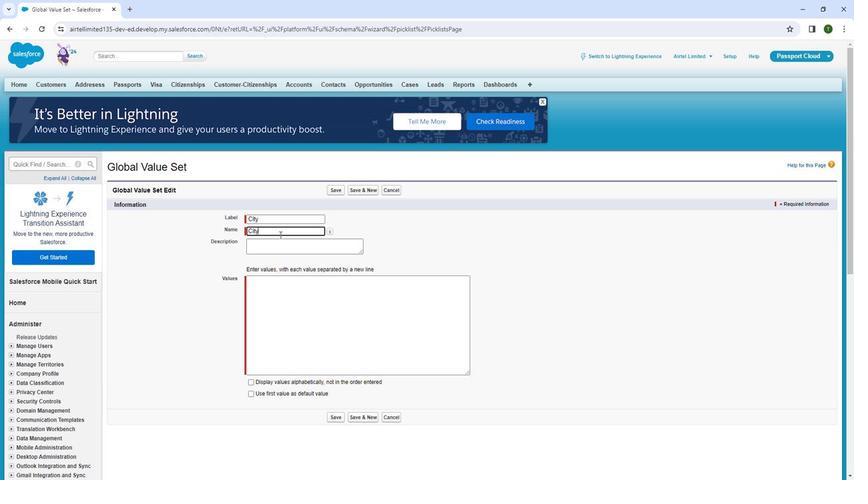 
Action: Mouse moved to (276, 293)
Screenshot: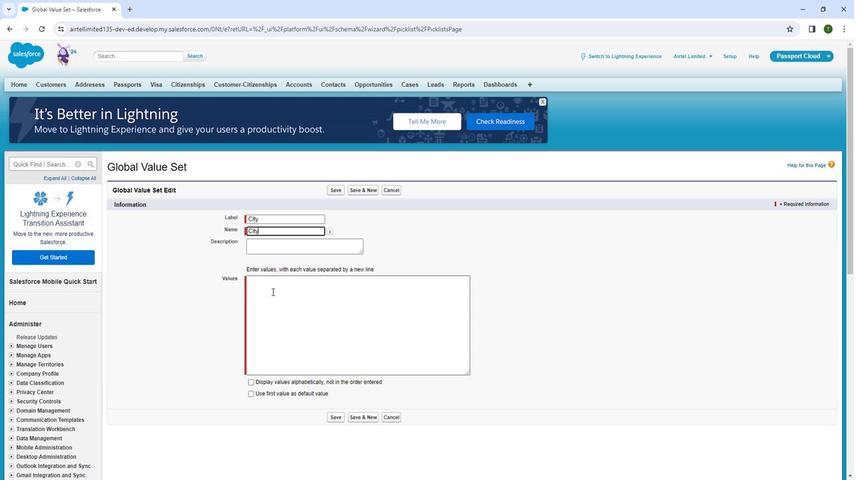 
Action: Mouse pressed left at (276, 293)
Screenshot: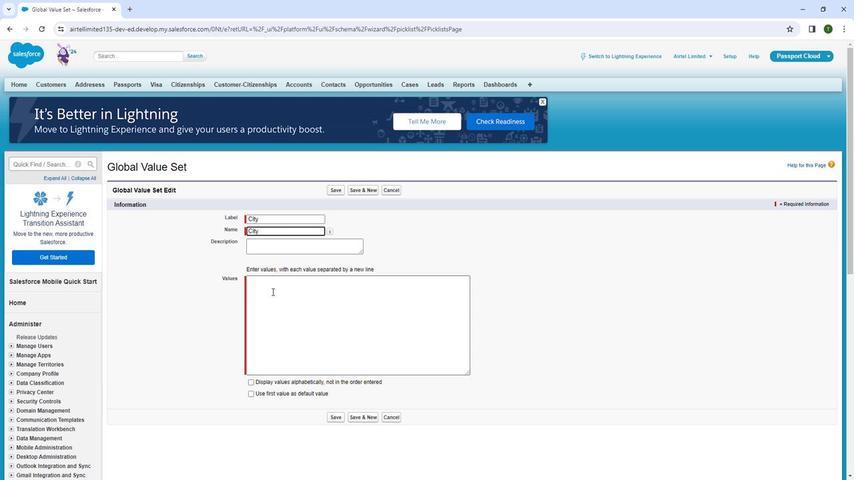 
Action: Mouse moved to (261, 269)
Screenshot: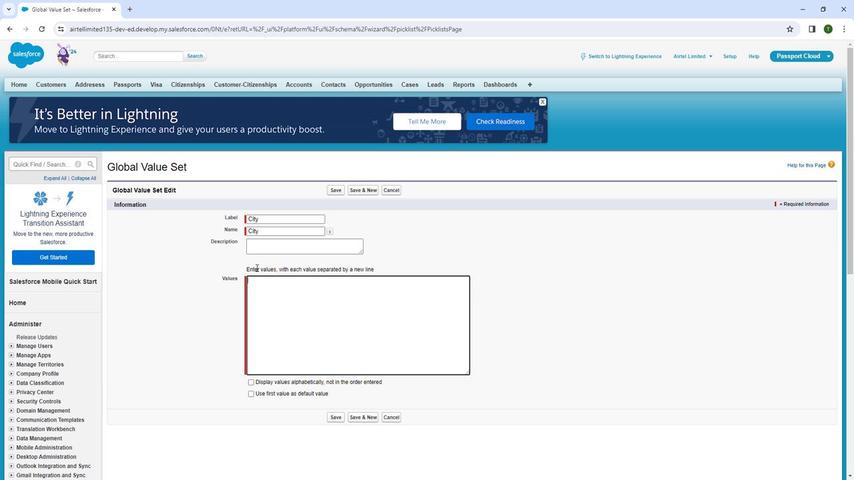 
Action: Key pressed <Key.shift>
Screenshot: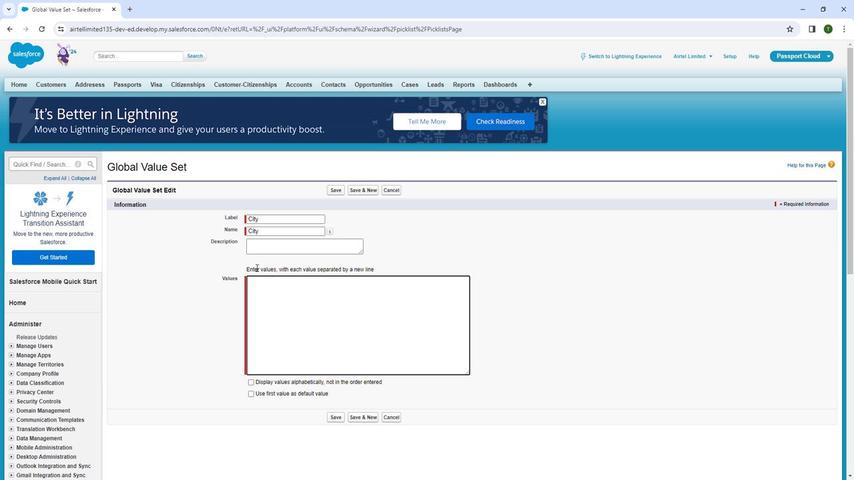 
Action: Mouse moved to (293, 289)
Screenshot: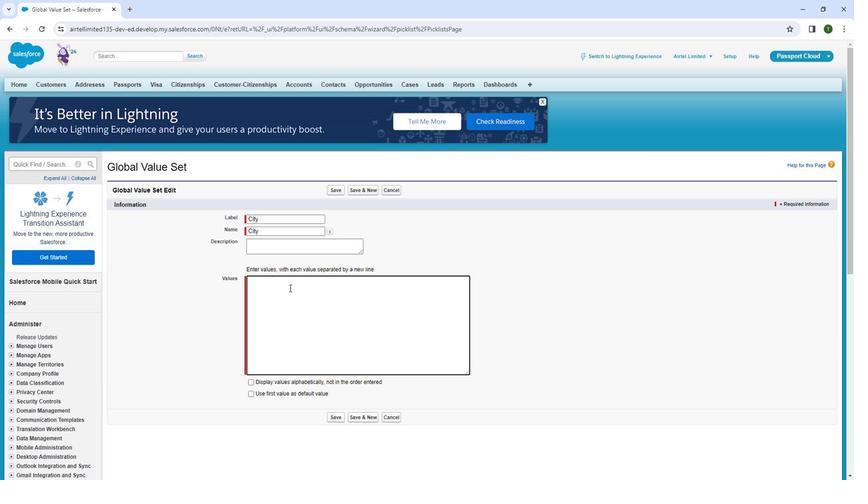 
Action: Key pressed M
Screenshot: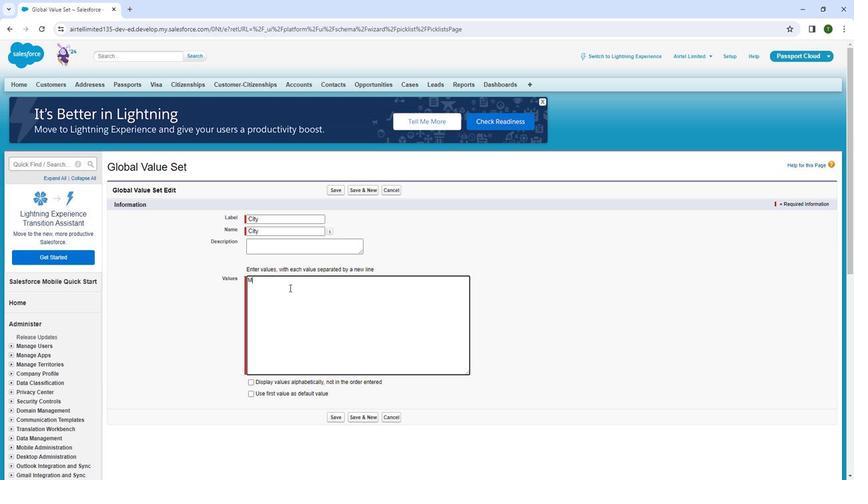 
Action: Mouse moved to (307, 282)
Screenshot: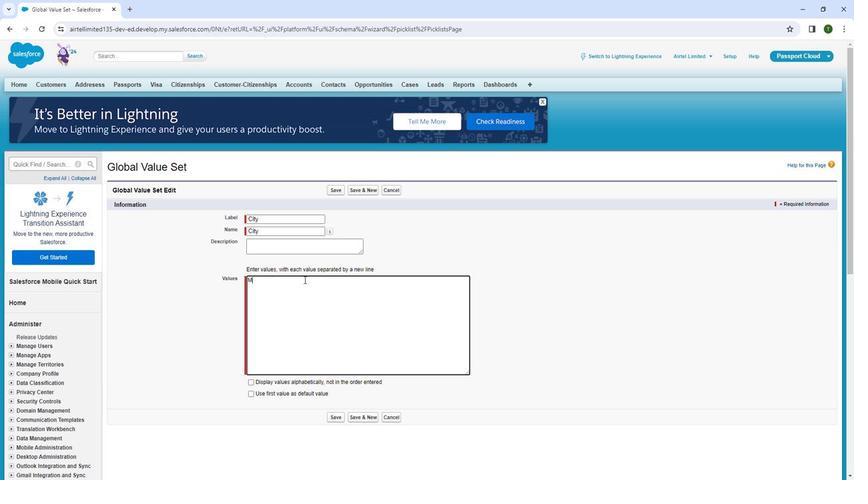 
Action: Key pressed u
Screenshot: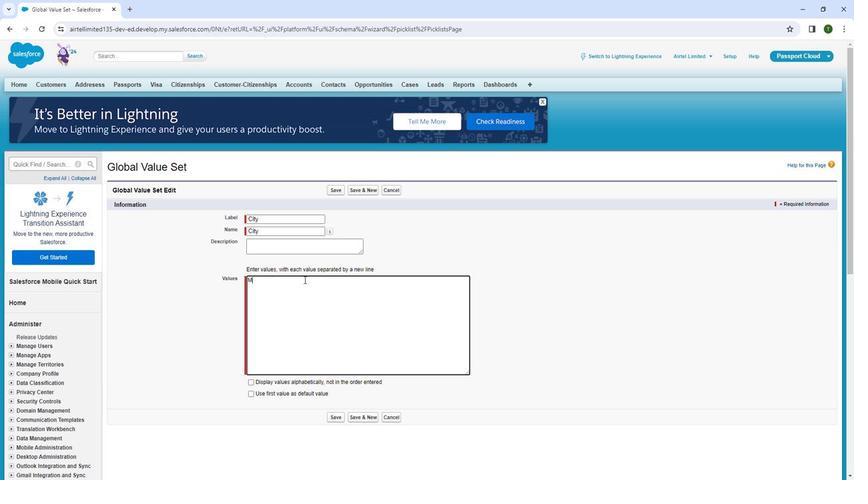 
Action: Mouse moved to (309, 281)
Screenshot: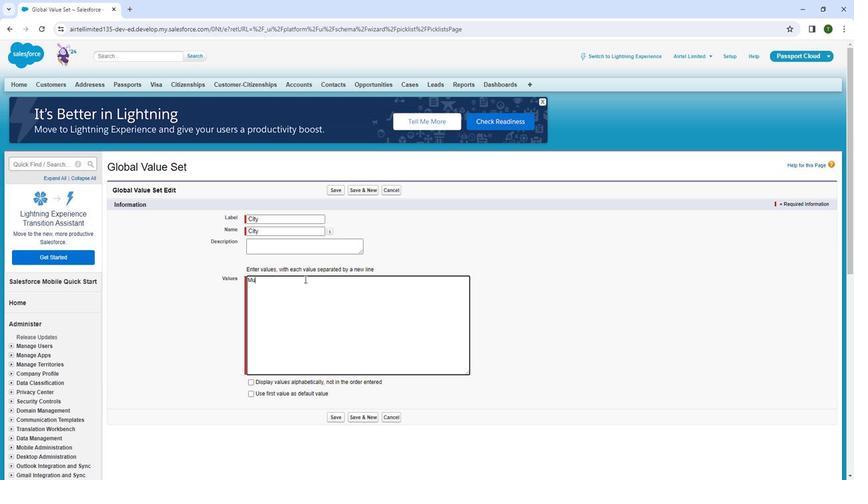 
Action: Key pressed m
Screenshot: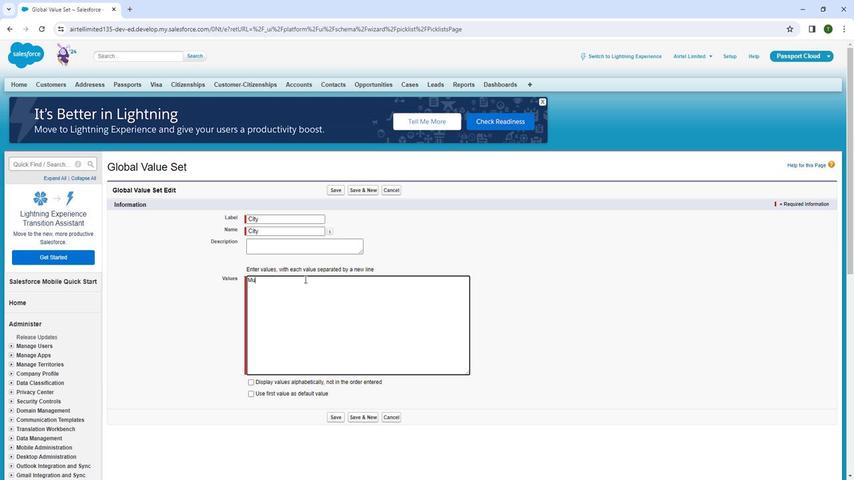 
Action: Mouse moved to (309, 280)
Screenshot: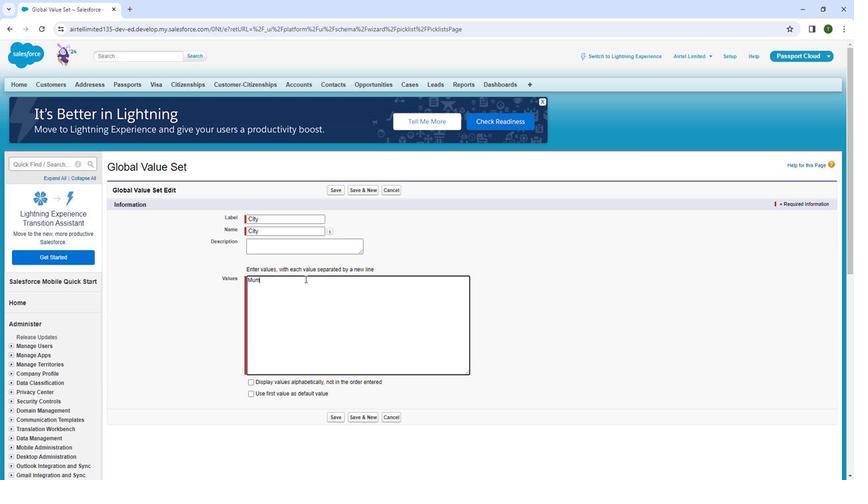 
Action: Key pressed b
Screenshot: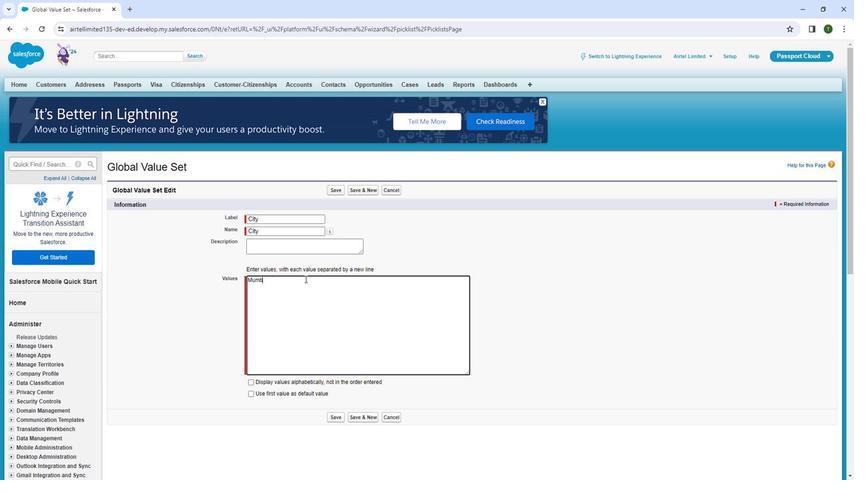
Action: Mouse moved to (309, 280)
Screenshot: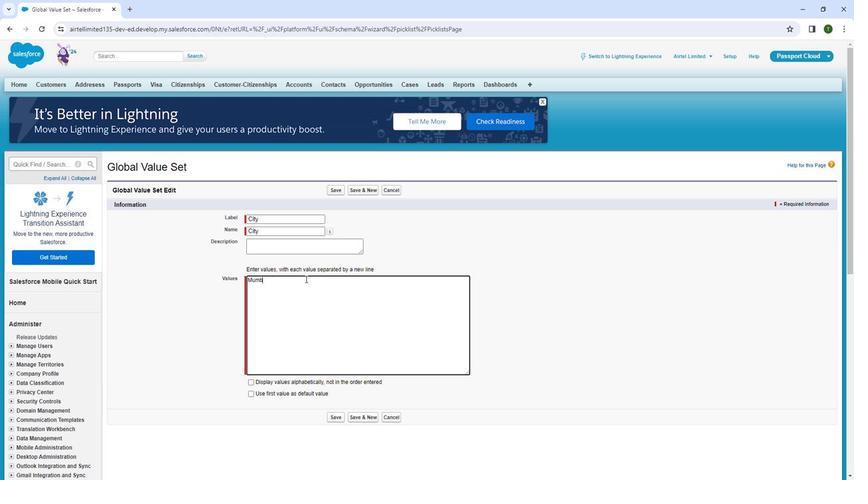 
Action: Key pressed a
Screenshot: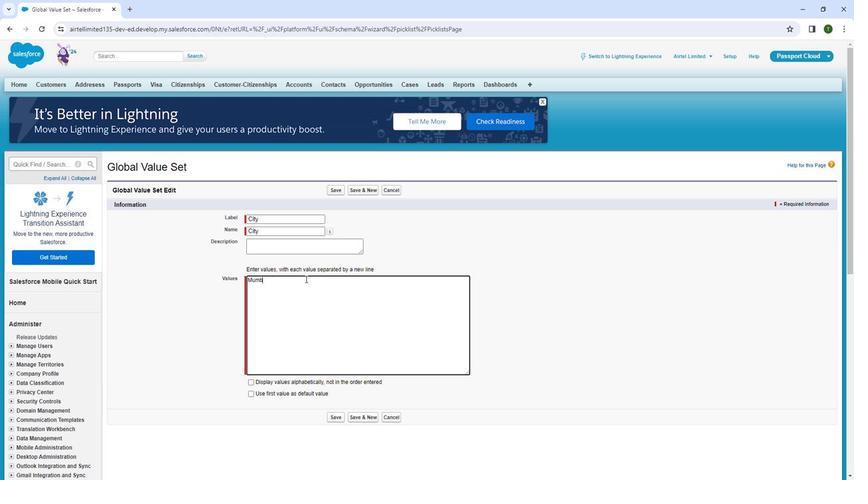 
Action: Mouse moved to (311, 280)
Screenshot: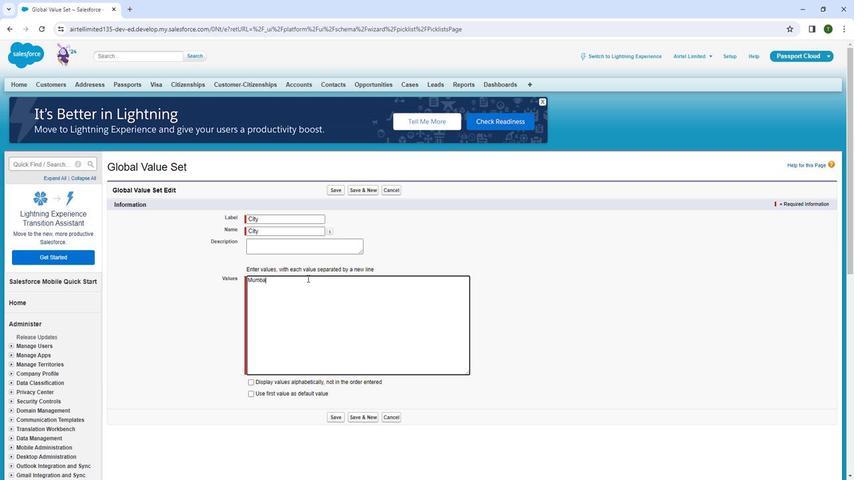 
Action: Key pressed i<Key.enter><Key.shift><Key.shift><Key.shift><Key.shift><Key.shift><Key.shift><Key.shift><Key.shift><Key.shift><Key.shift><Key.shift><Key.shift><Key.shift><Key.shift><Key.shift><Key.shift><Key.shift><Key.shift><Key.shift><Key.shift><Key.shift><Key.shift><Key.shift><Key.shift><Key.shift><Key.shift><Key.shift><Key.shift><Key.shift><Key.shift><Key.shift><Key.shift><Key.shift><Key.shift><Key.shift><Key.shift>Delhi<Key.enter><Key.shift><Key.shift><Key.shift><Key.shift><Key.shift><Key.shift><Key.shift><Key.shift><Key.shift><Key.shift><Key.shift><Key.shift><Key.shift><Key.shift><Key.shift><Key.shift><Key.shift>NAgpur<Key.enter><Key.shift><Key.backspace><Key.backspace><Key.backspace><Key.backspace><Key.backspace><Key.backspace>agpur<Key.enter><Key.shift><Key.shift><Key.shift><Key.shift>Pune<Key.enter><Key.shift><Key.shift><Key.shift><Key.shift><Key.shift><Key.shift><Key.shift><Key.shift><Key.shift><Key.shift><Key.shift><Key.shift><Key.shift><Key.shift><Key.shift><Key.shift><Key.shift><Key.shift><Key.shift><Key.shift><Key.shift><Key.shift><Key.shift><Key.shift><Key.shift><Key.shift><Key.shift><Key.shift><Key.shift><Key.shift><Key.shift><Key.shift><Key.shift><Key.shift><Key.shift><Key.shift><Key.shift><Key.shift><Key.shift><Key.shift><Key.shift><Key.shift><Key.shift><Key.shift><Key.shift><Key.shift><Key.shift><Key.shift><Key.shift><Key.shift><Key.shift><Key.shift><Key.shift><Key.shift><Key.shift><Key.shift><Key.shift><Key.shift><Key.shift><Key.shift><Key.shift><Key.shift><Key.shift><Key.shift><Key.shift><Key.shift><Key.shift><Key.shift><Key.shift><Key.shift><Key.shift><Key.shift><Key.shift><Key.shift><Key.shift><Key.shift><Key.shift><Key.shift><Key.shift>Hydeabad<Key.enter><Key.shift><Key.shift><Key.shift><Key.shift><Key.shift><Key.shift><Key.shift><Key.shift><Key.shift><Key.shift><Key.shift><Key.shift><Key.shift><Key.shift><Key.shift><Key.shift><Key.shift><Key.shift><Key.shift>Surat<Key.enter><Key.shift><Key.shift><Key.shift><Key.shift><Key.shift><Key.shift><Key.shift><Key.shift><Key.shift><Key.shift><Key.shift><Key.shift><Key.shift><Key.shift><Key.shift><Key.shift><Key.shift><Key.shift><Key.shift><Key.shift><Key.shift><Key.shift><Key.shift><Key.shift><Key.shift><Key.shift><Key.shift><Key.shift><Key.shift><Key.shift><Key.shift><Key.shift><Key.shift><Key.shift><Key.shift><Key.shift><Key.shift><Key.shift><Key.shift><Key.shift><Key.shift>Jaipur<Key.enter><Key.shift>Kolkata<Key.enter><Key.shift>Ahema<Key.backspace><Key.backspace><Key.backspace>madabad<Key.enter><Key.shift><Key.shift><Key.shift><Key.shift><Key.shift><Key.shift><Key.shift><Key.shift><Key.shift><Key.shift><Key.shift><Key.shift><Key.shift>Chennai
Screenshot: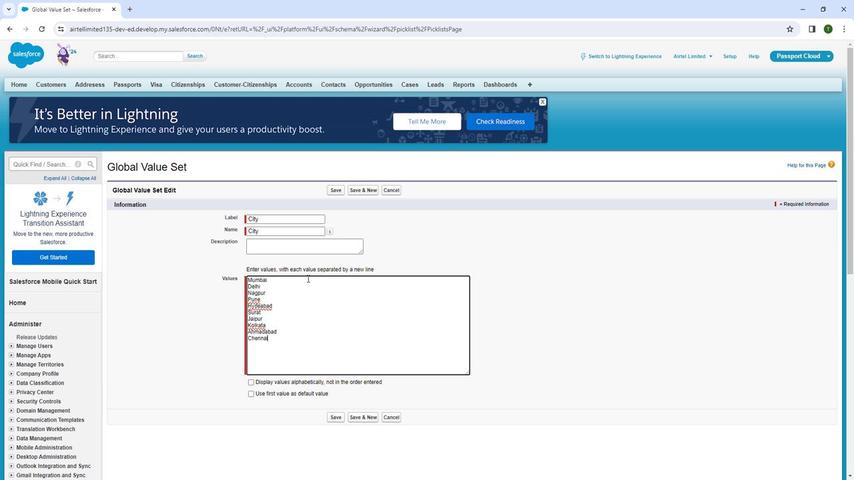 
Action: Mouse moved to (400, 332)
Screenshot: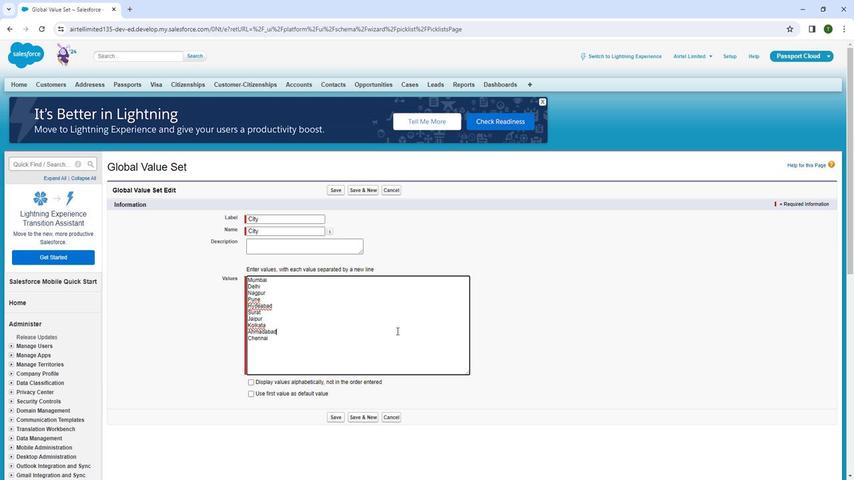 
Action: Mouse pressed left at (400, 332)
Screenshot: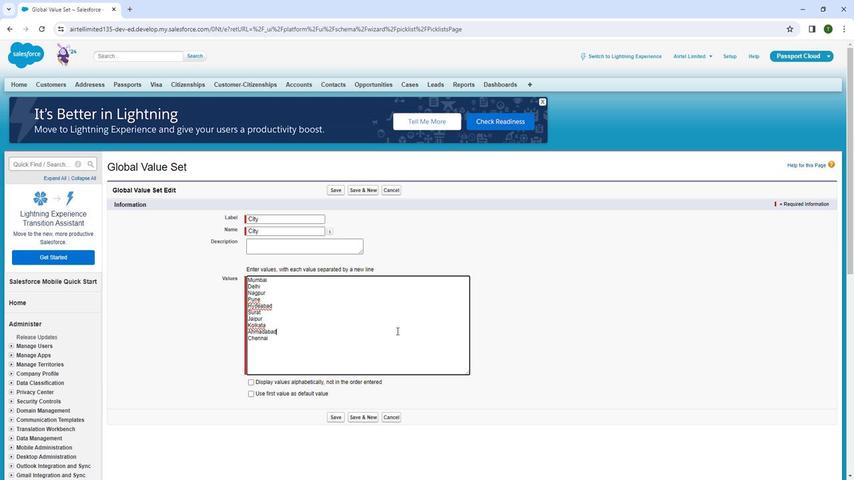 
Action: Mouse moved to (341, 421)
Screenshot: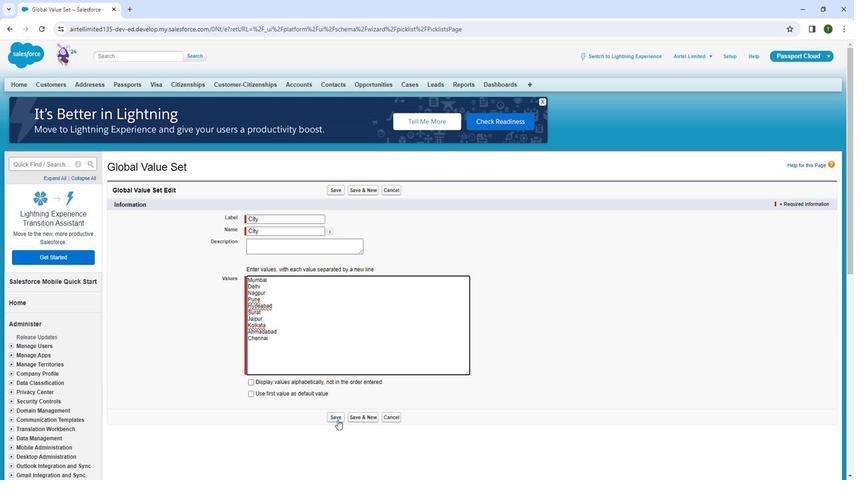 
Action: Mouse pressed left at (341, 421)
Screenshot: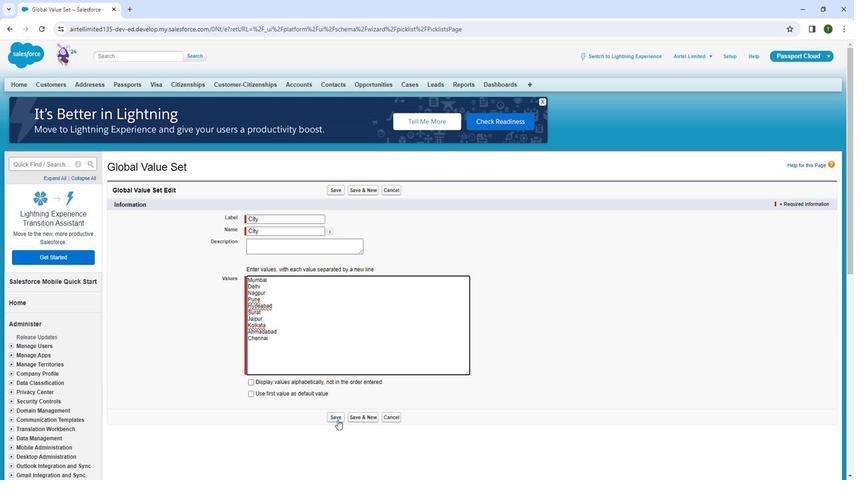 
Action: Mouse moved to (292, 329)
Screenshot: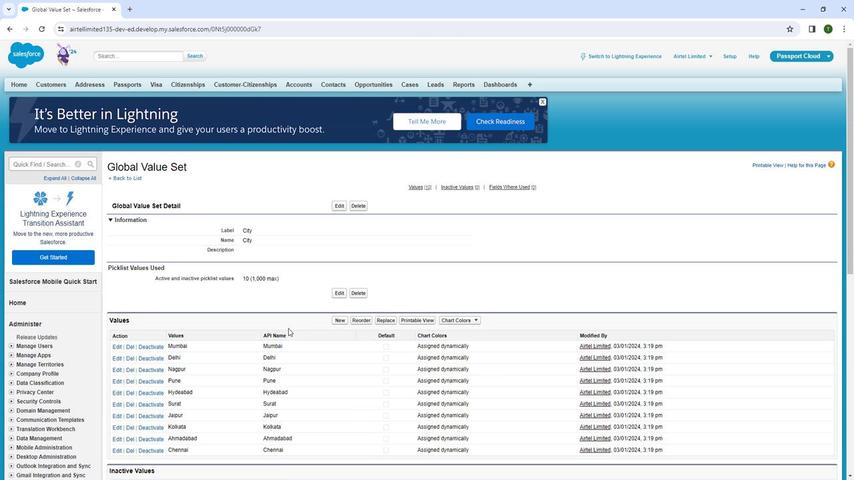 
Action: Mouse scrolled (292, 330) with delta (0, 0)
Screenshot: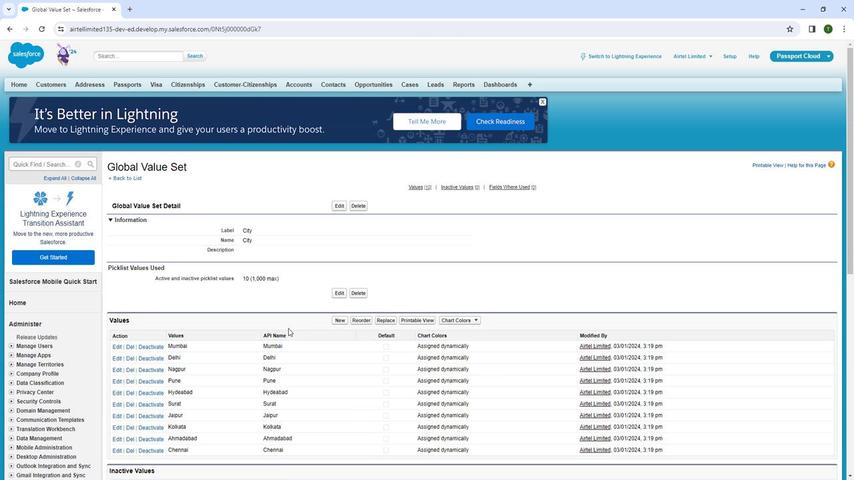 
Action: Mouse scrolled (292, 330) with delta (0, 0)
Screenshot: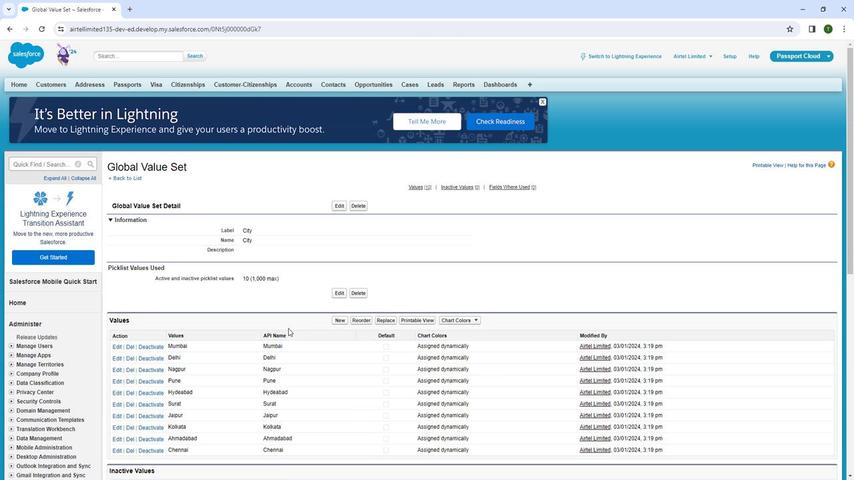 
Action: Mouse scrolled (292, 330) with delta (0, 0)
Screenshot: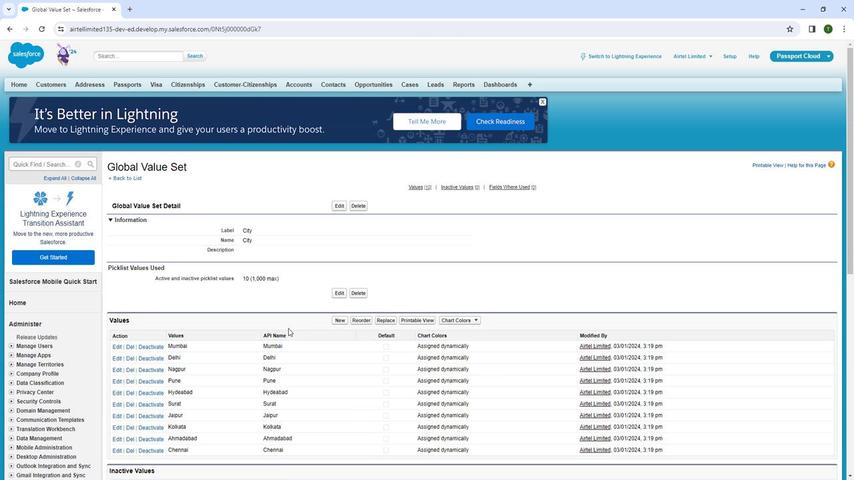 
Action: Mouse scrolled (292, 330) with delta (0, 0)
Screenshot: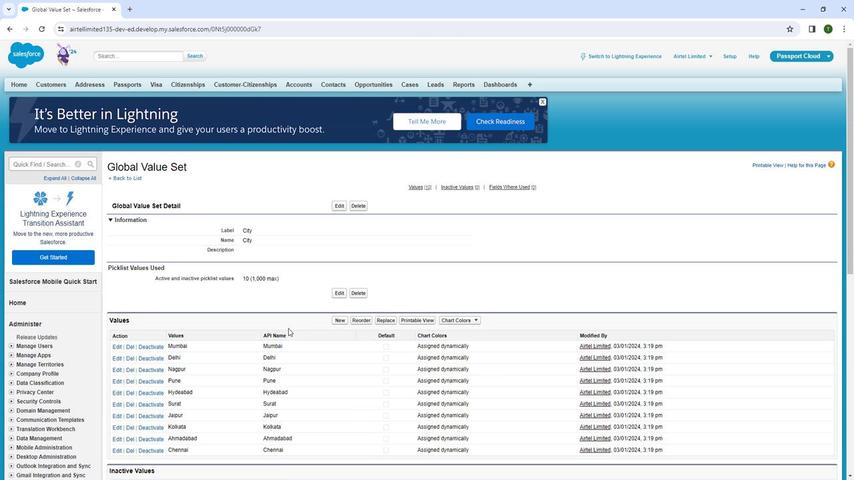 
Action: Mouse scrolled (292, 329) with delta (0, 0)
Screenshot: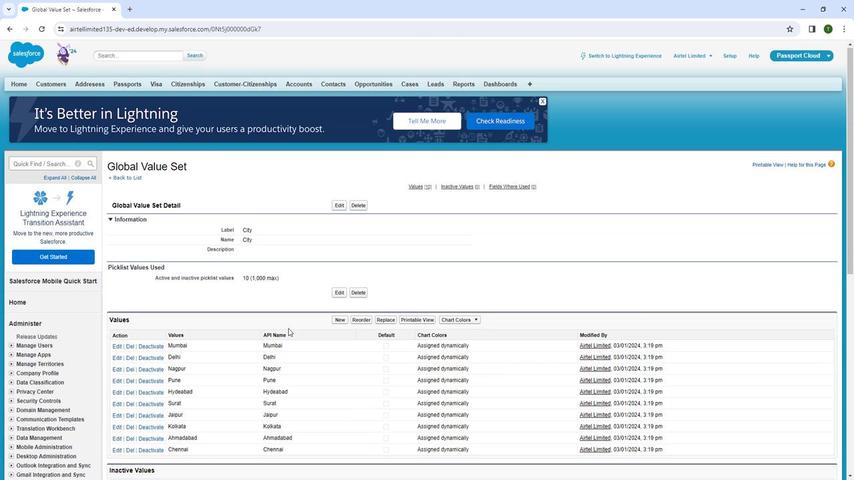 
Action: Mouse scrolled (292, 329) with delta (0, 0)
Screenshot: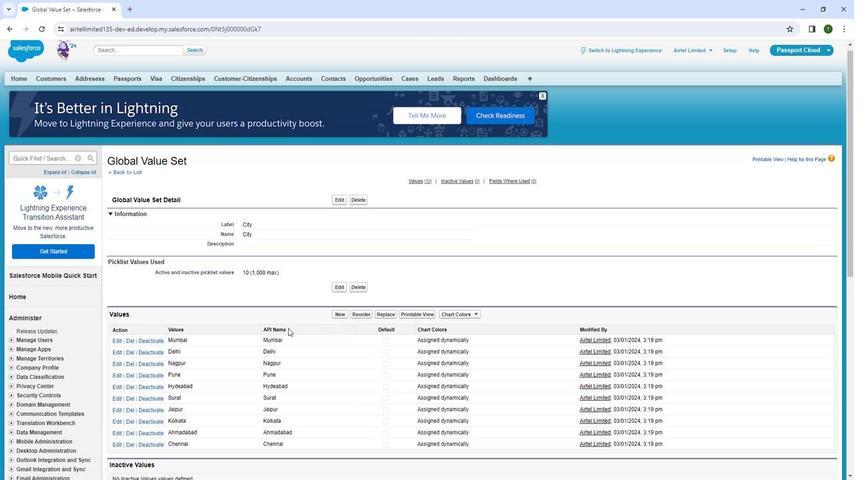 
Action: Mouse scrolled (292, 329) with delta (0, 0)
Screenshot: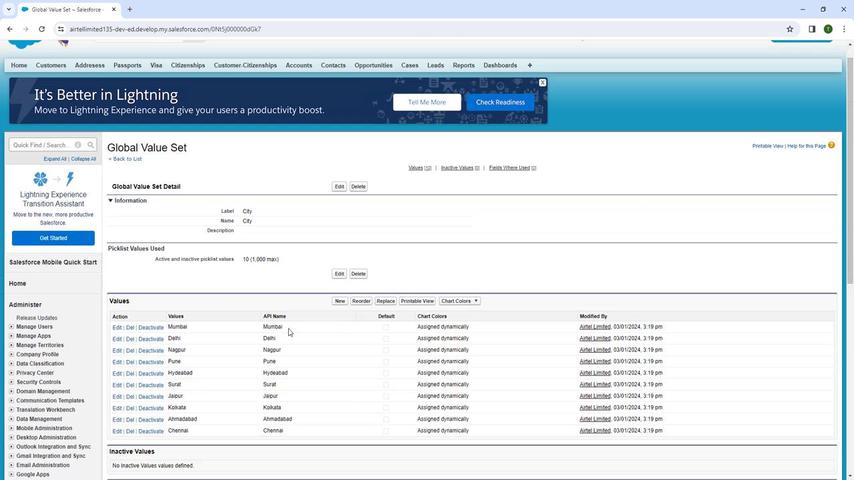 
Action: Mouse scrolled (292, 329) with delta (0, 0)
Screenshot: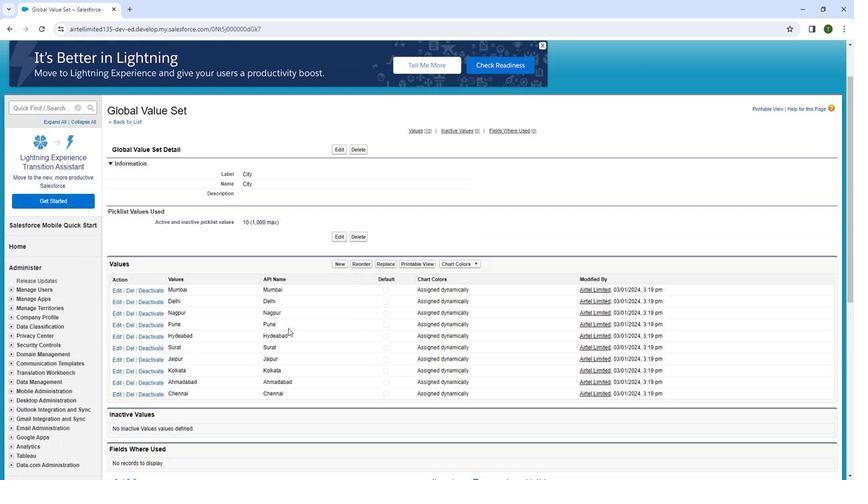 
Action: Mouse moved to (221, 365)
Screenshot: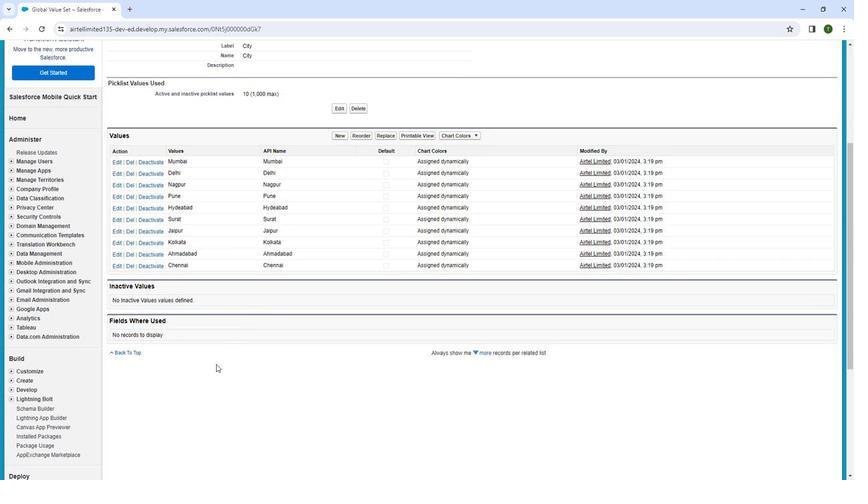 
Action: Mouse scrolled (221, 366) with delta (0, 0)
Screenshot: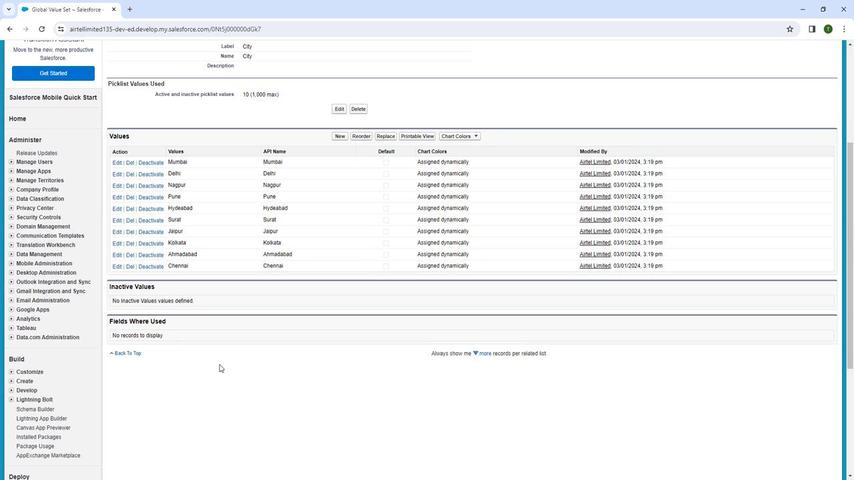 
Action: Mouse scrolled (221, 366) with delta (0, 0)
Screenshot: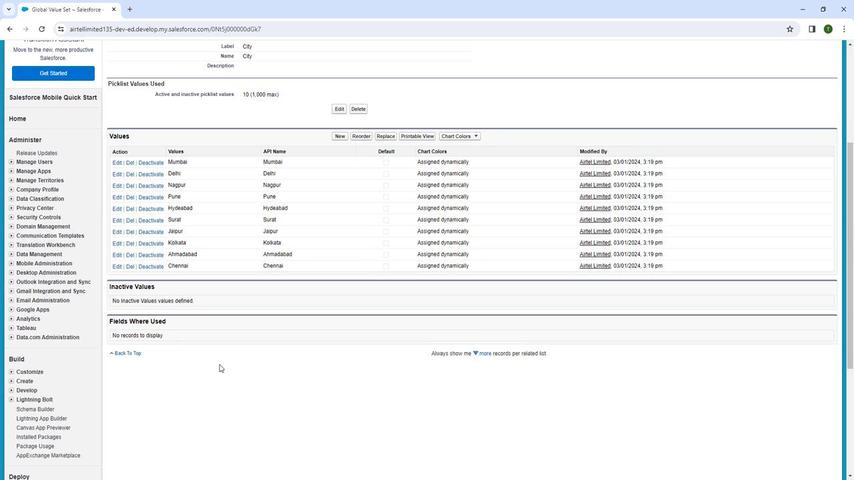 
Action: Mouse moved to (222, 365)
Screenshot: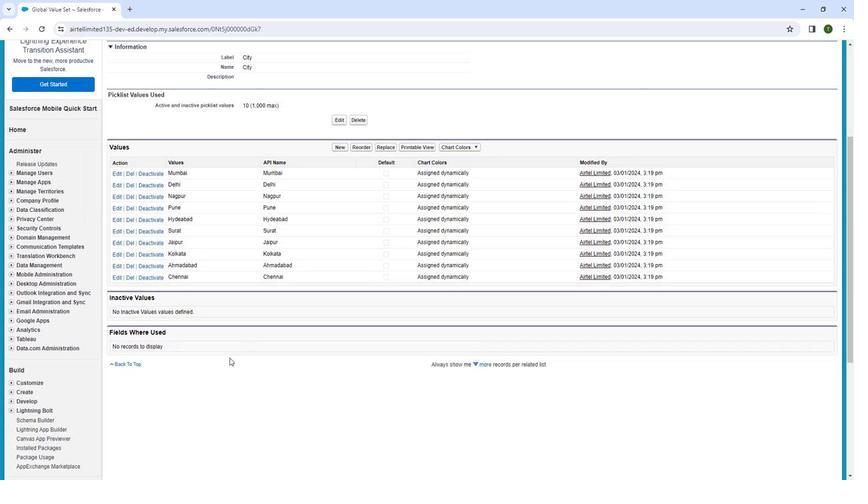 
Action: Mouse scrolled (222, 366) with delta (0, 0)
Screenshot: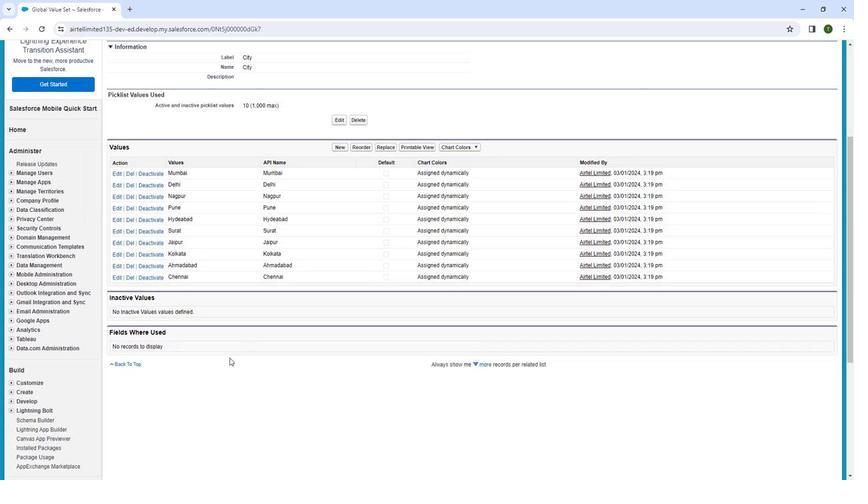 
Action: Mouse moved to (225, 365)
Screenshot: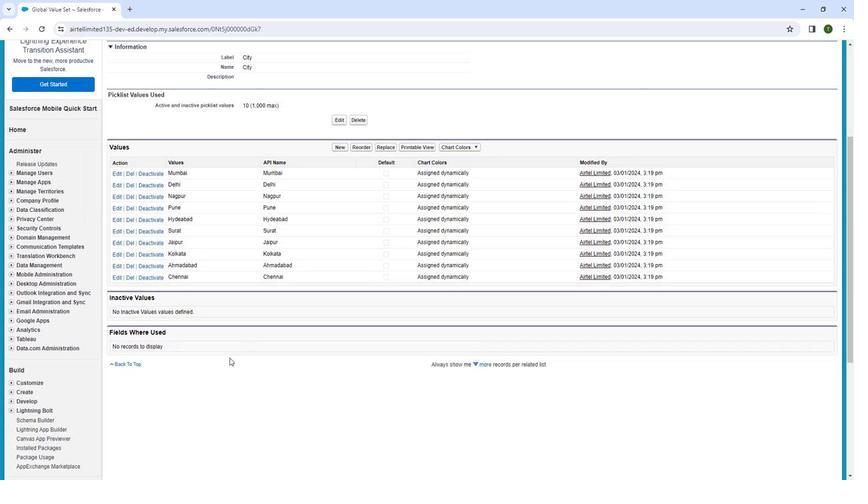 
Action: Mouse scrolled (225, 365) with delta (0, 0)
Screenshot: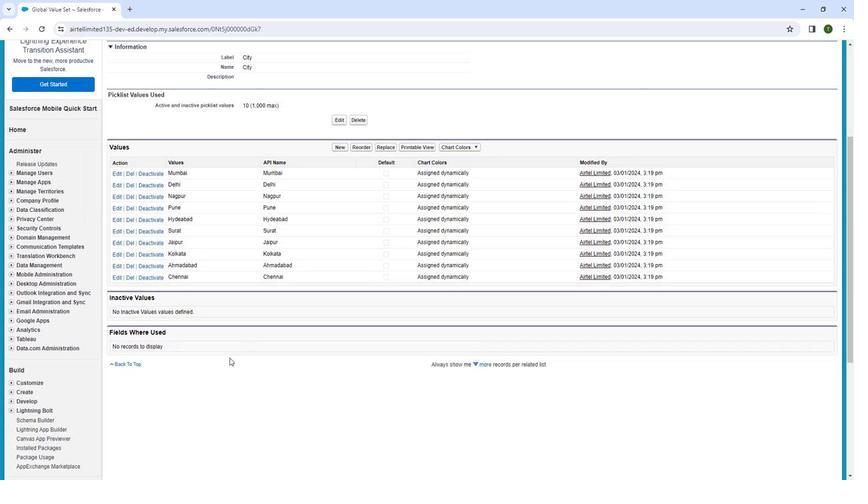 
Action: Mouse moved to (229, 362)
Screenshot: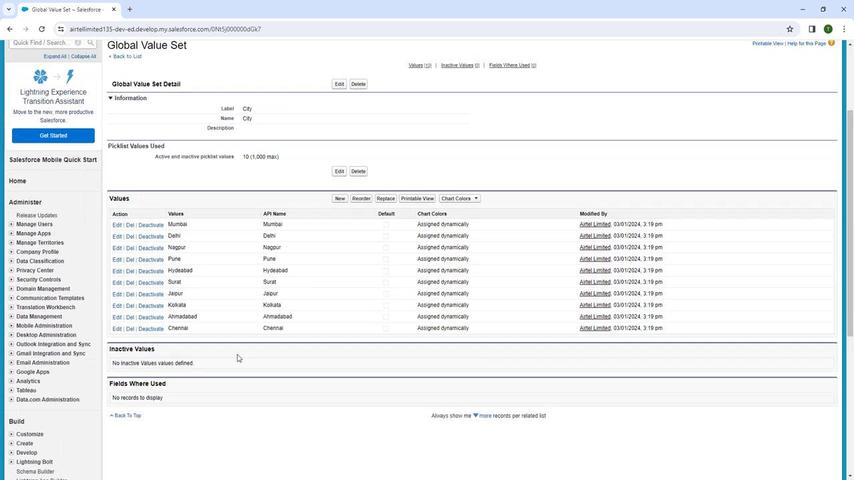 
Action: Mouse scrolled (229, 363) with delta (0, 0)
Screenshot: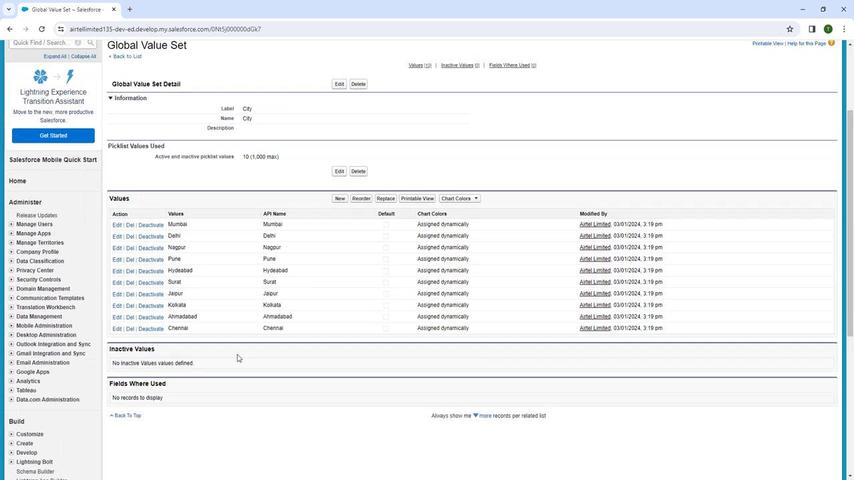 
Action: Mouse moved to (208, 242)
Screenshot: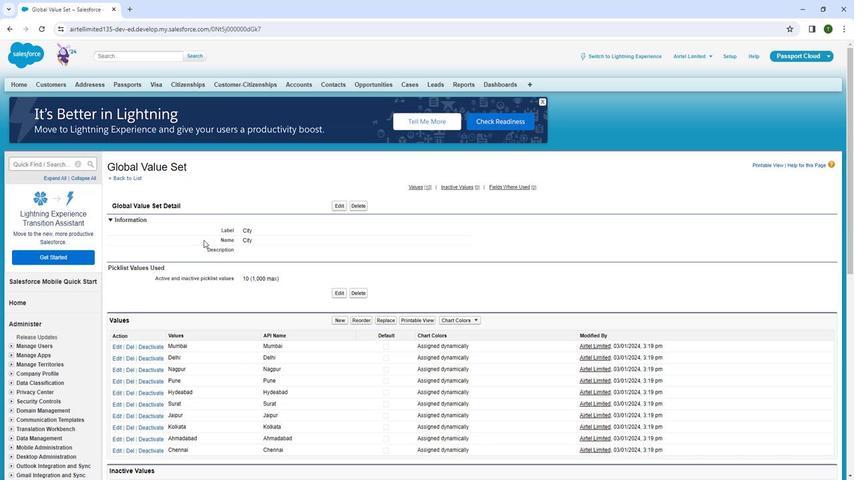 
Action: Key pressed <Key.shift><Key.shift>ctrl+R
Screenshot: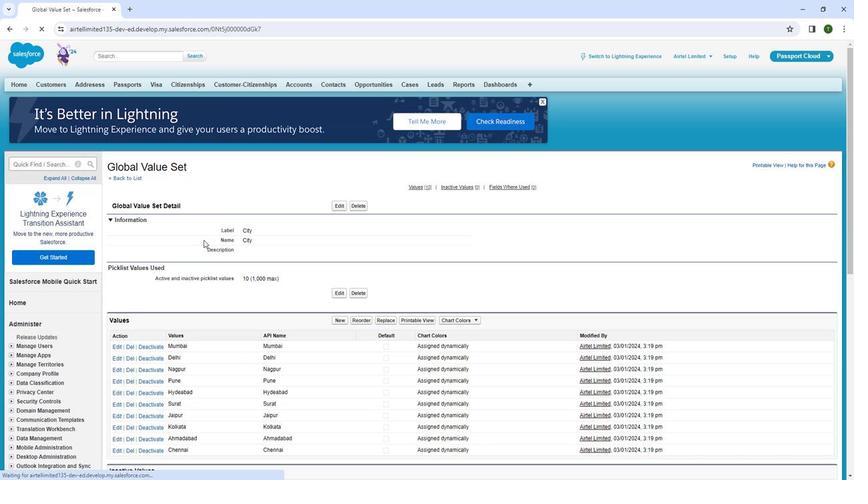 
Action: Mouse moved to (55, 86)
Screenshot: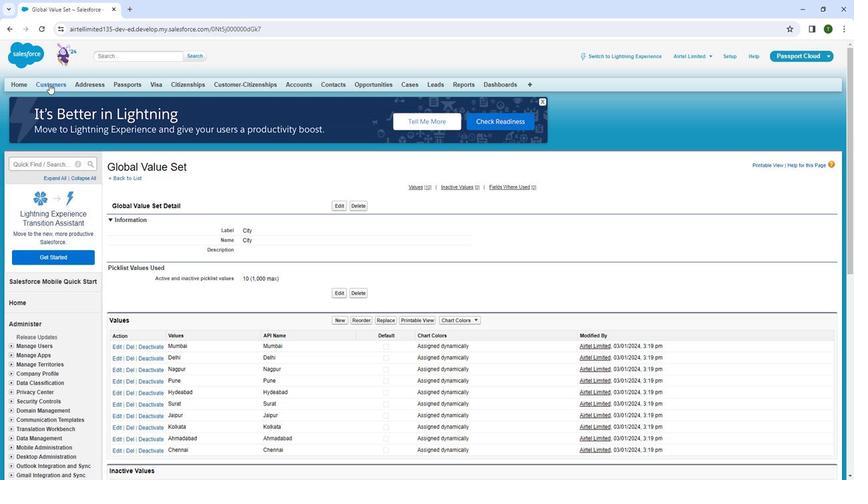 
Action: Mouse pressed left at (55, 86)
Screenshot: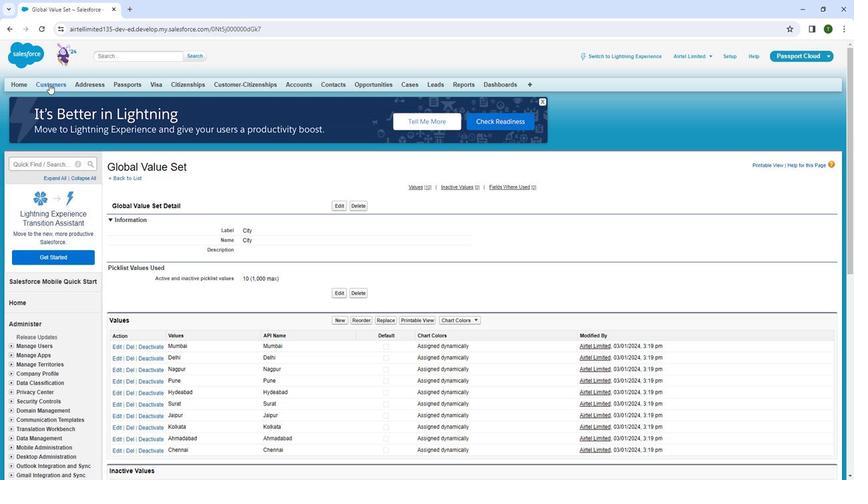 
Action: Mouse moved to (50, 88)
Screenshot: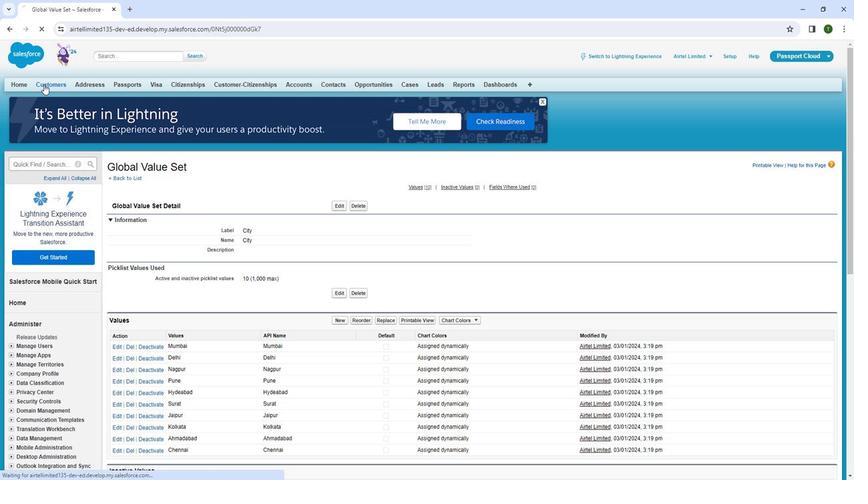 
Action: Mouse pressed left at (50, 88)
Screenshot: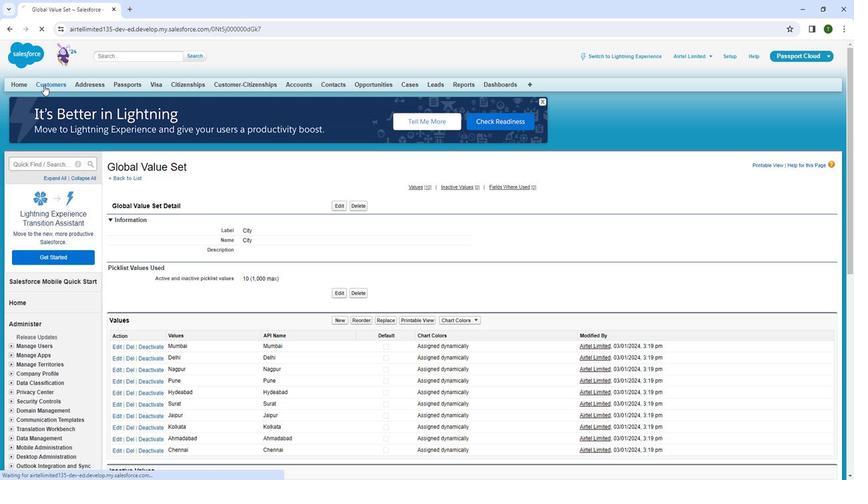 
Action: Mouse moved to (852, 122)
Screenshot: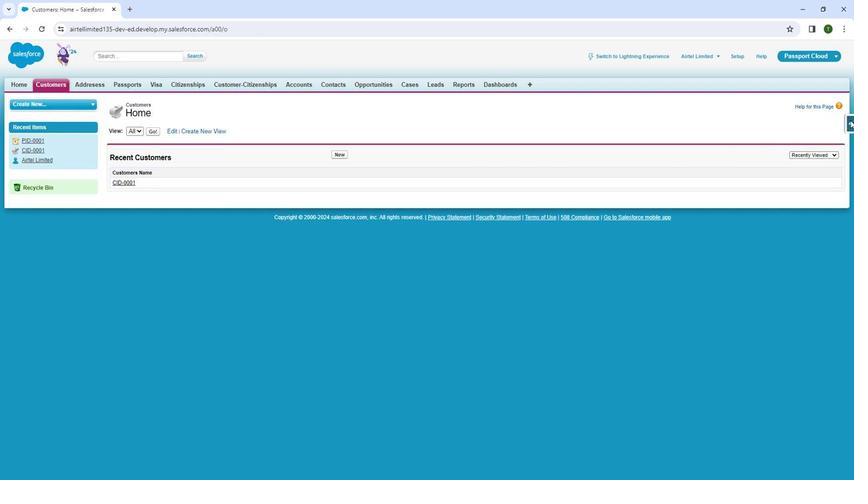 
Action: Mouse pressed left at (852, 122)
Screenshot: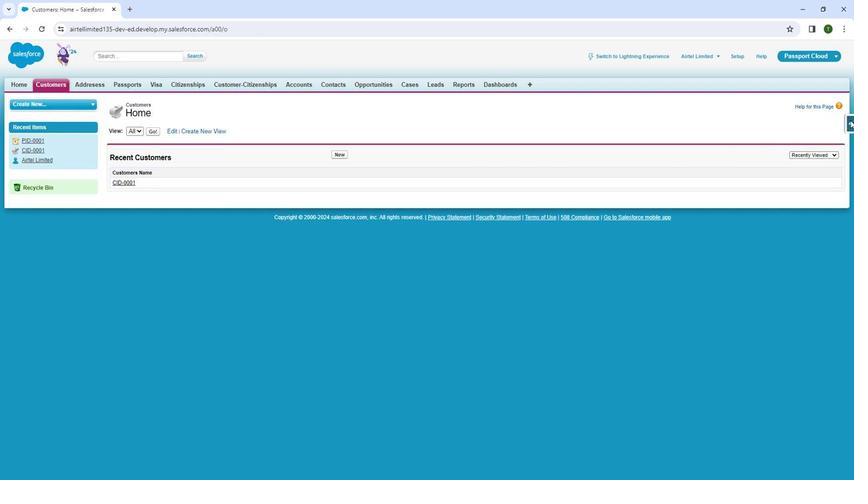 
Action: Mouse moved to (774, 141)
Screenshot: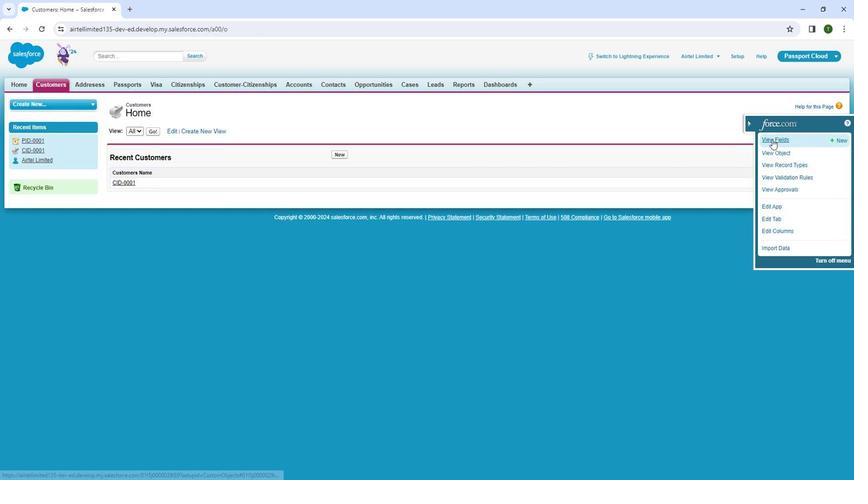 
Action: Mouse pressed left at (774, 141)
Screenshot: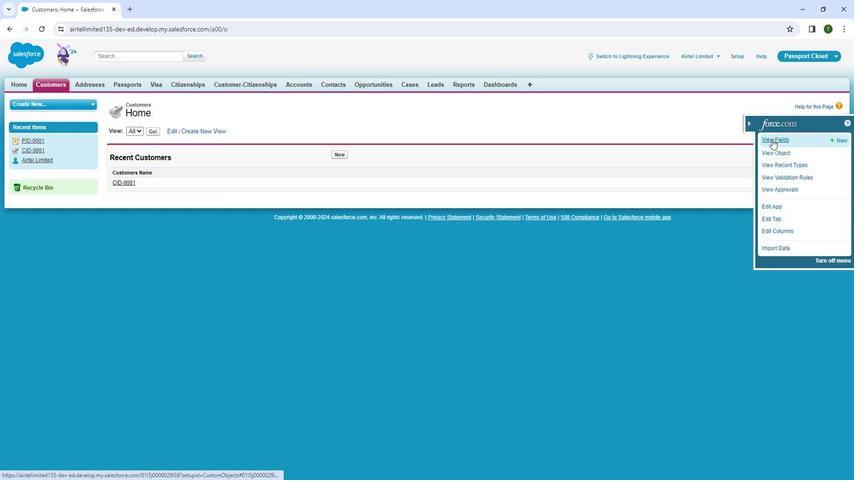 
Action: Mouse moved to (245, 310)
Screenshot: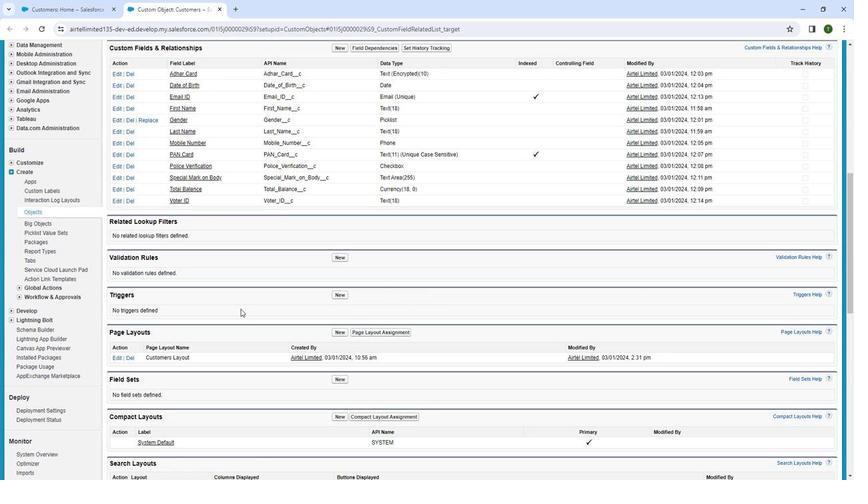 
Action: Mouse scrolled (245, 311) with delta (0, 0)
Screenshot: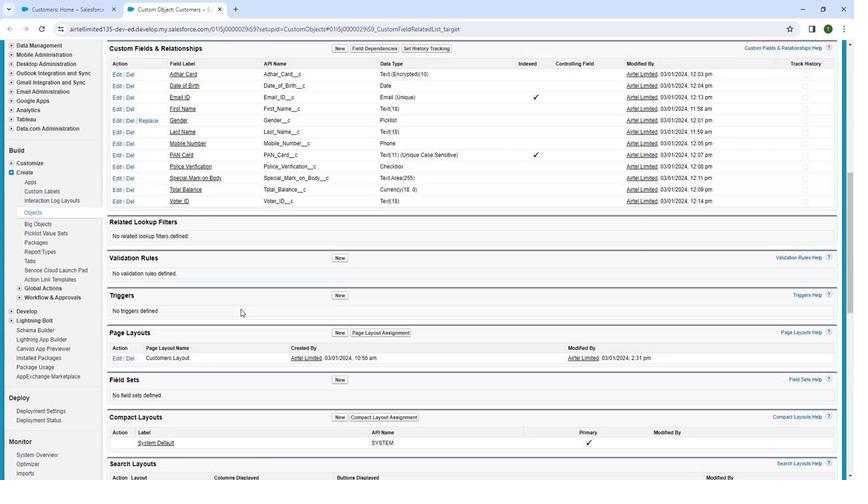 
Action: Mouse scrolled (245, 311) with delta (0, 0)
Screenshot: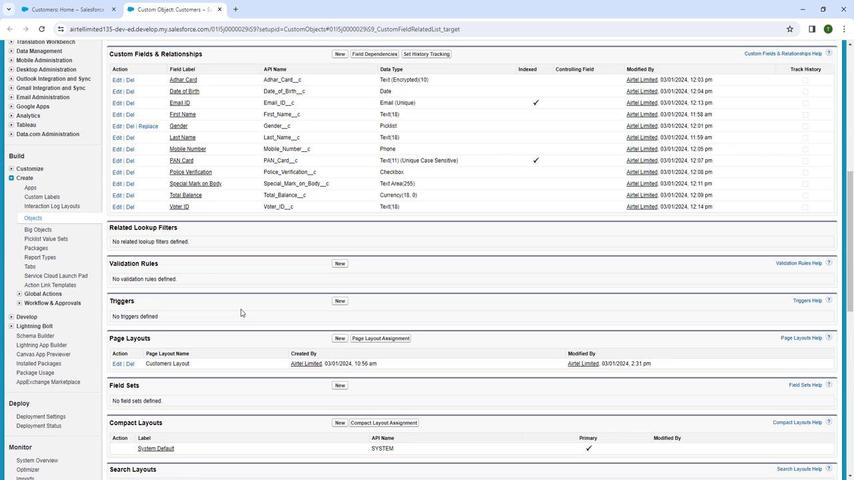 
Action: Mouse moved to (222, 305)
Screenshot: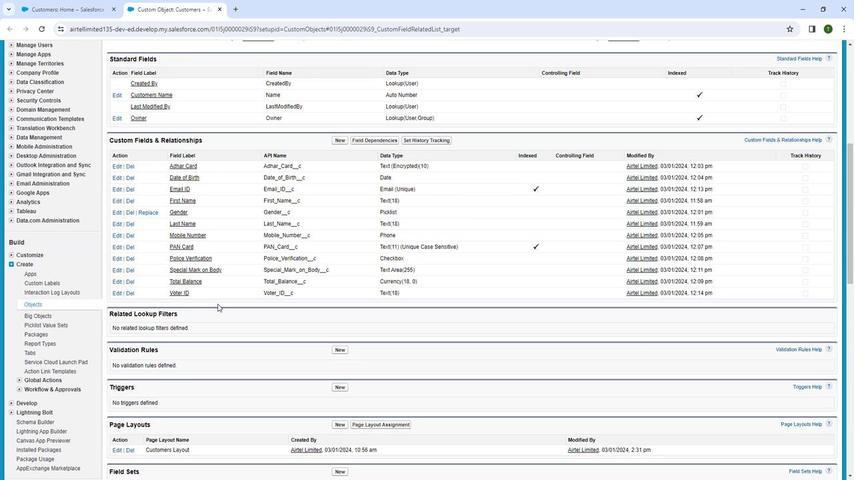 
Action: Mouse scrolled (222, 305) with delta (0, 0)
Screenshot: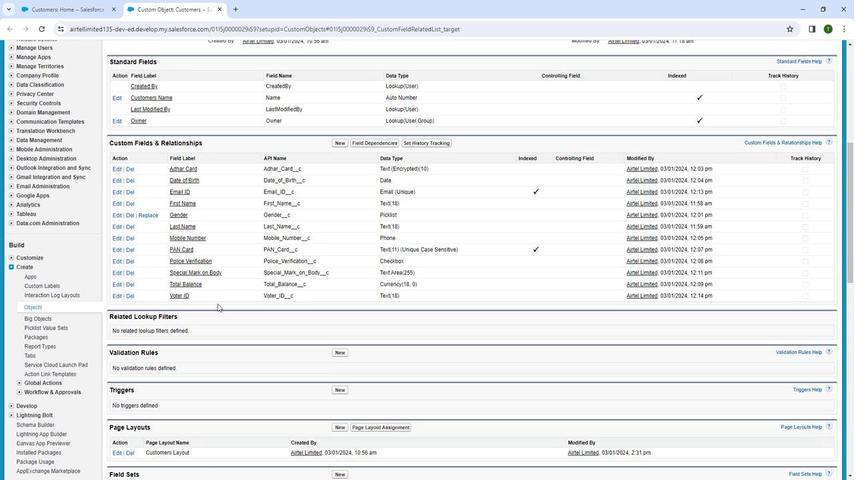 
Action: Mouse scrolled (222, 305) with delta (0, 0)
Screenshot: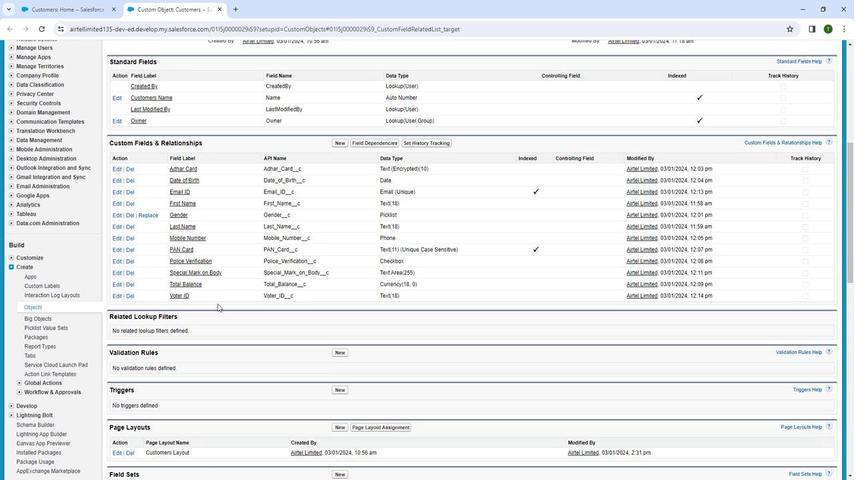 
Action: Mouse scrolled (222, 305) with delta (0, 0)
Screenshot: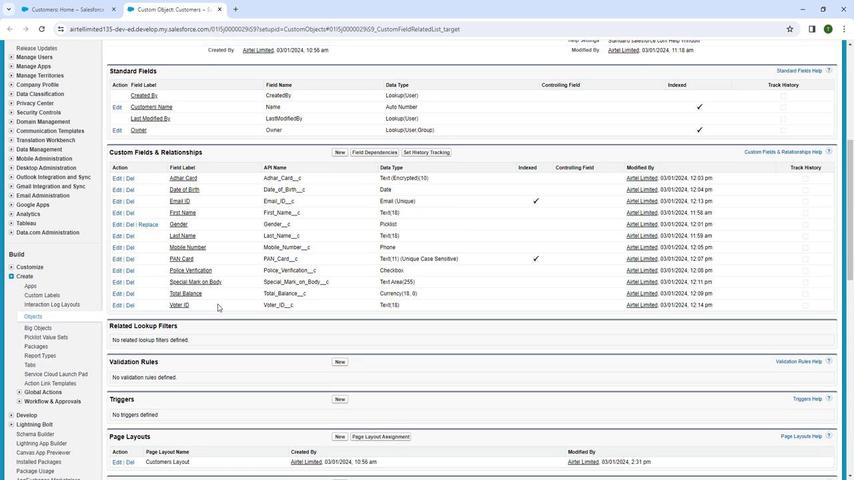 
Action: Mouse scrolled (222, 305) with delta (0, 0)
Screenshot: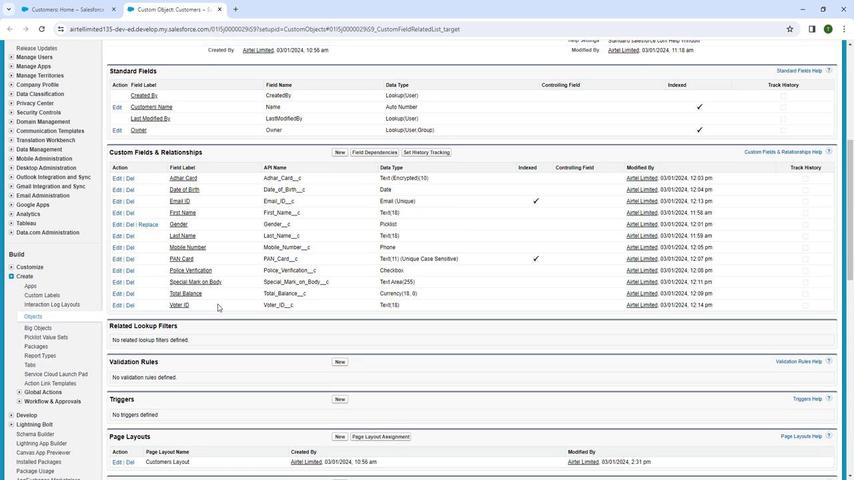 
Action: Mouse scrolled (222, 305) with delta (0, 0)
Screenshot: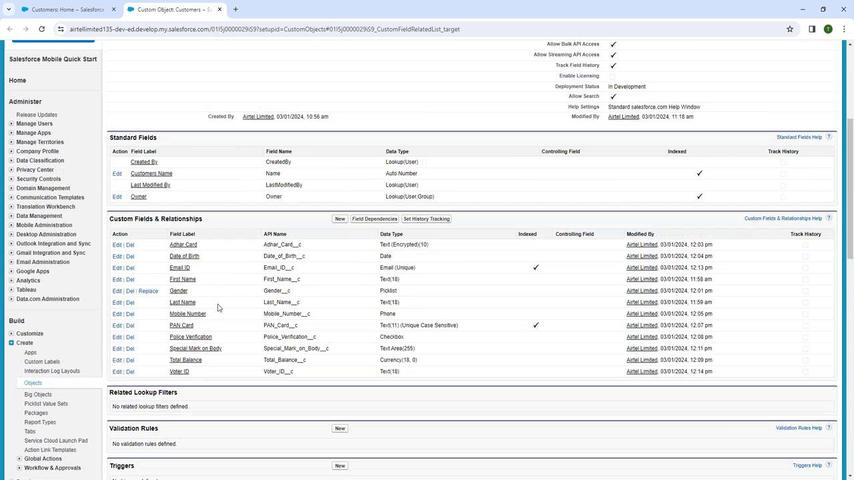 
Action: Mouse moved to (119, 211)
Screenshot: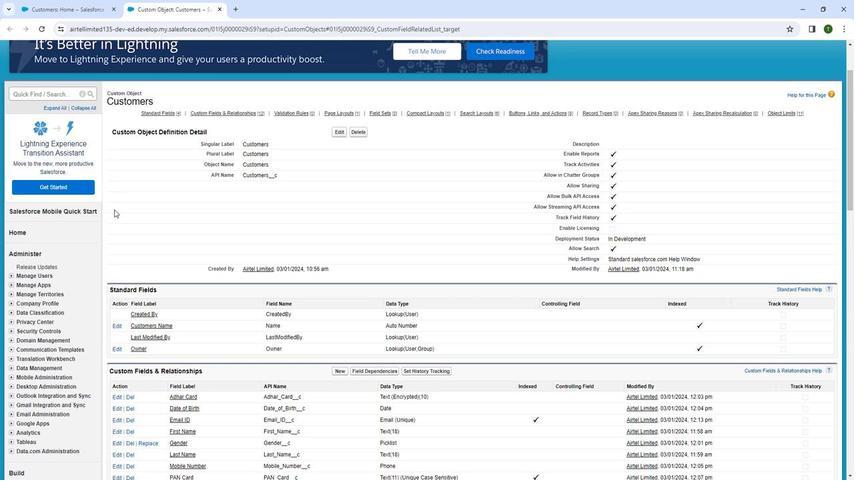 
Action: Mouse scrolled (119, 212) with delta (0, 0)
Screenshot: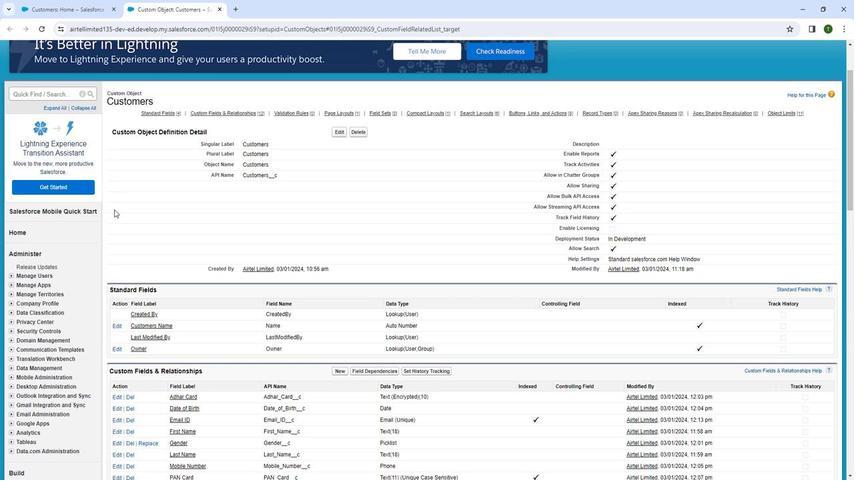 
Action: Mouse moved to (119, 211)
Screenshot: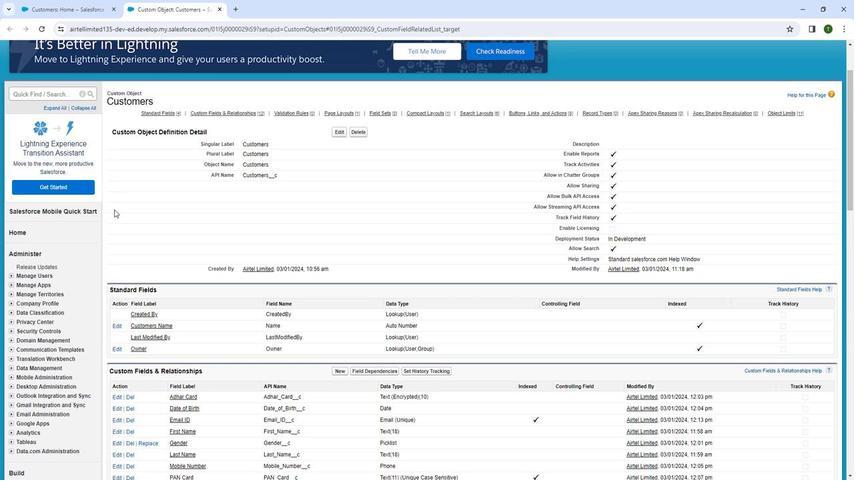 
Action: Mouse scrolled (119, 212) with delta (0, 0)
Screenshot: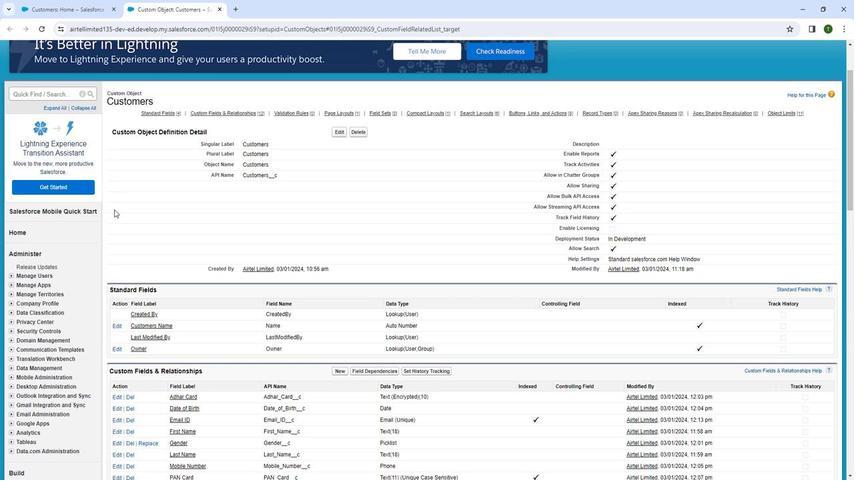 
Action: Mouse scrolled (119, 212) with delta (0, 0)
Screenshot: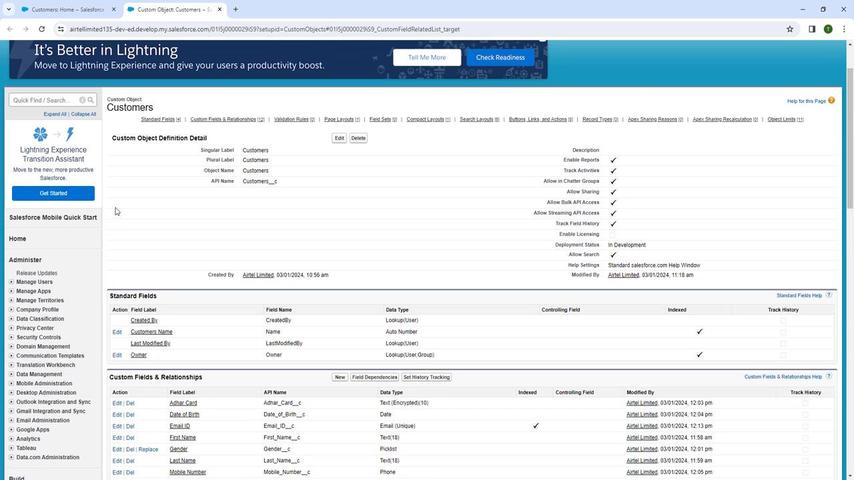 
Action: Mouse moved to (90, 86)
Screenshot: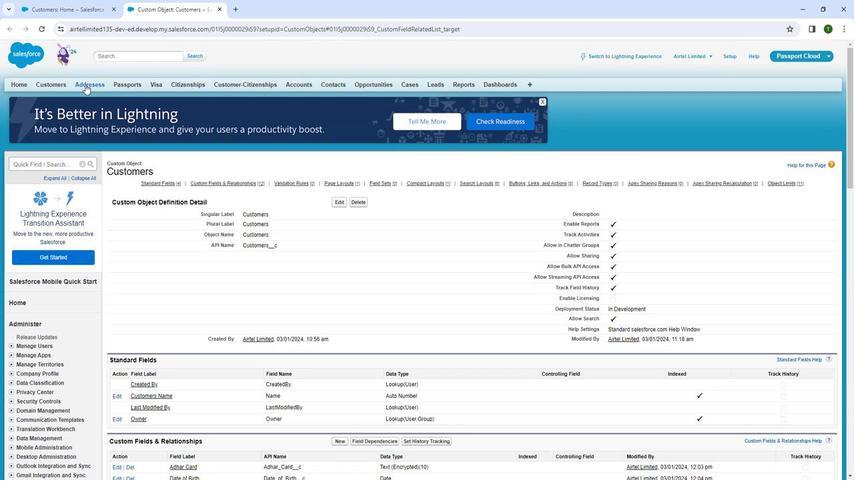 
Action: Mouse pressed left at (90, 86)
Screenshot: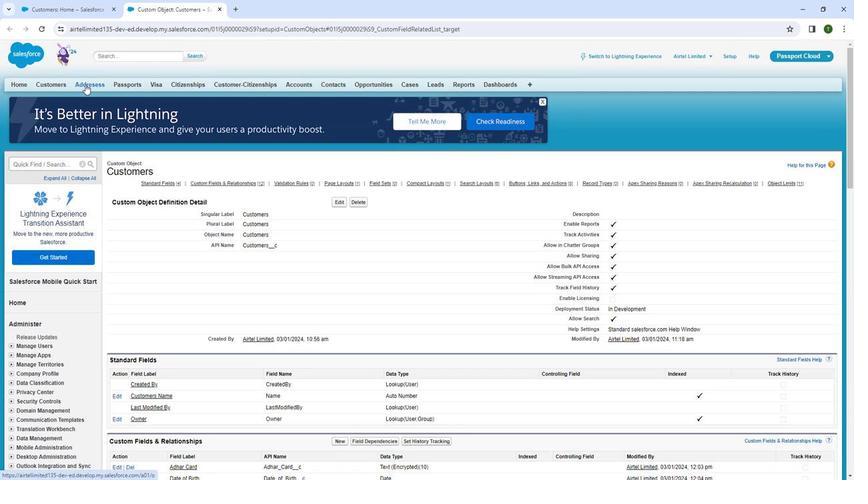 
Action: Mouse pressed left at (90, 86)
Screenshot: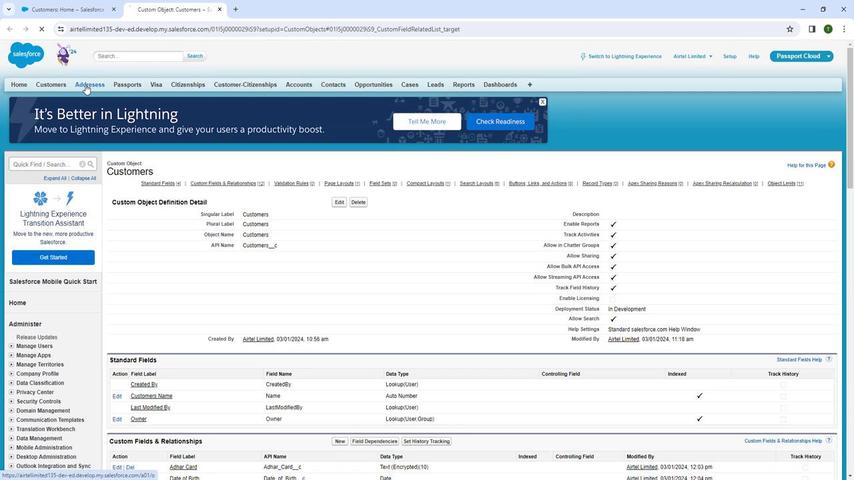 
Action: Mouse moved to (850, 129)
Screenshot: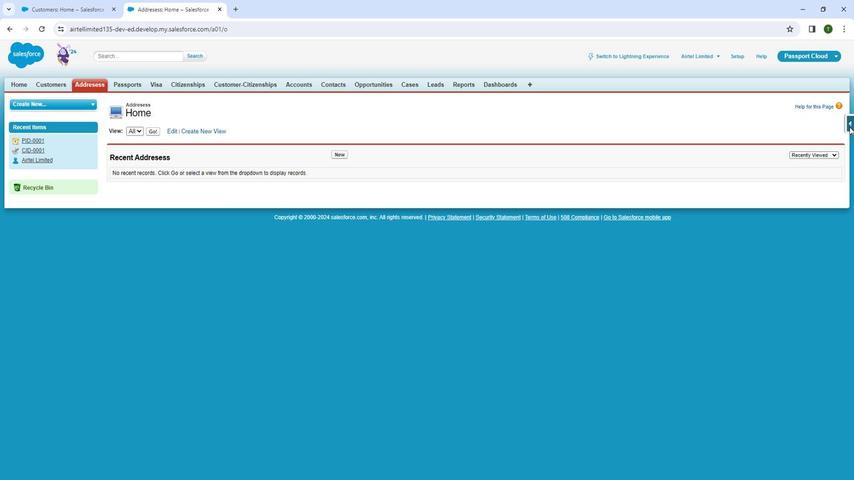 
Action: Mouse pressed left at (850, 129)
Screenshot: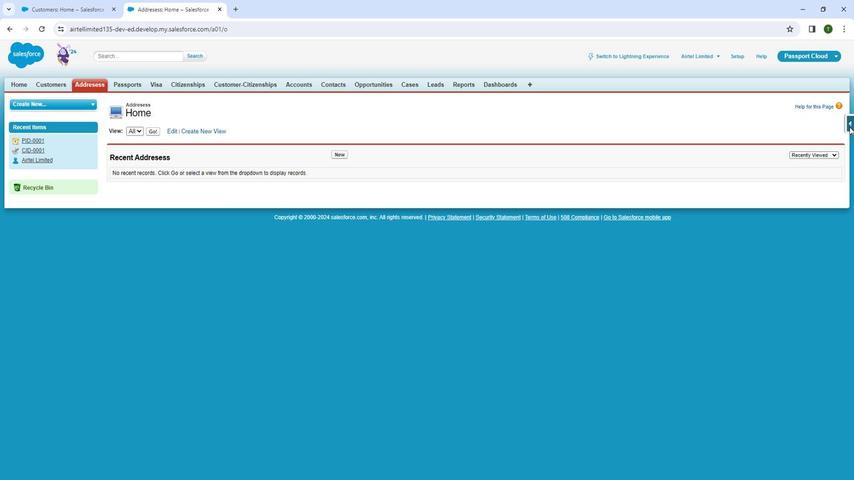 
Action: Mouse moved to (770, 144)
Screenshot: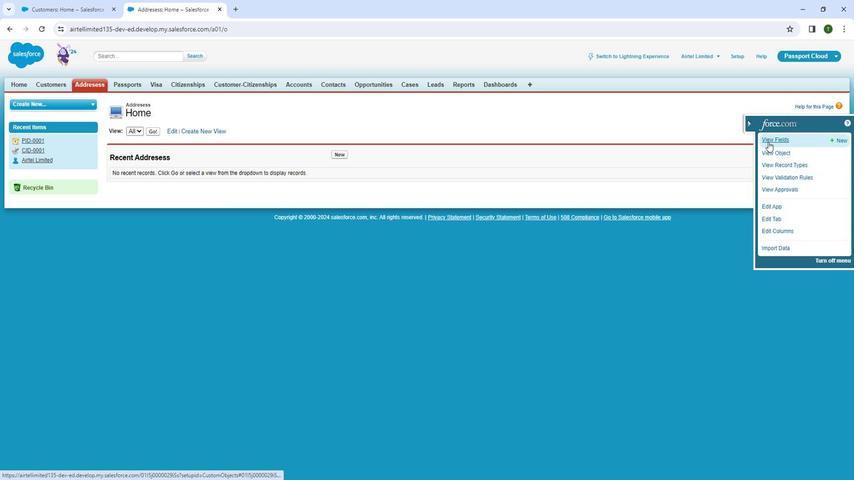 
Action: Mouse pressed left at (770, 144)
Screenshot: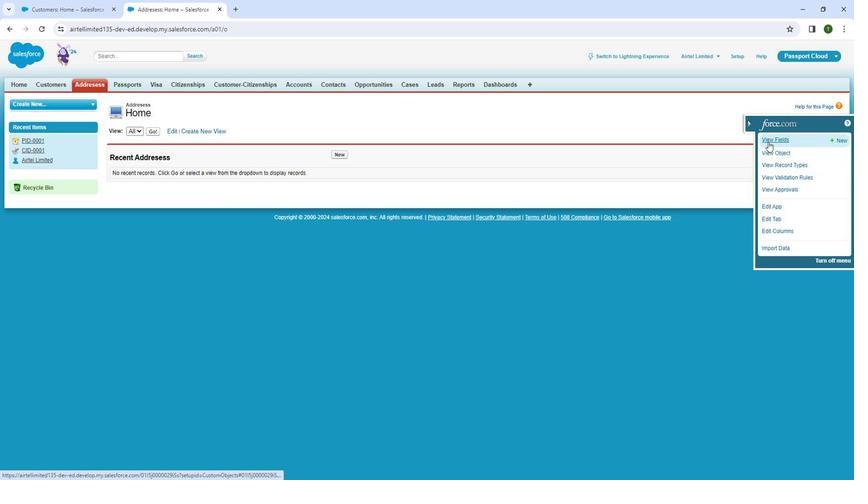 
Action: Mouse moved to (172, 211)
Screenshot: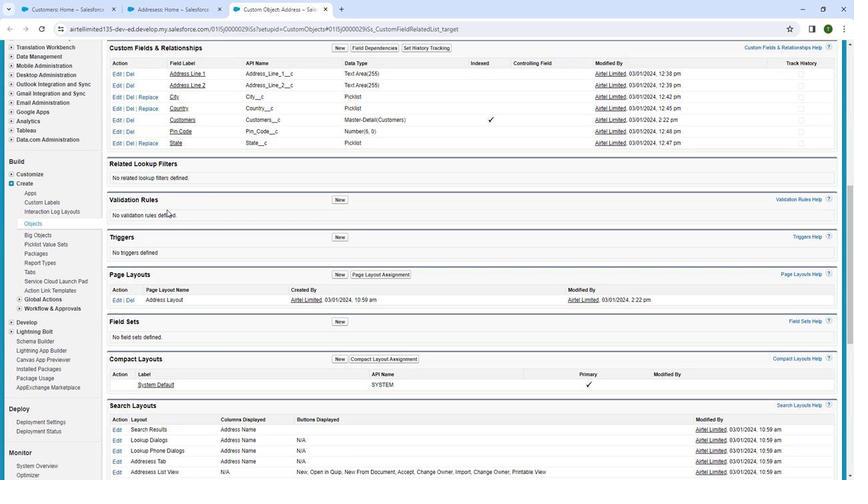 
Action: Mouse scrolled (172, 212) with delta (0, 0)
Screenshot: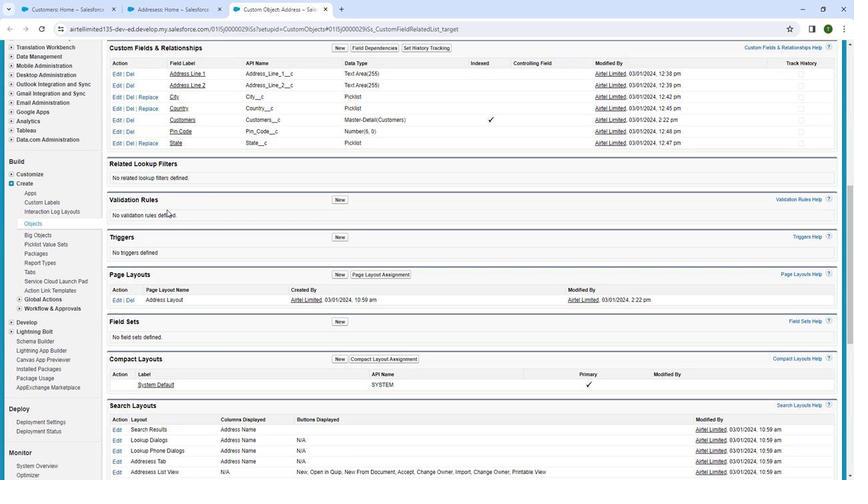 
Action: Mouse scrolled (172, 212) with delta (0, 0)
Screenshot: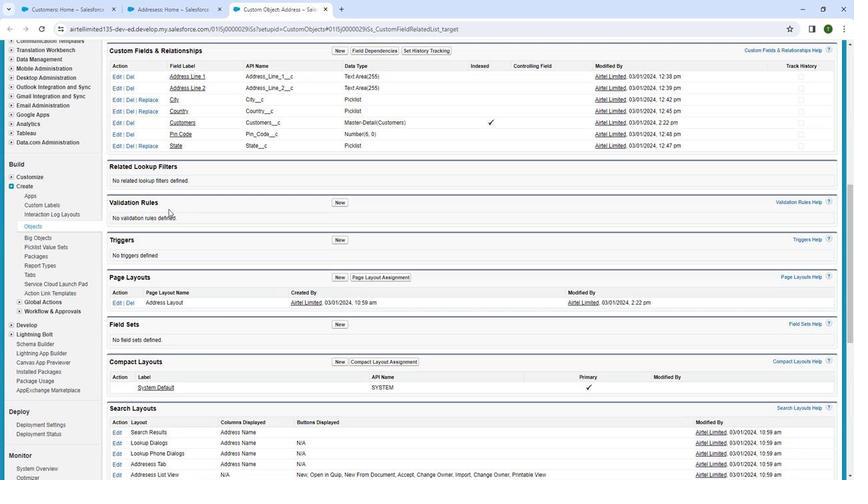 
Action: Mouse moved to (124, 238)
Screenshot: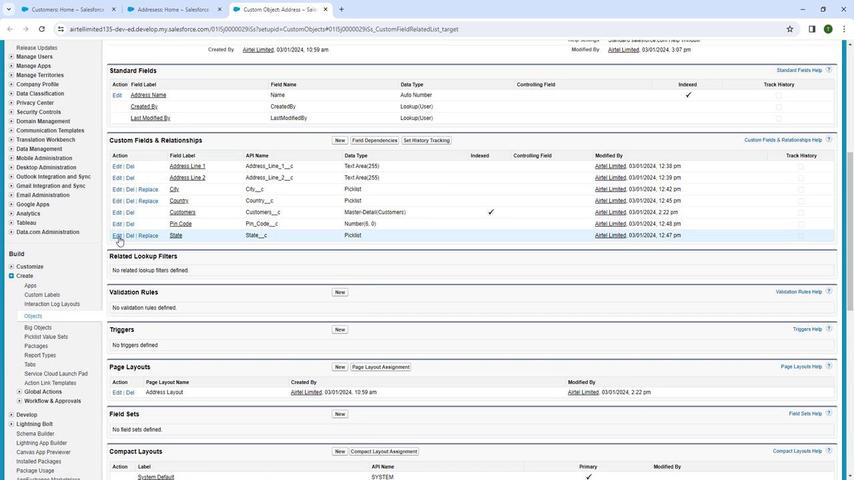 
Action: Mouse pressed left at (124, 238)
Screenshot: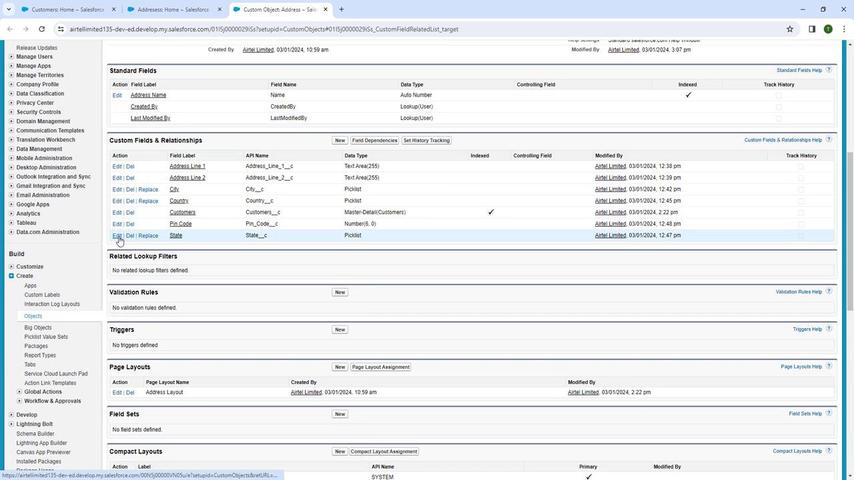 
Action: Mouse moved to (301, 339)
Screenshot: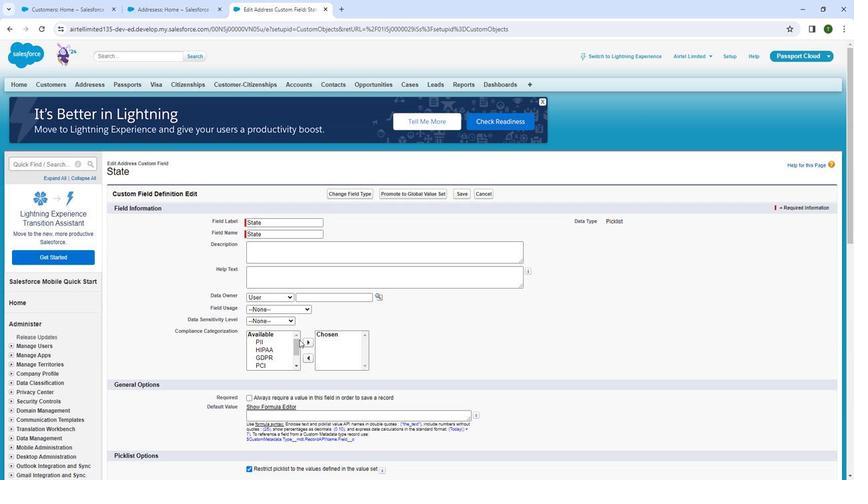 
Action: Mouse scrolled (301, 339) with delta (0, 0)
Screenshot: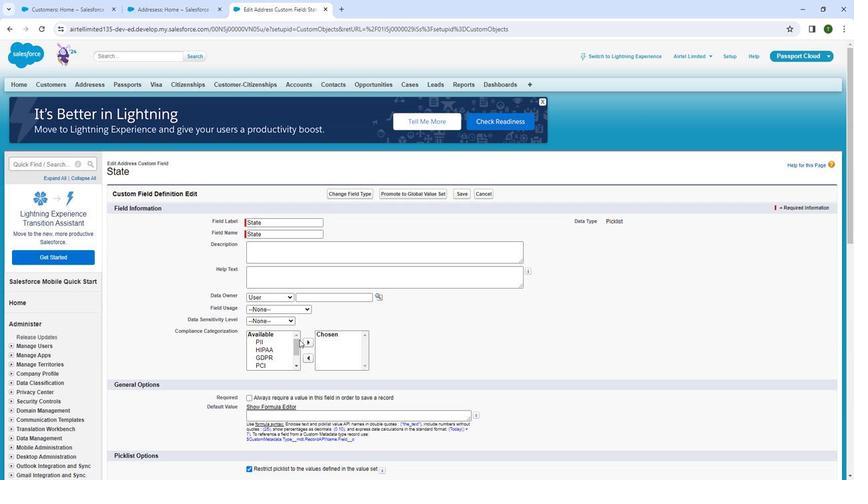 
Action: Mouse moved to (11, 28)
Screenshot: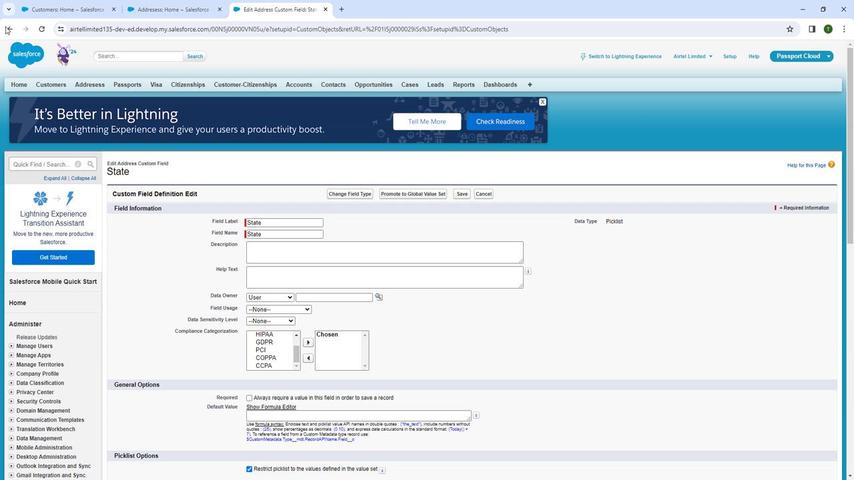 
Action: Mouse pressed left at (11, 28)
Screenshot: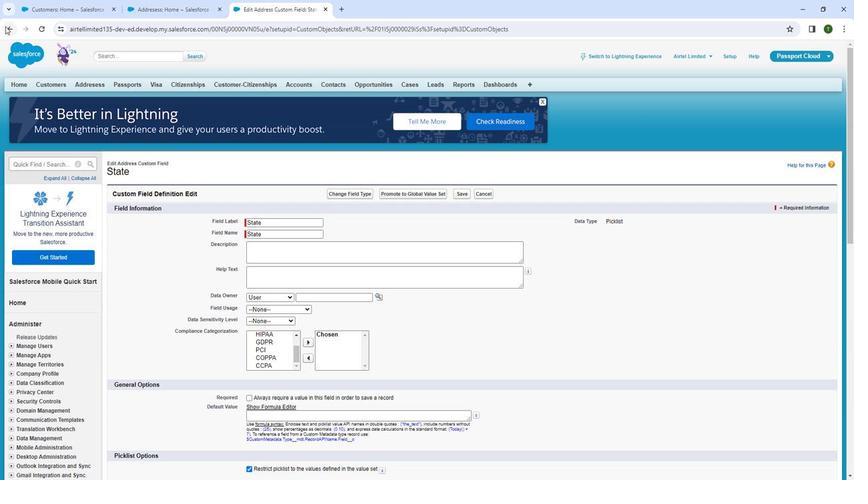
Action: Mouse moved to (188, 203)
Screenshot: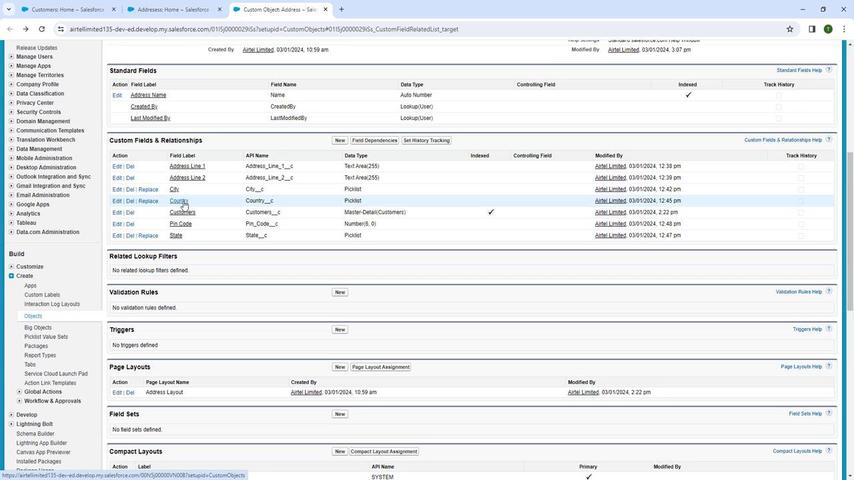 
Action: Mouse pressed left at (188, 203)
Screenshot: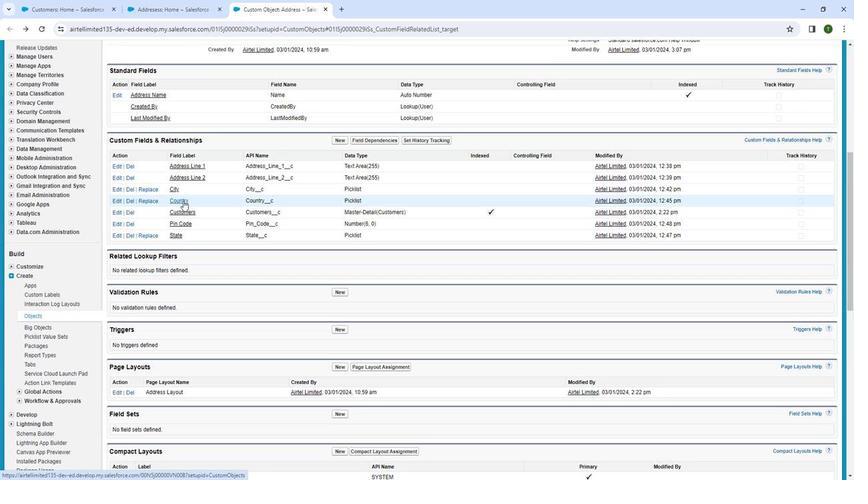 
Action: Mouse moved to (335, 210)
Screenshot: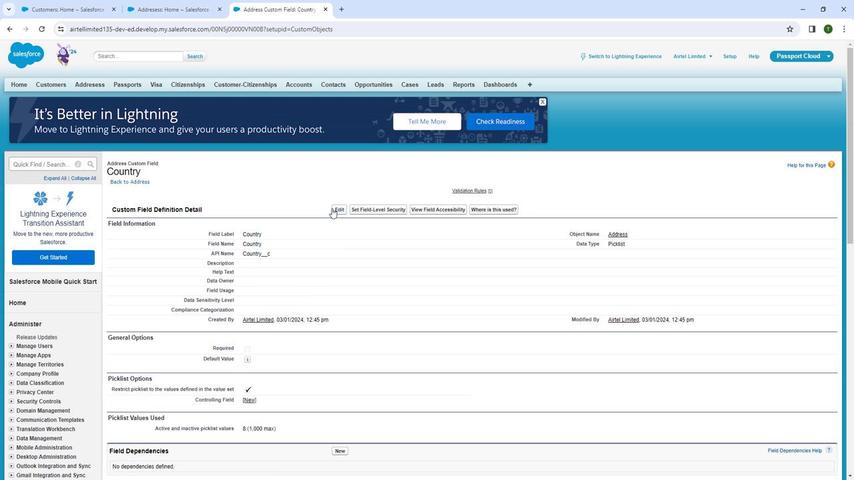 
Action: Mouse pressed left at (335, 210)
Screenshot: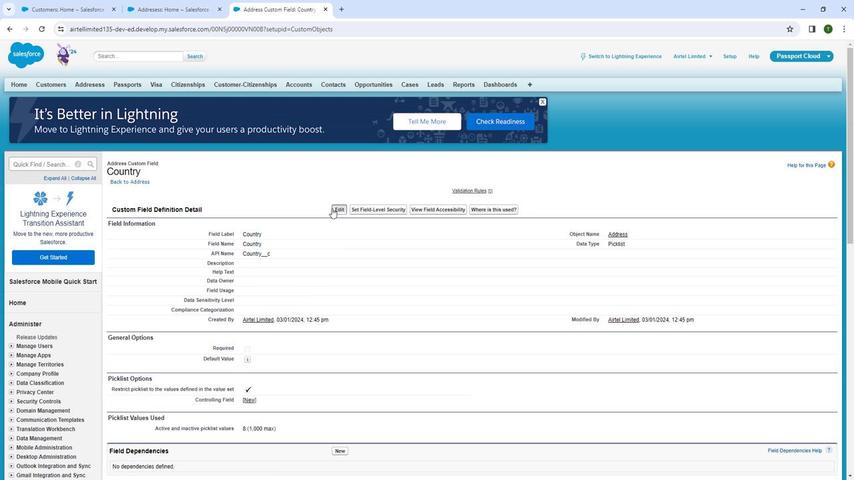 
Action: Mouse moved to (328, 235)
Screenshot: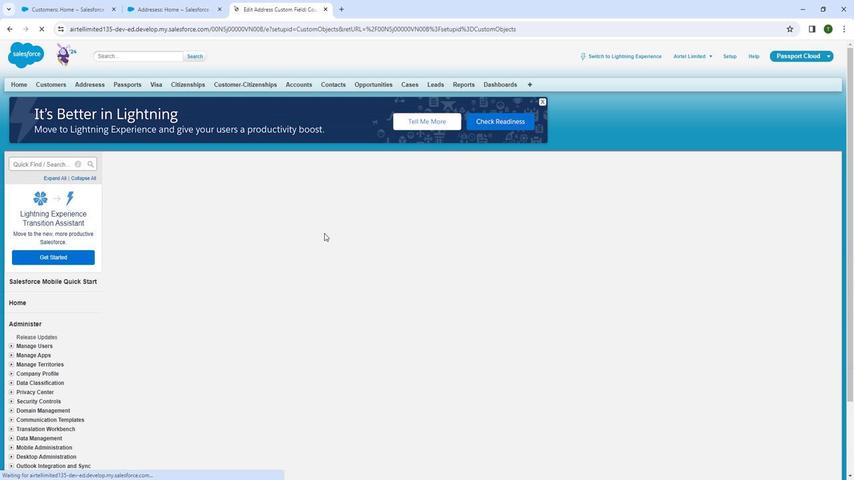 
Action: Mouse scrolled (328, 235) with delta (0, 0)
Screenshot: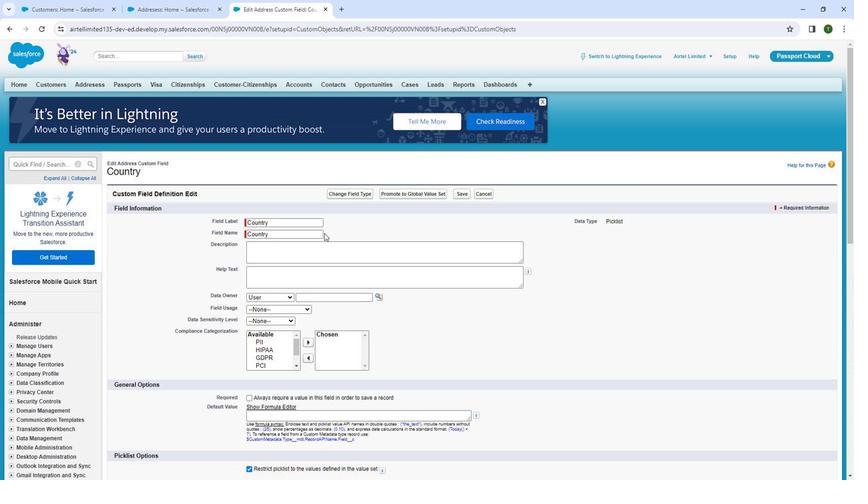 
Action: Mouse scrolled (328, 235) with delta (0, 0)
Screenshot: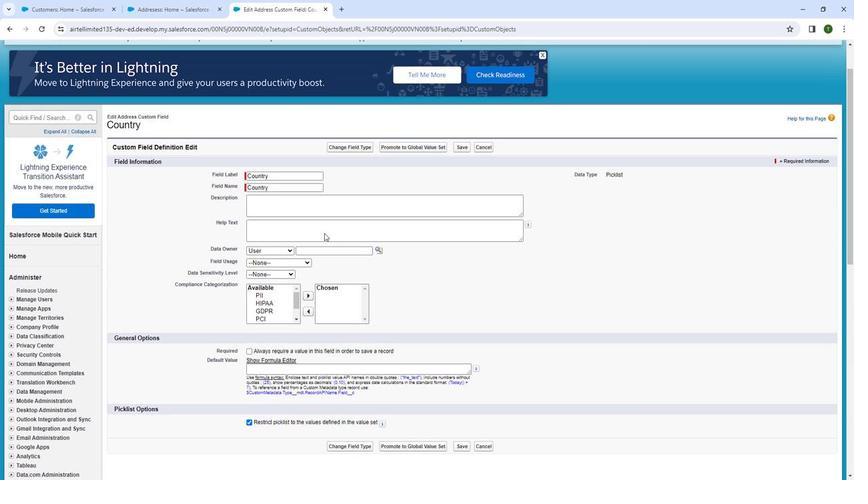 
Action: Mouse moved to (258, 223)
Screenshot: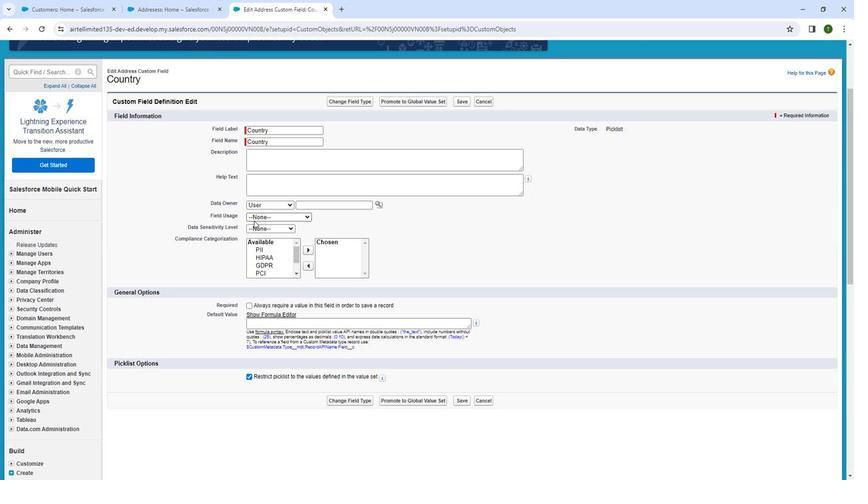
Action: Mouse pressed left at (258, 223)
Screenshot: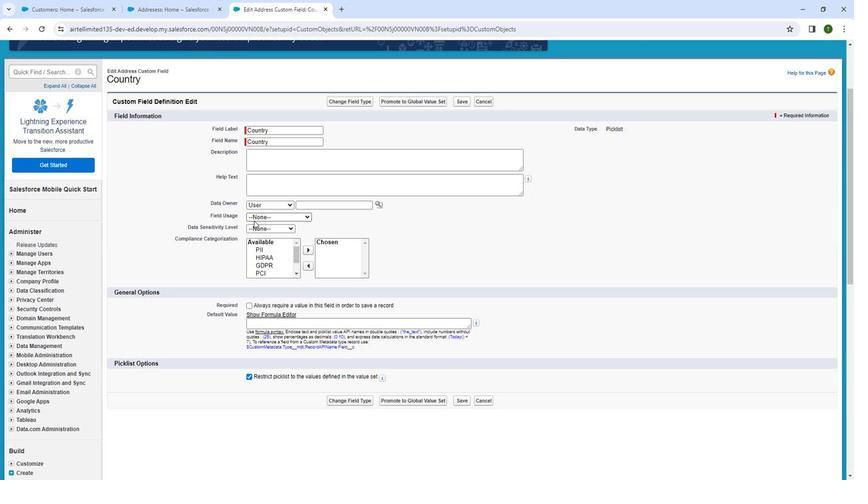 
Action: Mouse moved to (266, 219)
Screenshot: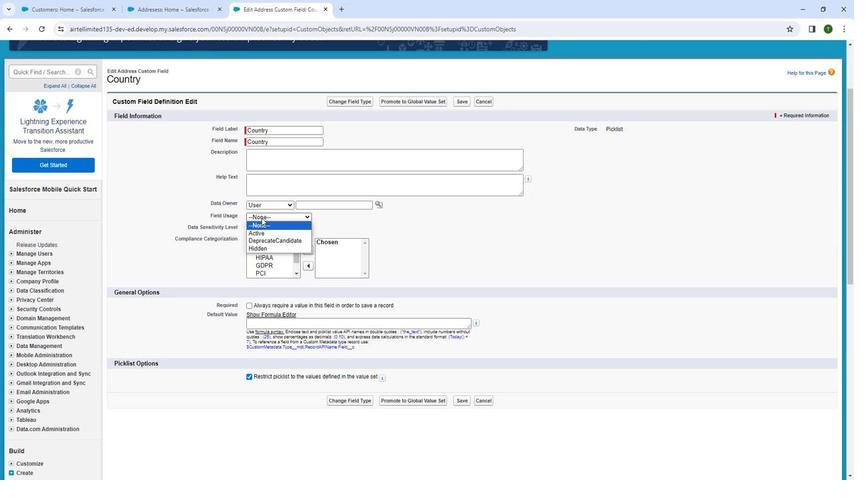 
Action: Mouse pressed left at (266, 219)
Screenshot: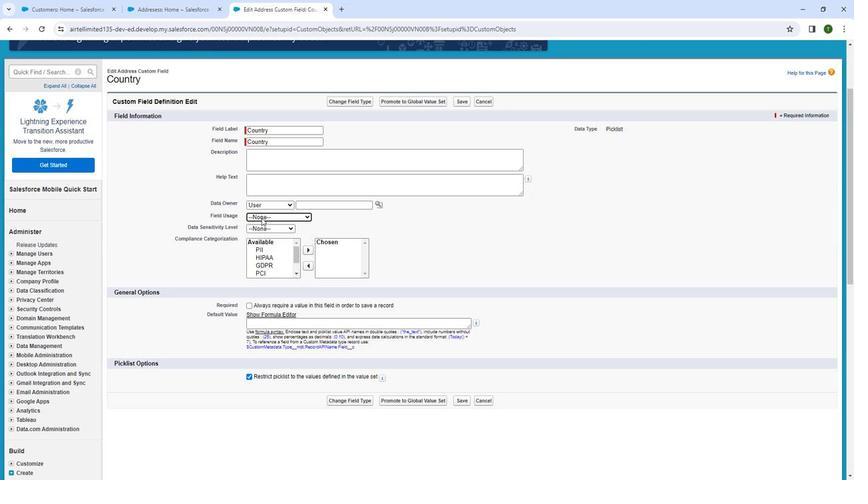 
Action: Mouse moved to (267, 227)
Screenshot: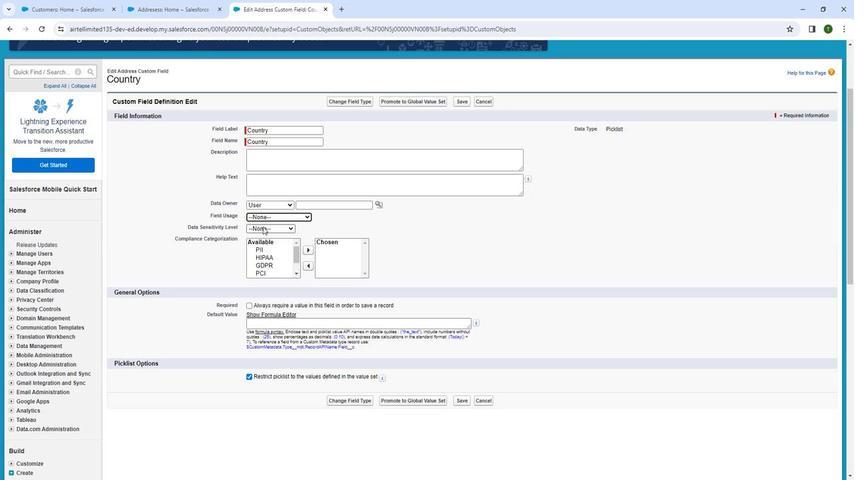 
Action: Mouse pressed left at (267, 227)
